 Task: Find connections with filter location Puerto Asís with filter topic #Businessownerwith filter profile language French with filter current company Teads with filter school South Point High School, Kolkata with filter industry Hospitality with filter service category Computer Networking with filter keywords title Physical Therapy Assistant
Action: Mouse moved to (291, 234)
Screenshot: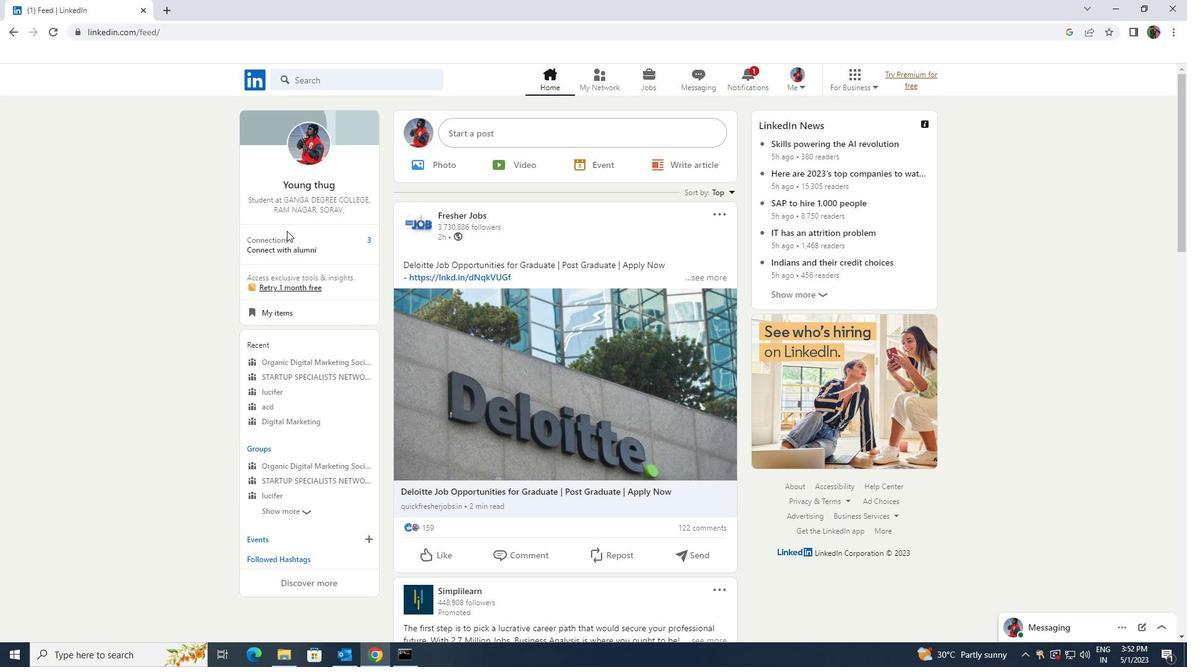 
Action: Mouse pressed left at (291, 234)
Screenshot: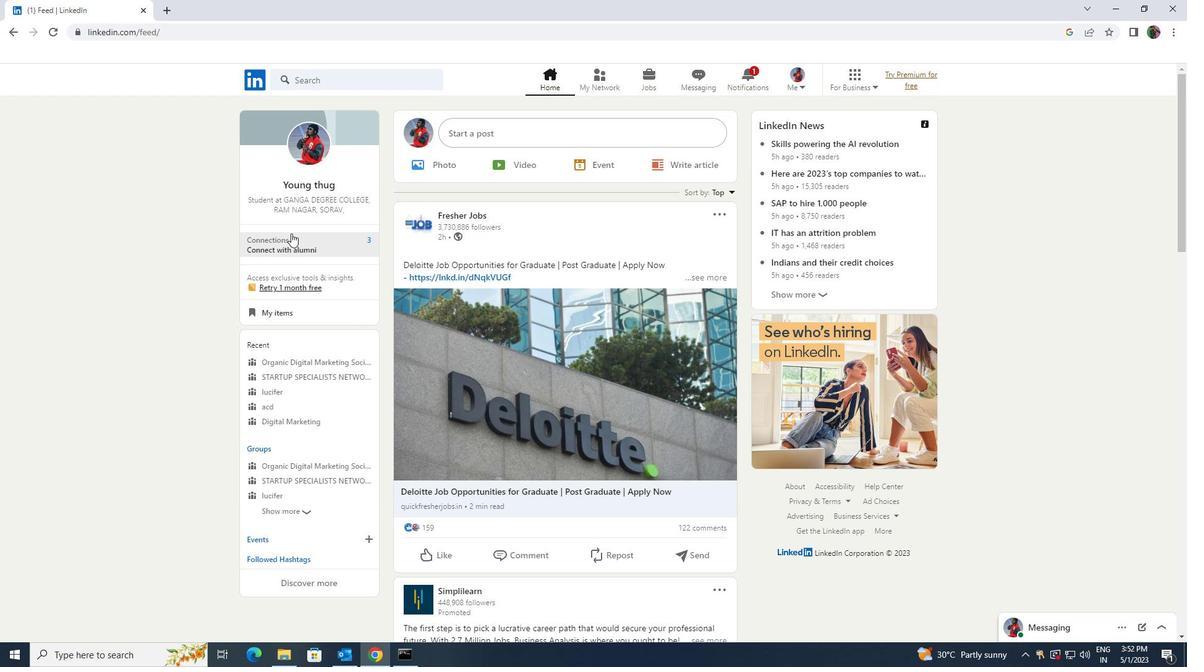 
Action: Mouse moved to (322, 145)
Screenshot: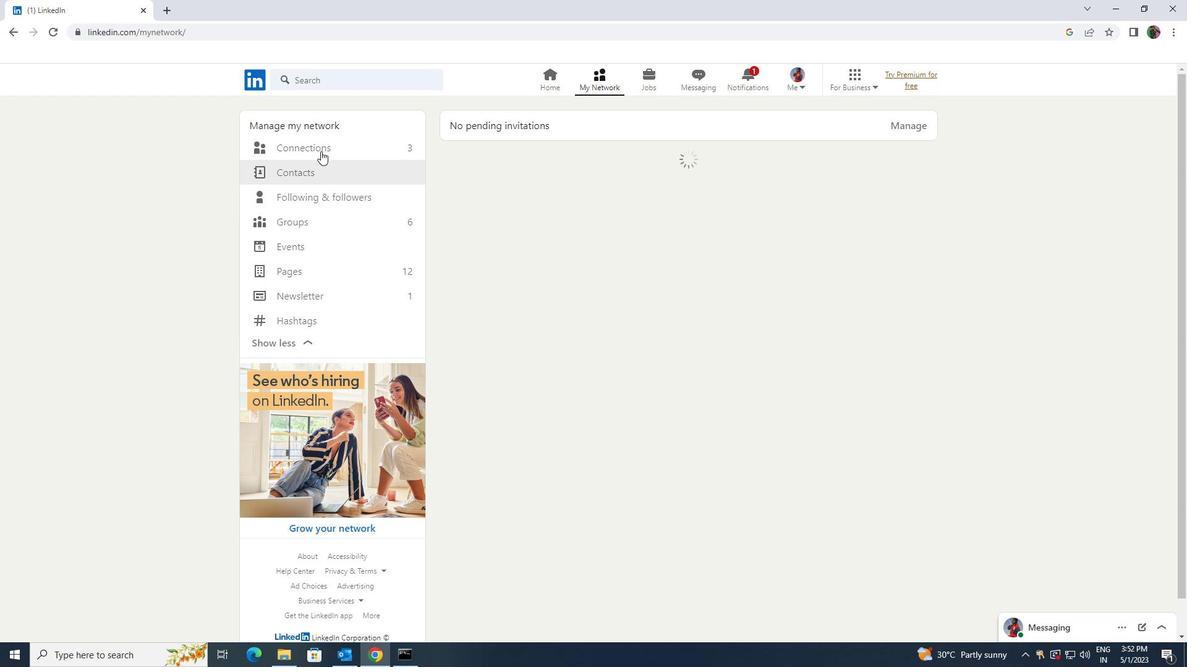 
Action: Mouse pressed left at (322, 145)
Screenshot: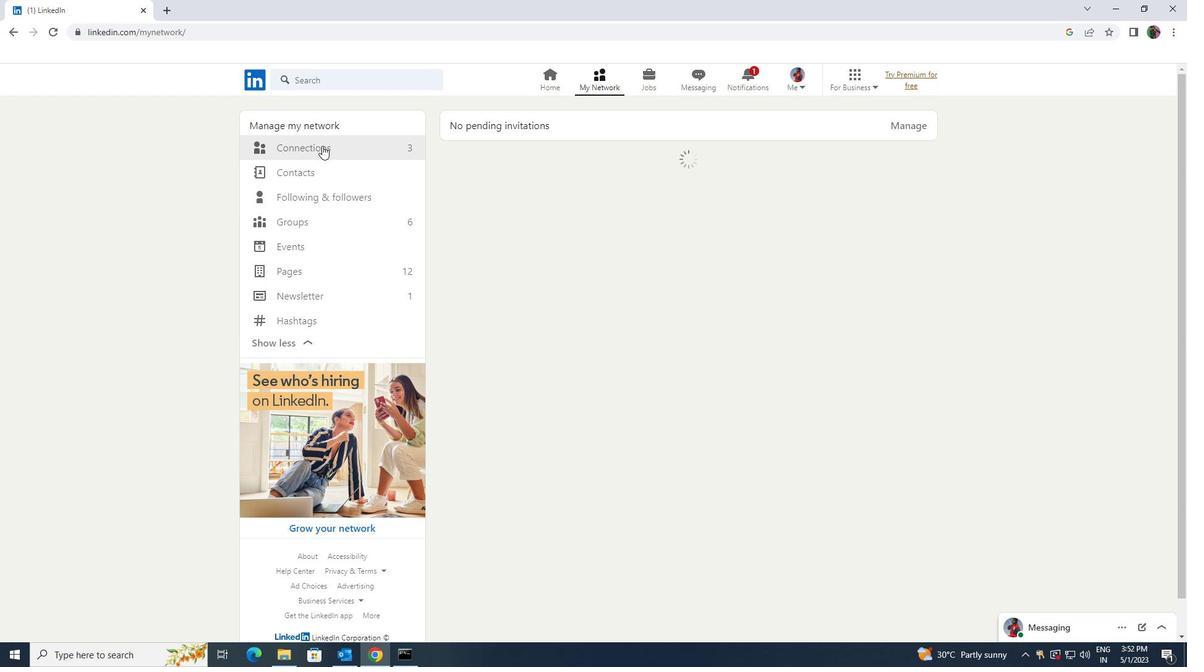 
Action: Mouse moved to (649, 149)
Screenshot: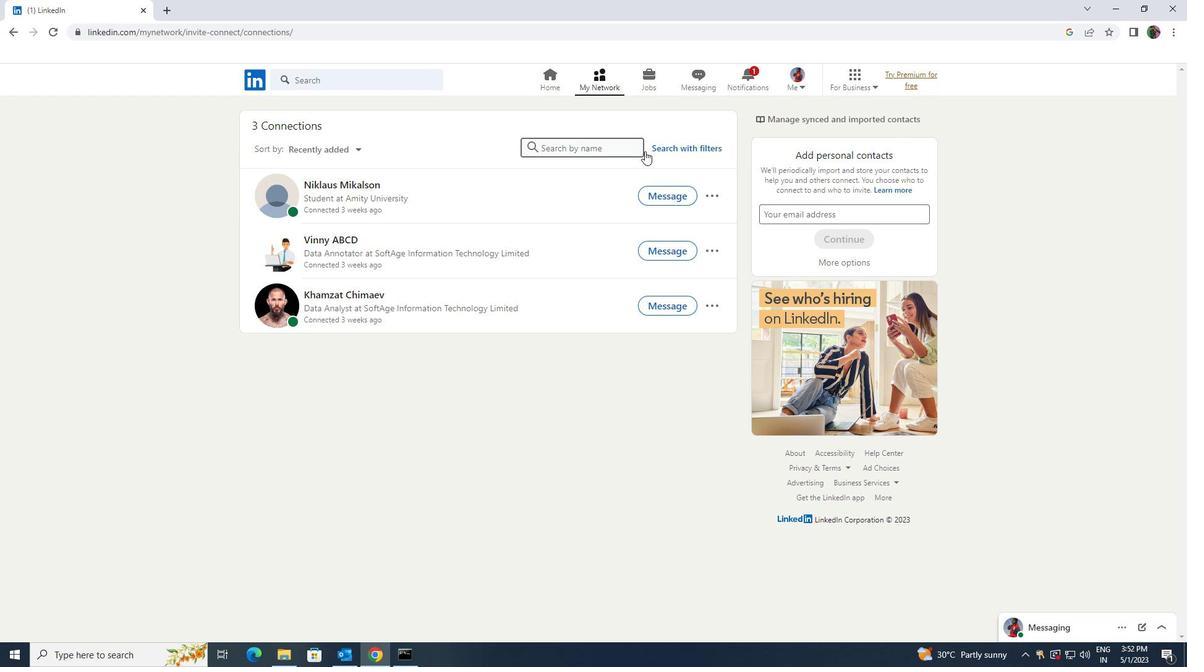 
Action: Mouse pressed left at (649, 149)
Screenshot: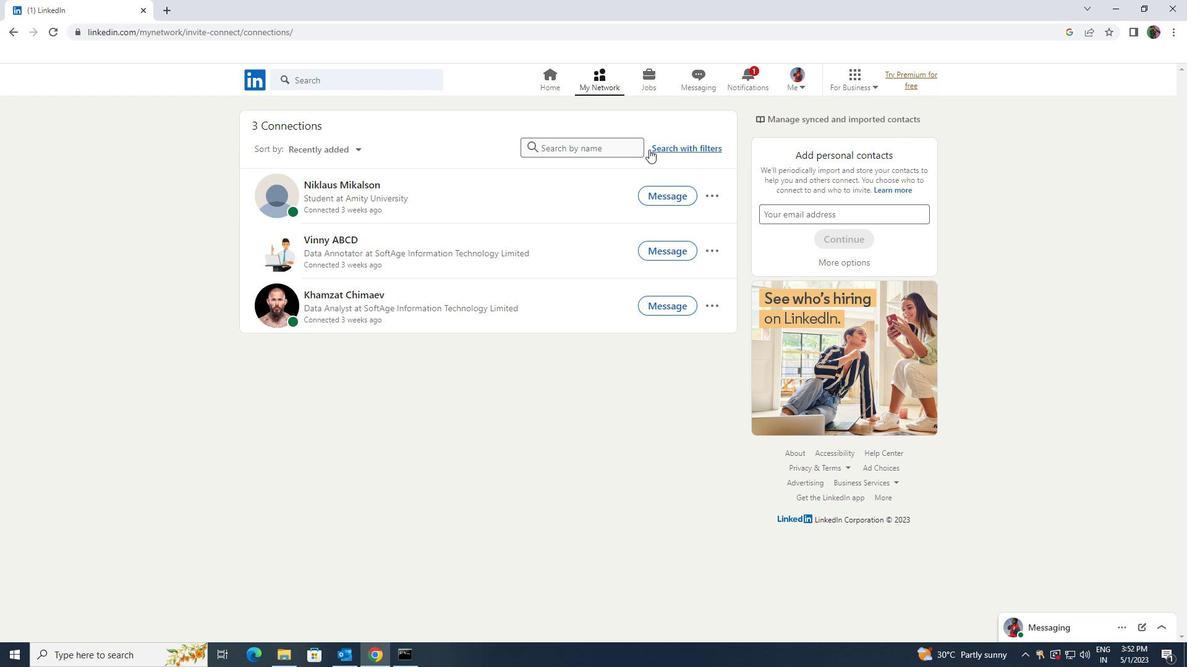 
Action: Mouse moved to (635, 116)
Screenshot: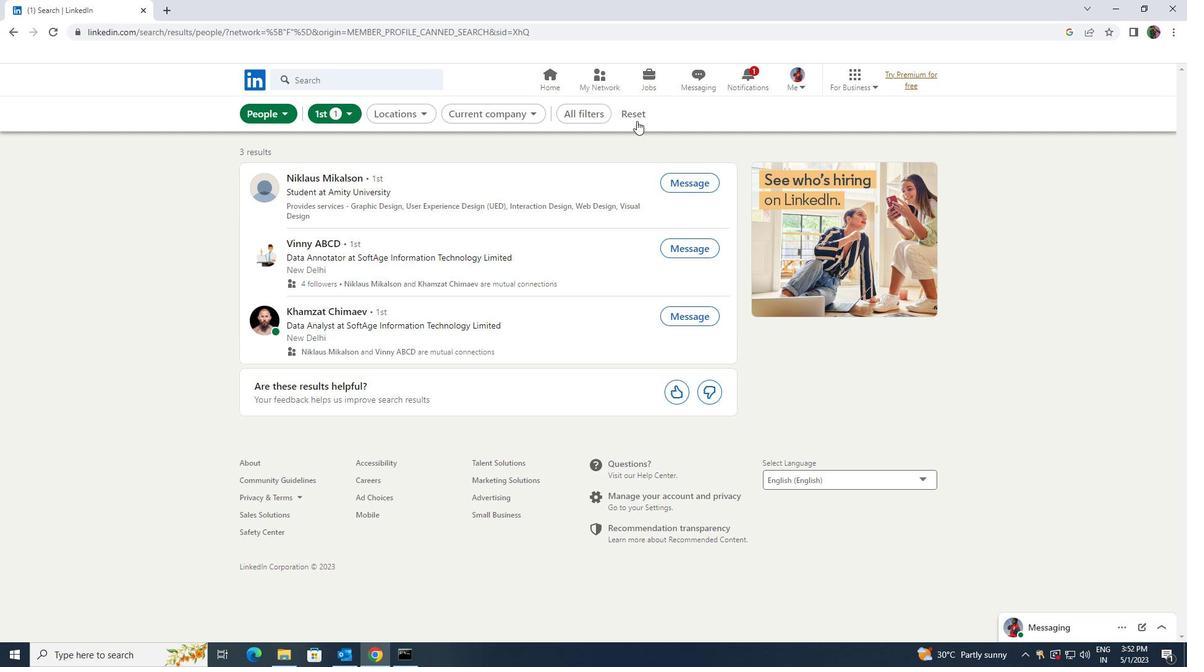 
Action: Mouse pressed left at (635, 116)
Screenshot: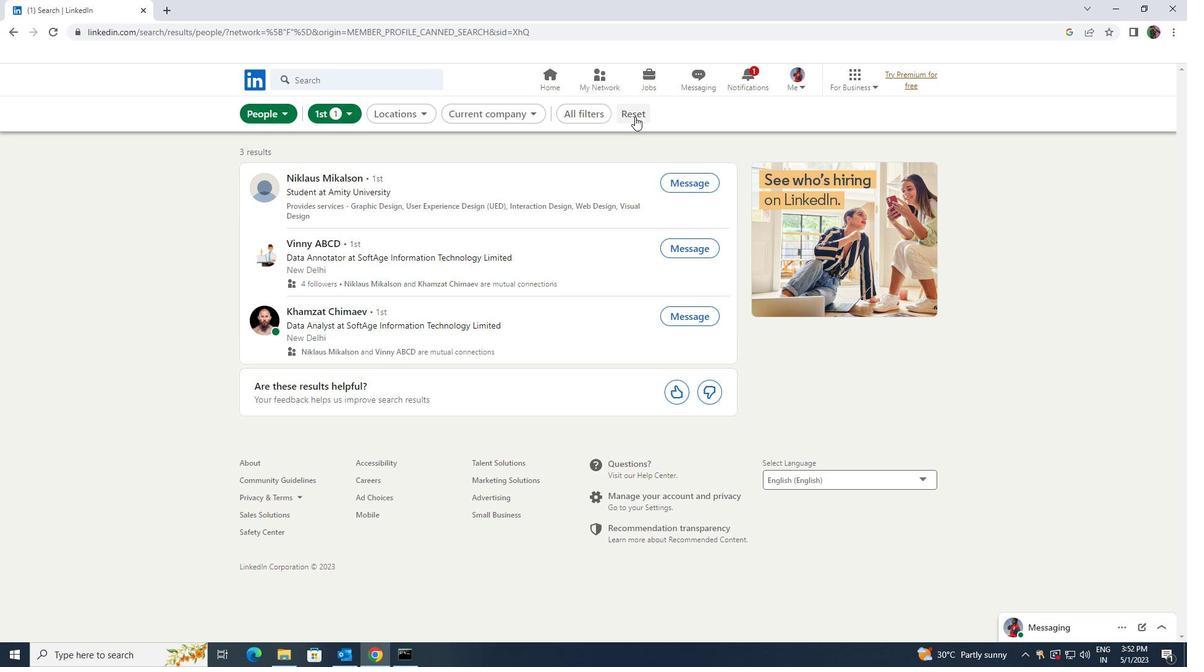 
Action: Mouse moved to (621, 111)
Screenshot: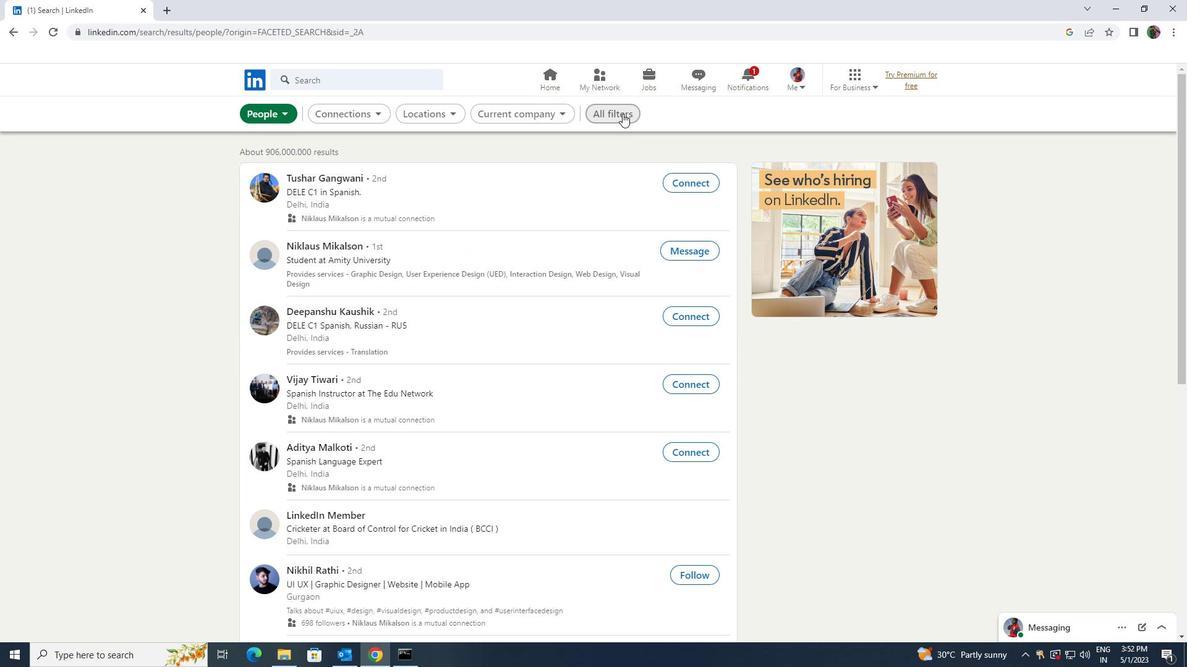
Action: Mouse pressed left at (621, 111)
Screenshot: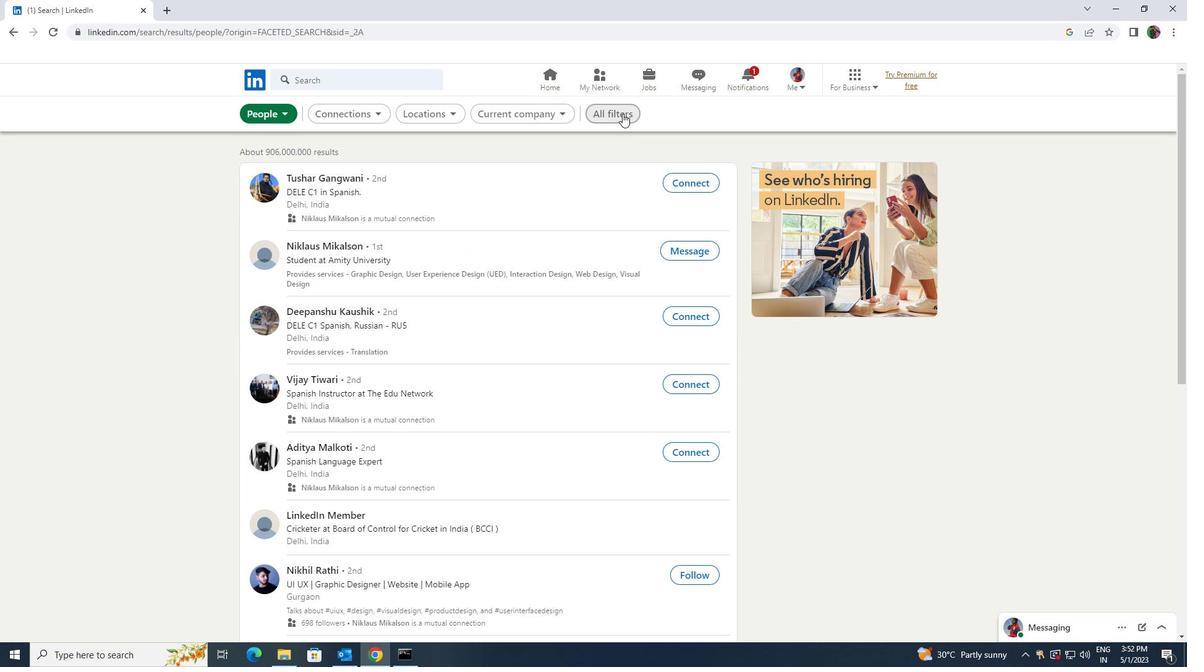 
Action: Mouse moved to (930, 353)
Screenshot: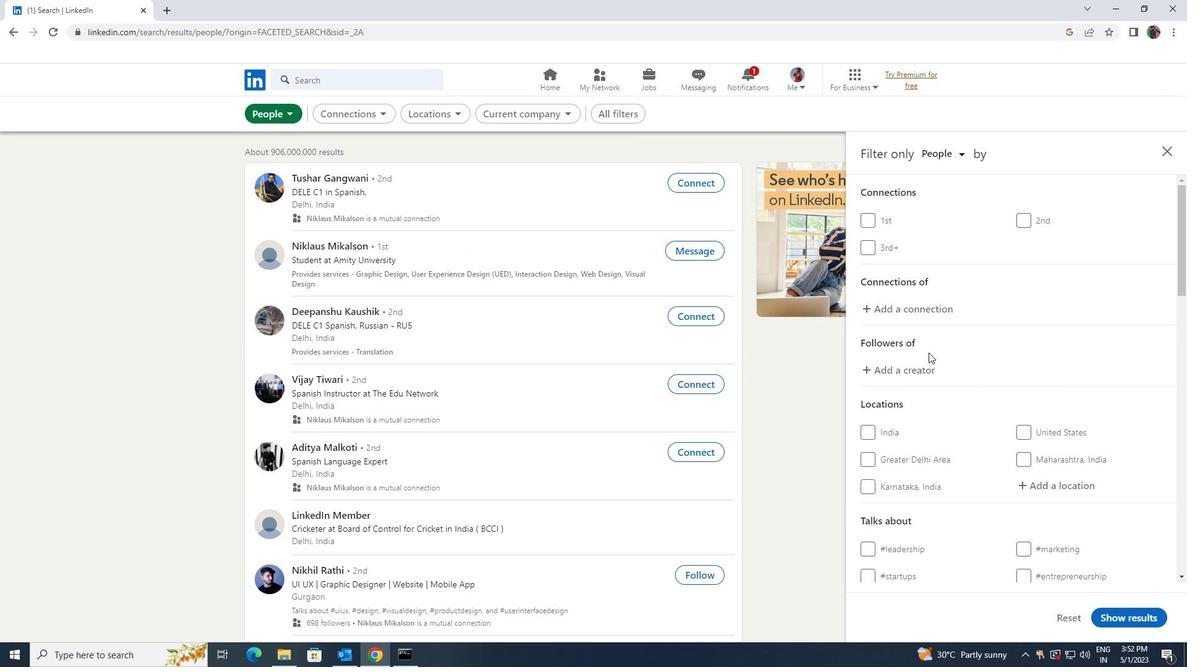 
Action: Mouse scrolled (930, 353) with delta (0, 0)
Screenshot: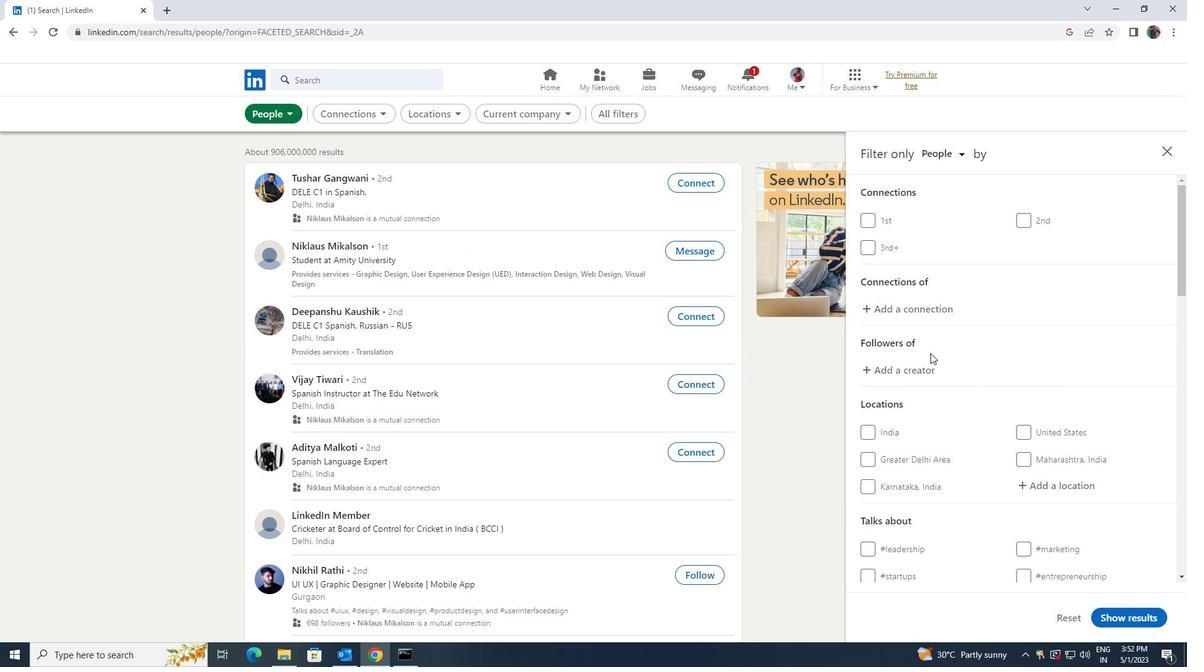 
Action: Mouse scrolled (930, 353) with delta (0, 0)
Screenshot: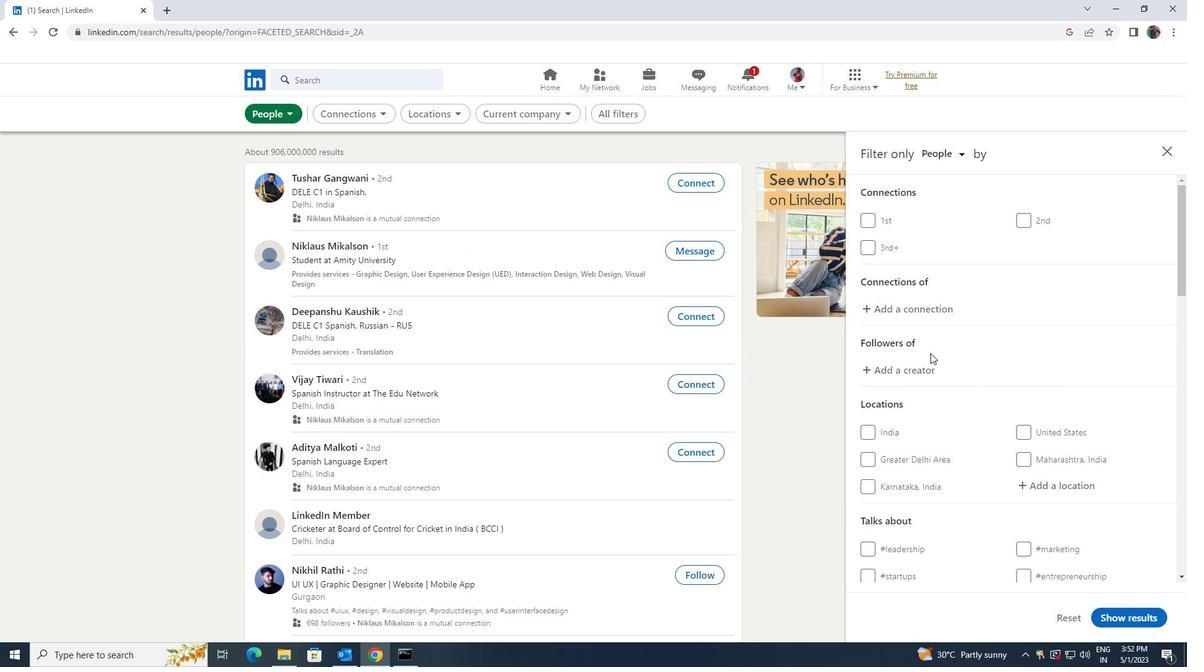 
Action: Mouse moved to (931, 353)
Screenshot: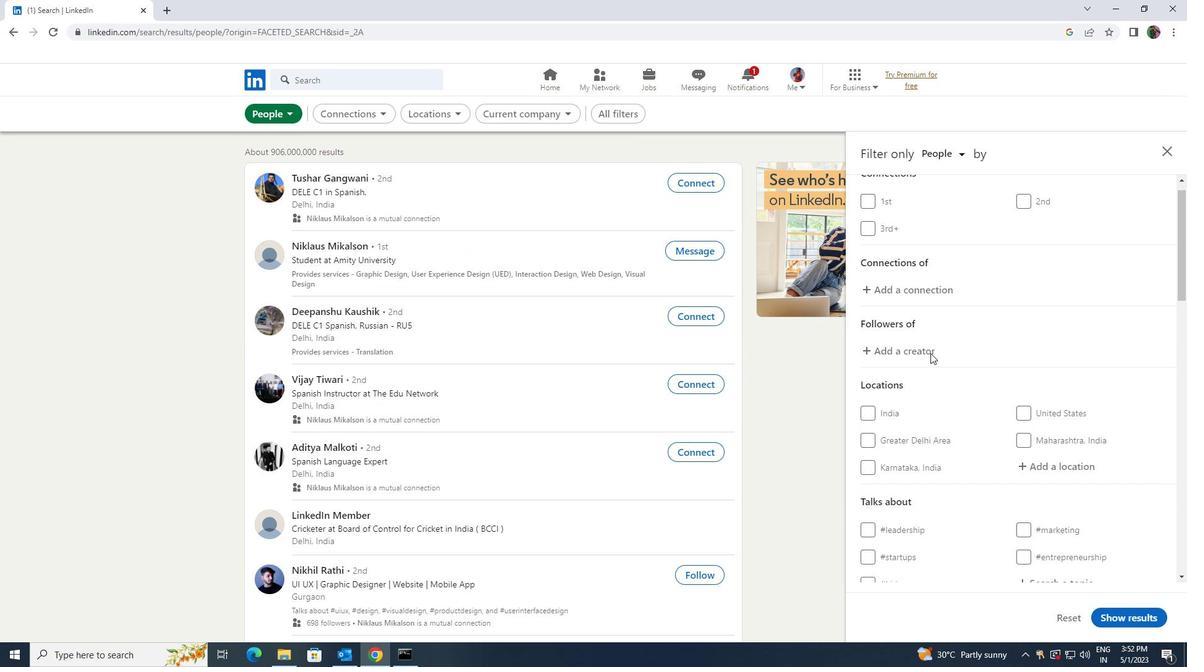 
Action: Mouse scrolled (931, 352) with delta (0, 0)
Screenshot: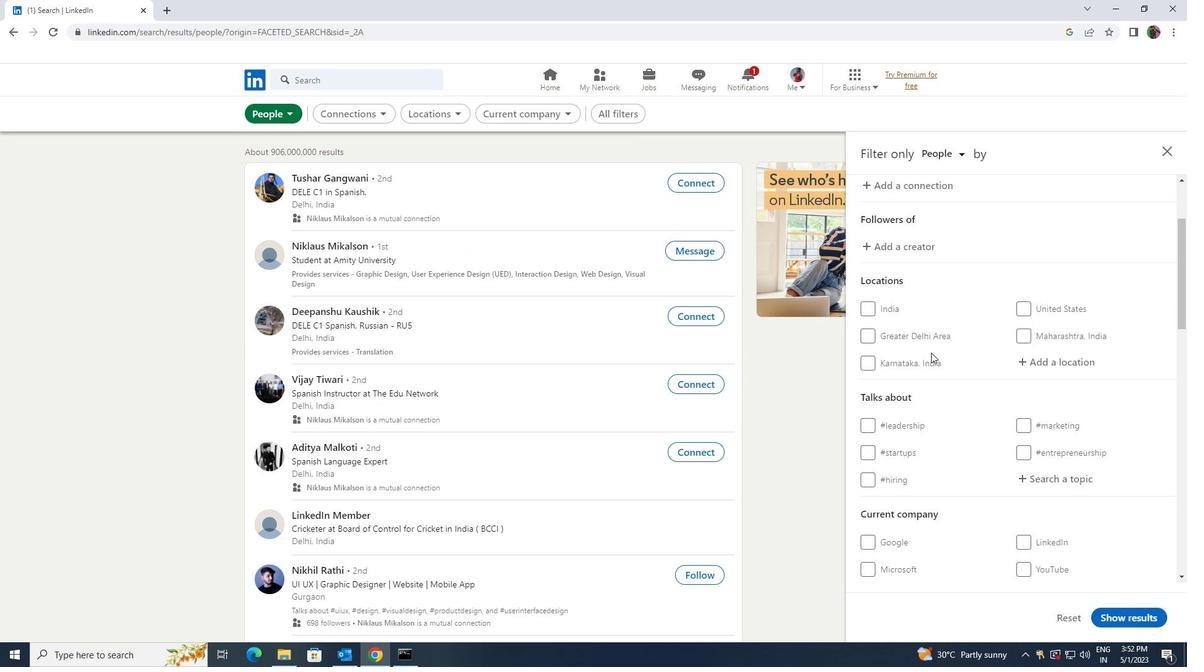 
Action: Mouse moved to (1023, 297)
Screenshot: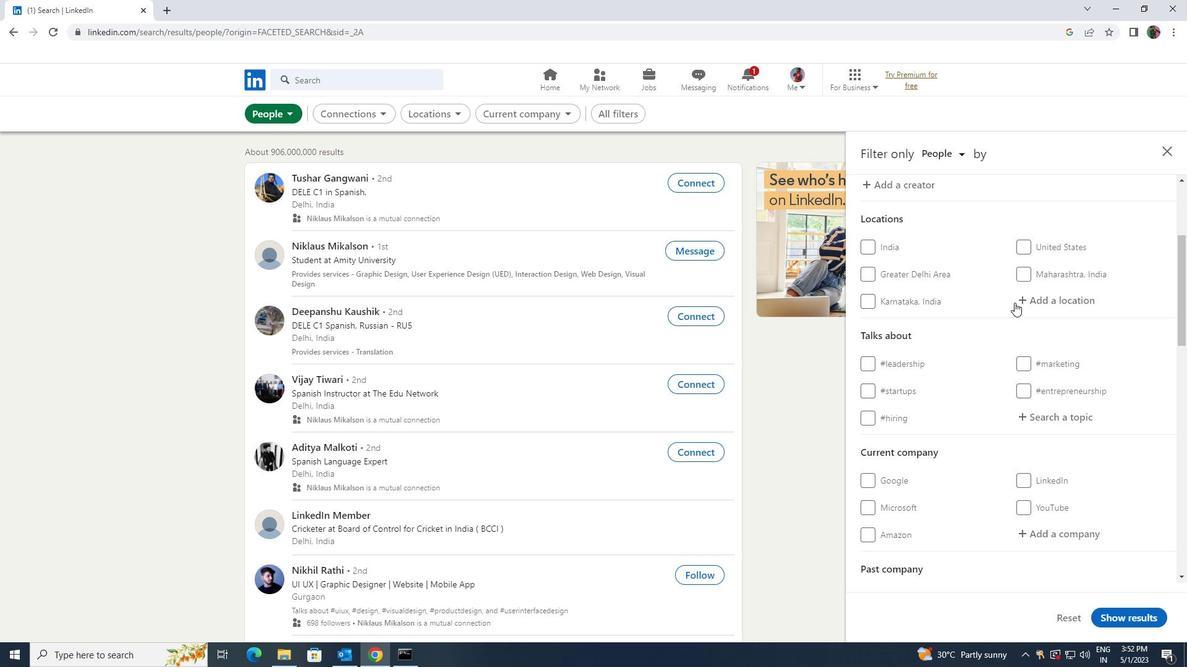 
Action: Mouse pressed left at (1023, 297)
Screenshot: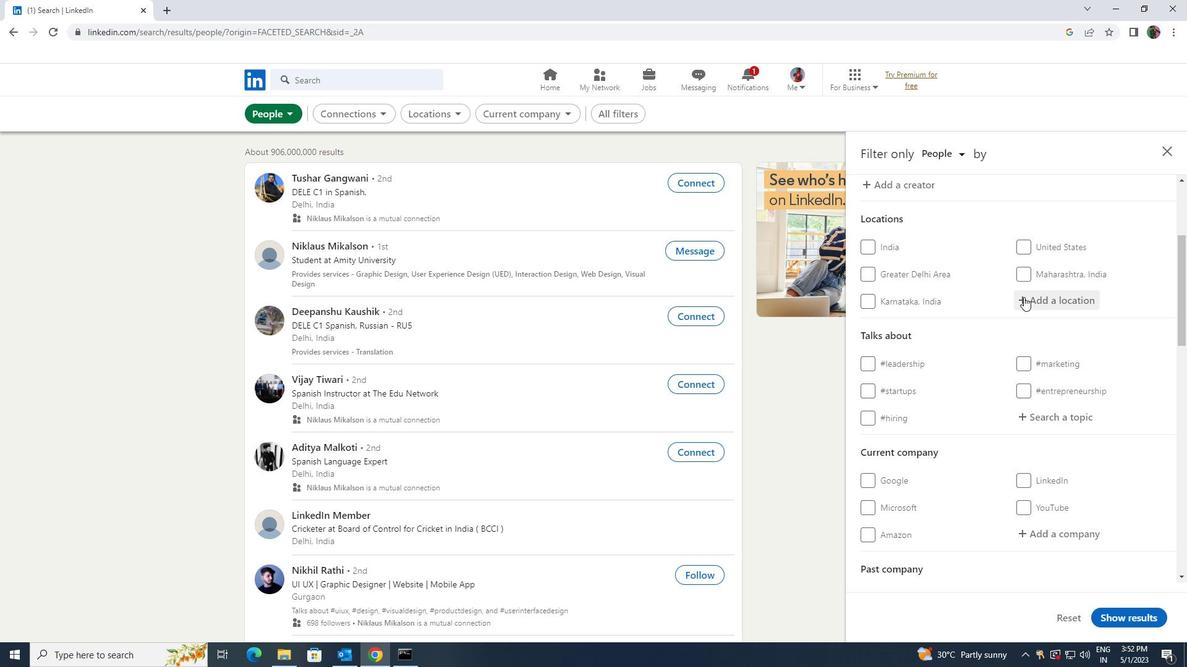 
Action: Key pressed <Key.shift>PUERTO<Key.space>ASS<Key.backspace>
Screenshot: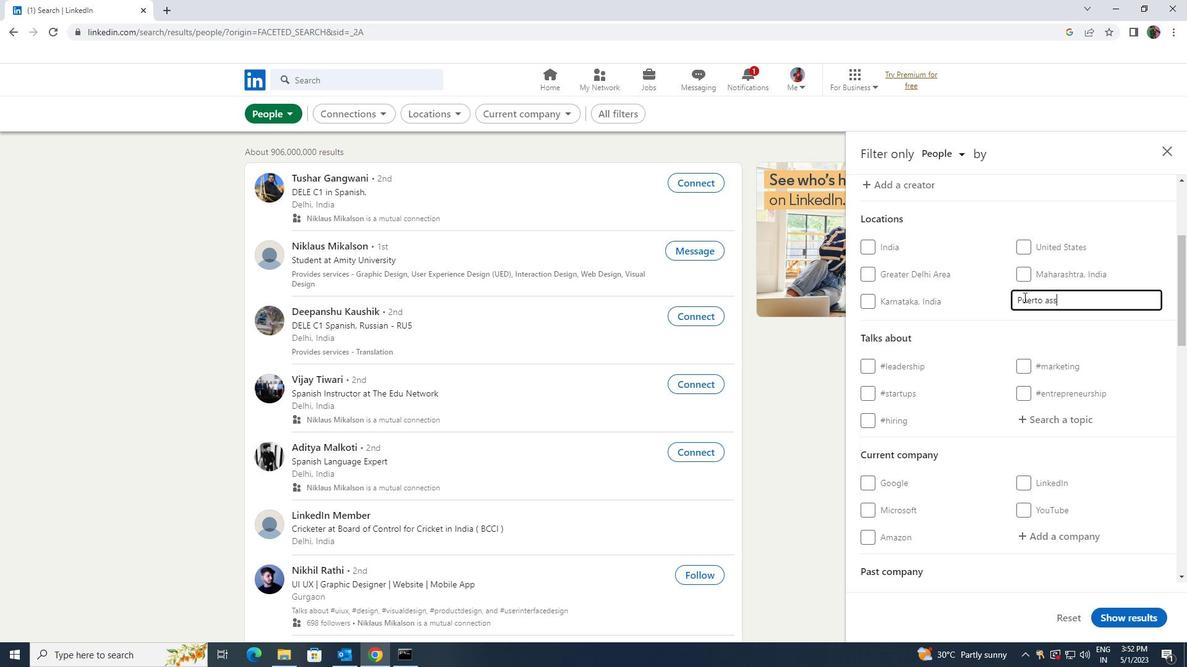 
Action: Mouse moved to (1001, 315)
Screenshot: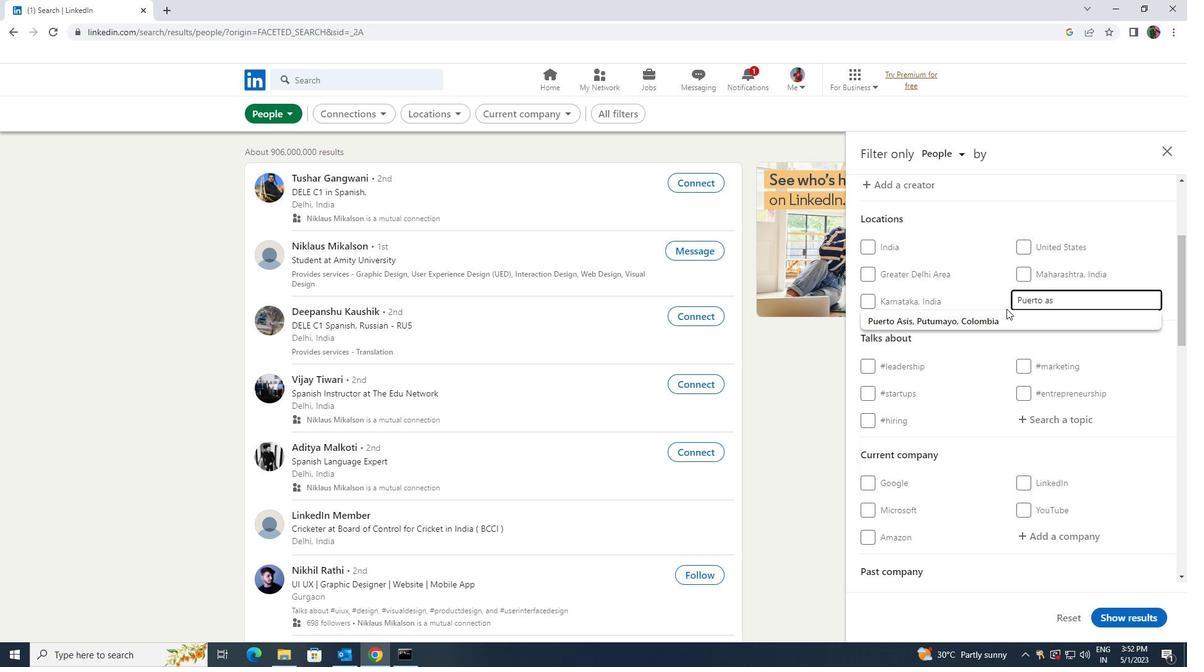 
Action: Mouse pressed left at (1001, 315)
Screenshot: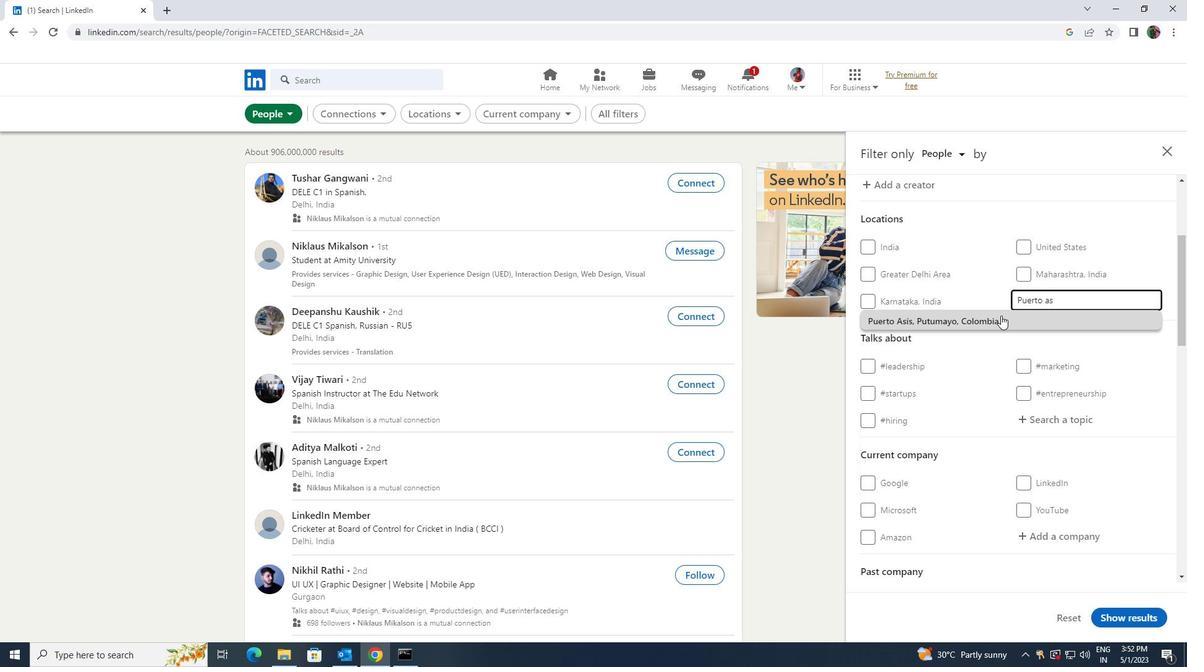 
Action: Mouse scrolled (1001, 315) with delta (0, 0)
Screenshot: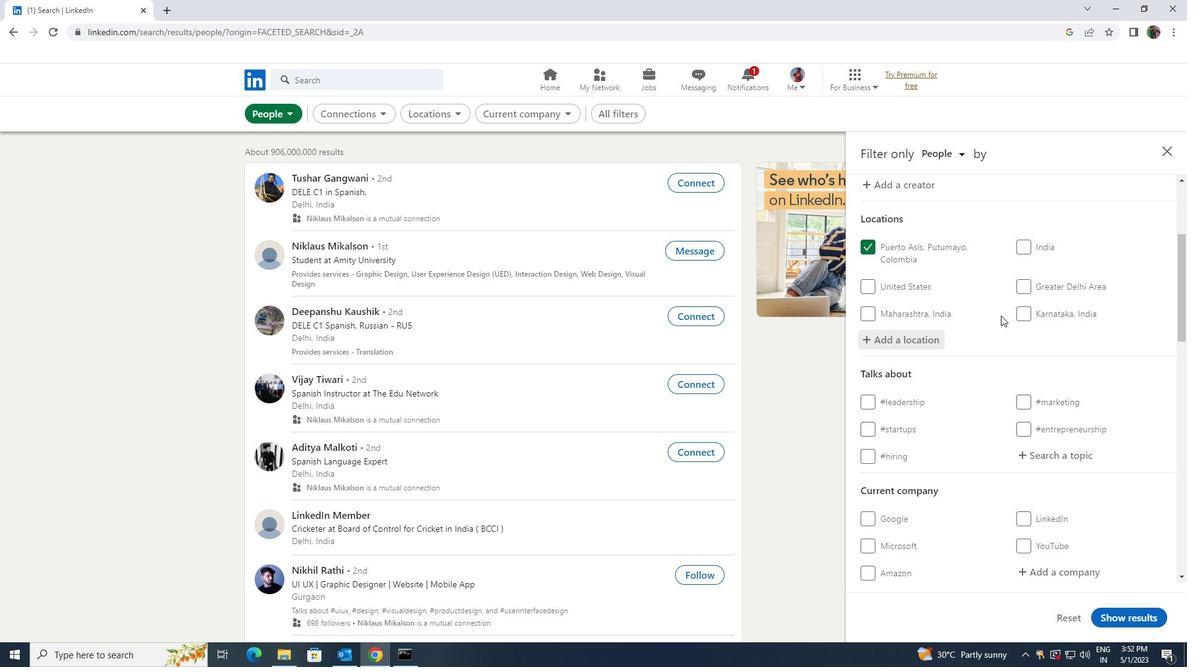 
Action: Mouse moved to (1035, 395)
Screenshot: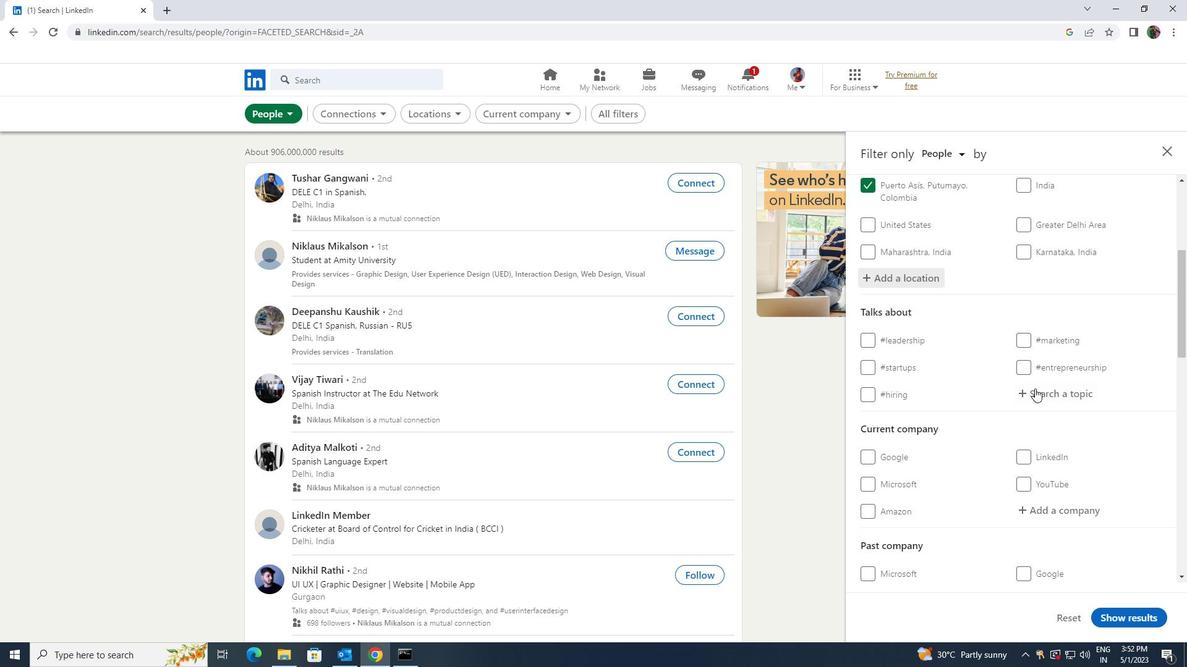 
Action: Mouse pressed left at (1035, 395)
Screenshot: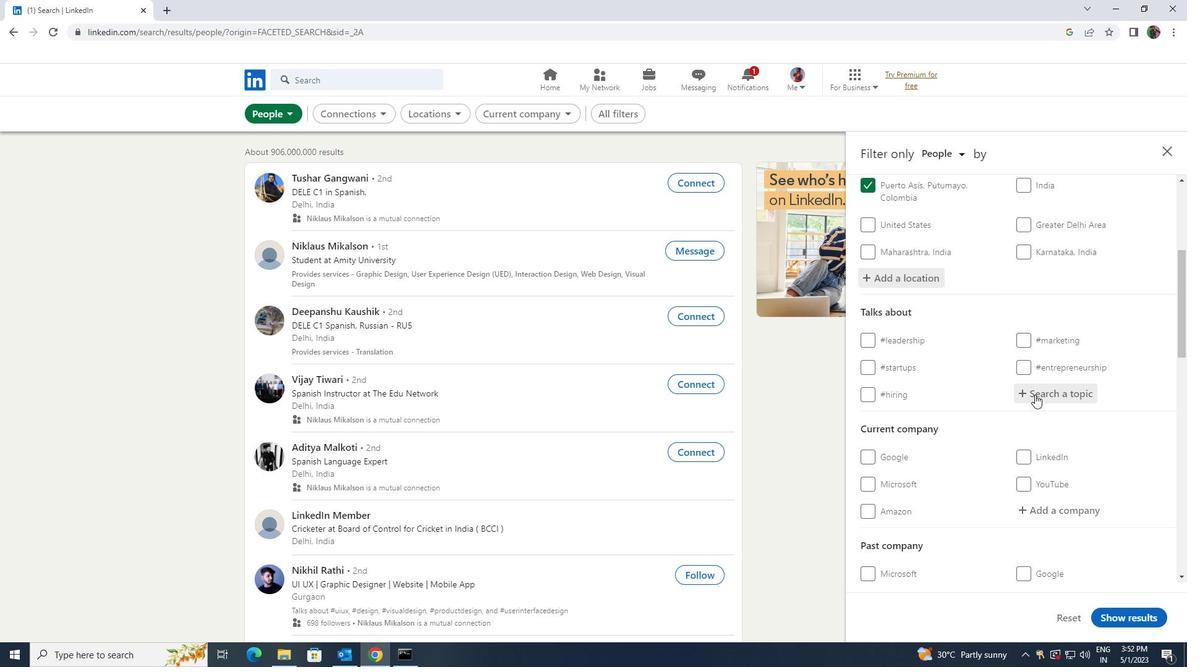 
Action: Key pressed <Key.shift>BUSINESSOWNER
Screenshot: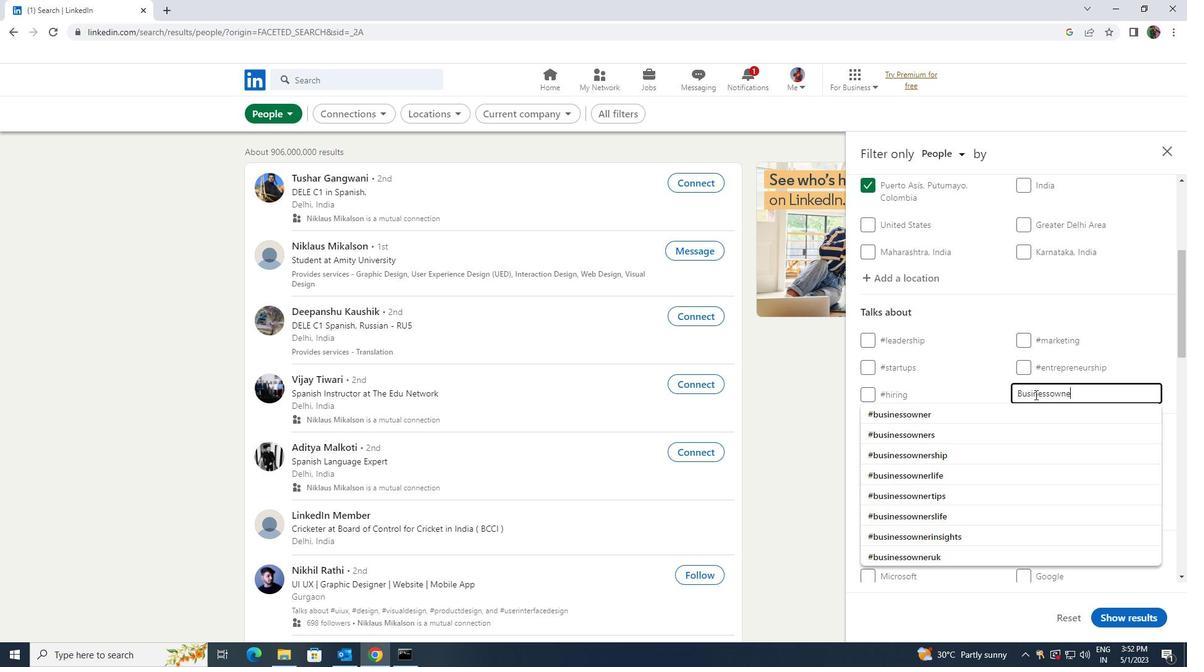 
Action: Mouse moved to (1029, 405)
Screenshot: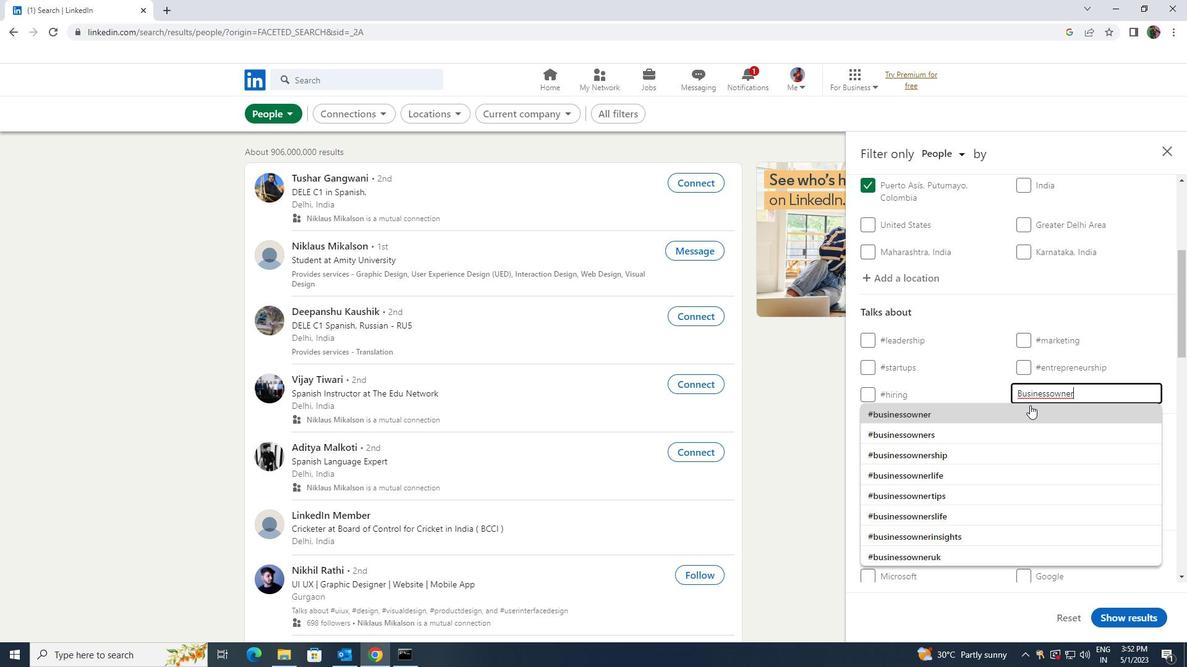 
Action: Mouse pressed left at (1029, 405)
Screenshot: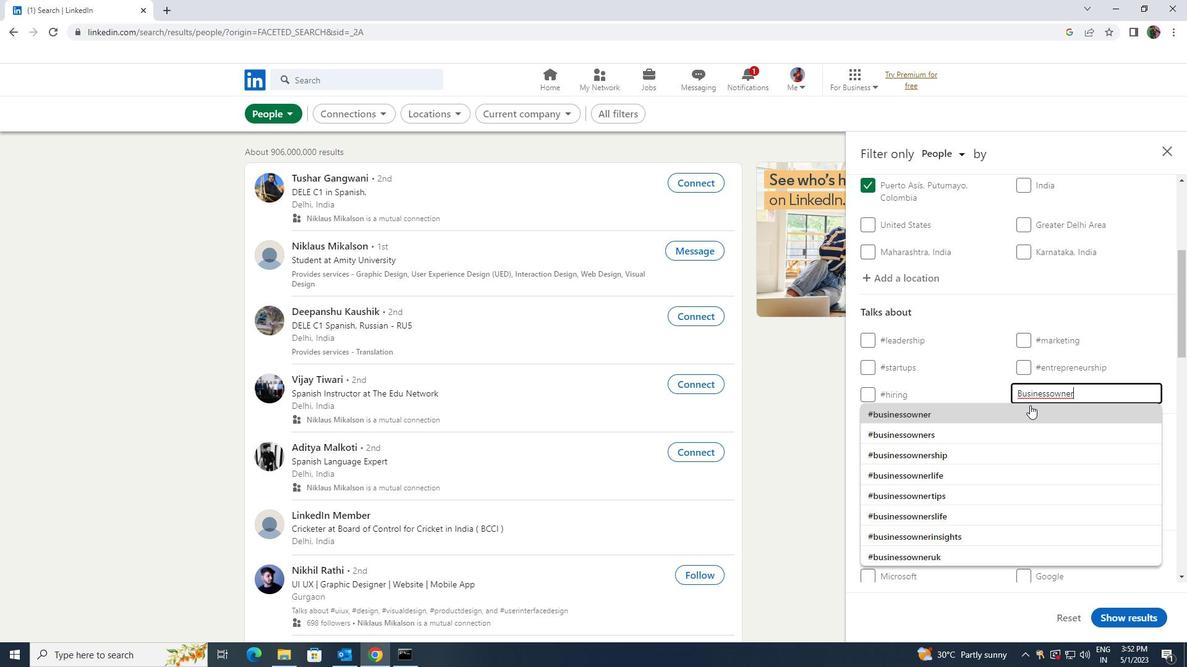 
Action: Mouse scrolled (1029, 405) with delta (0, 0)
Screenshot: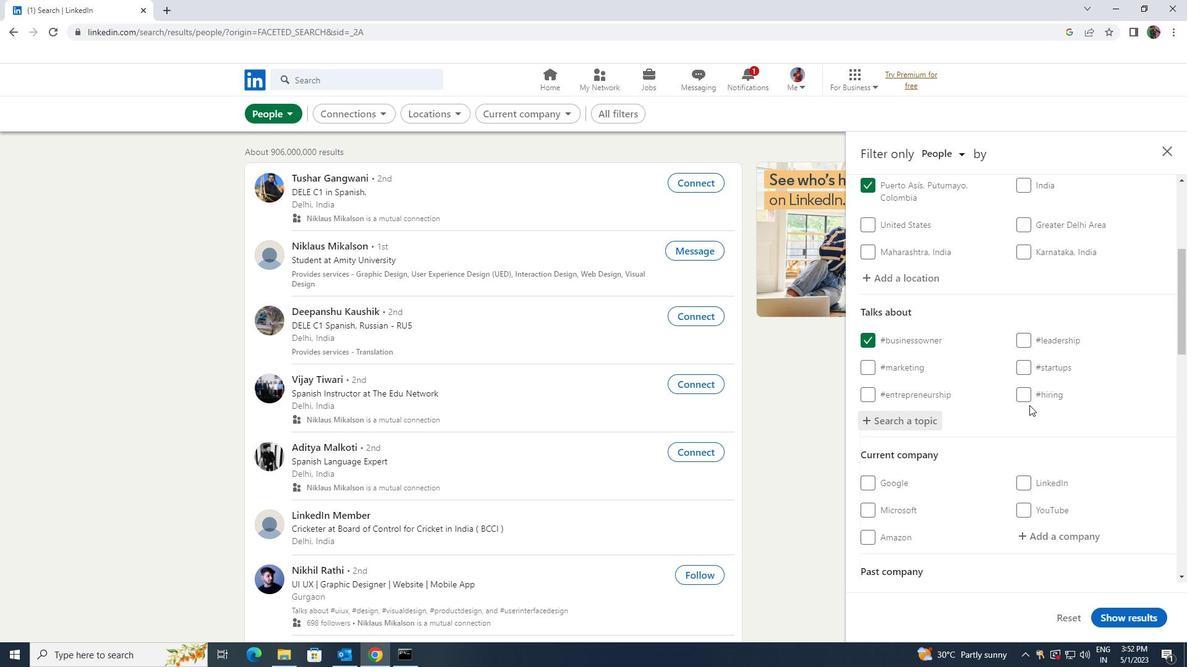 
Action: Mouse scrolled (1029, 405) with delta (0, 0)
Screenshot: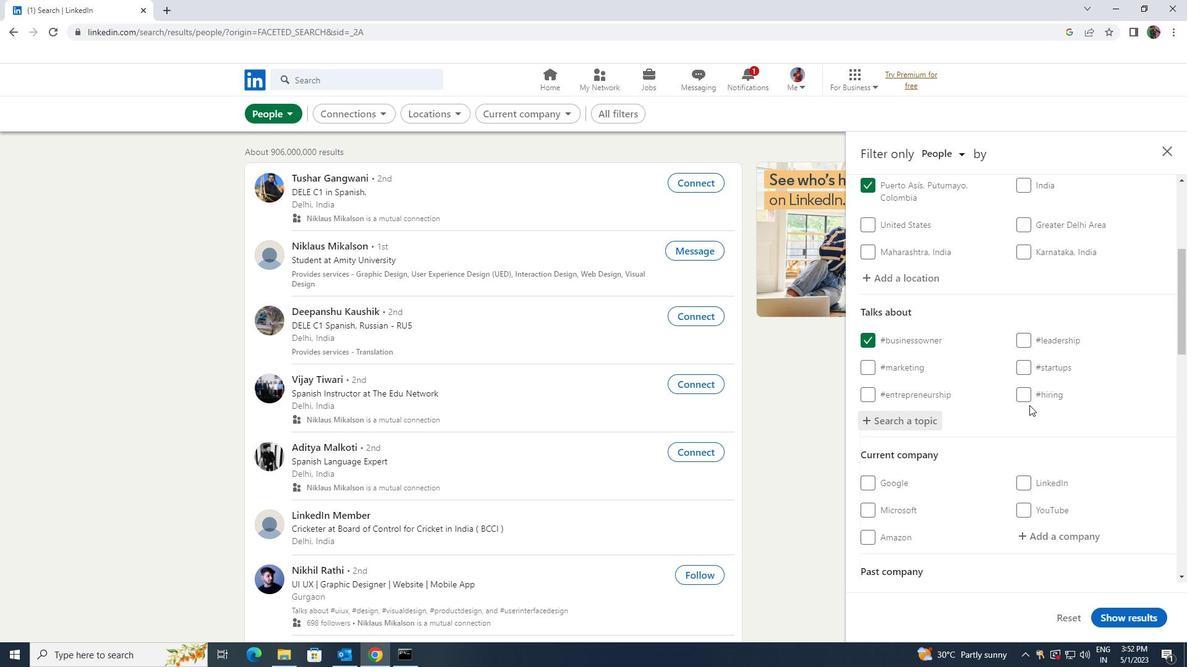 
Action: Mouse scrolled (1029, 405) with delta (0, 0)
Screenshot: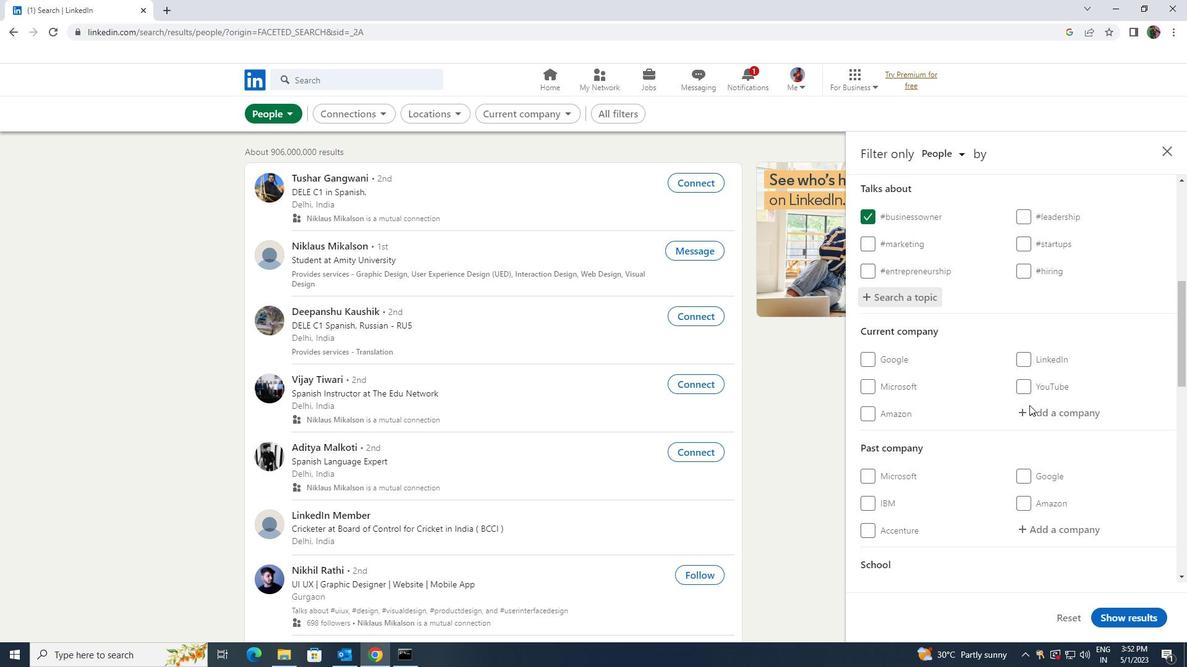 
Action: Mouse scrolled (1029, 405) with delta (0, 0)
Screenshot: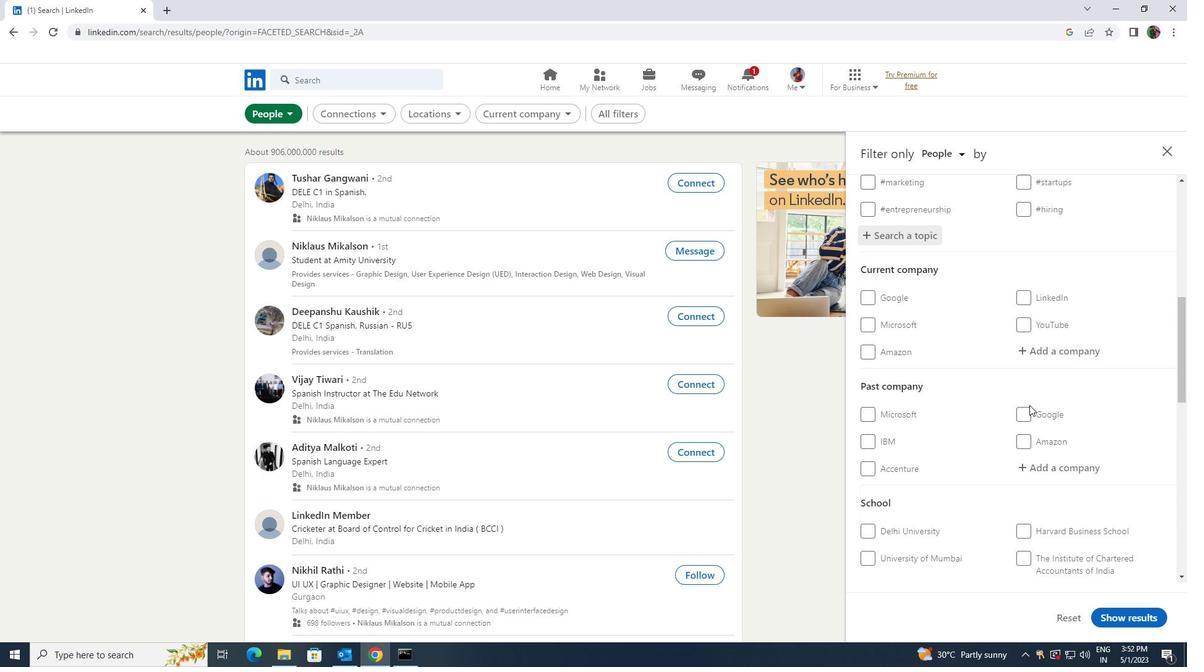 
Action: Mouse scrolled (1029, 405) with delta (0, 0)
Screenshot: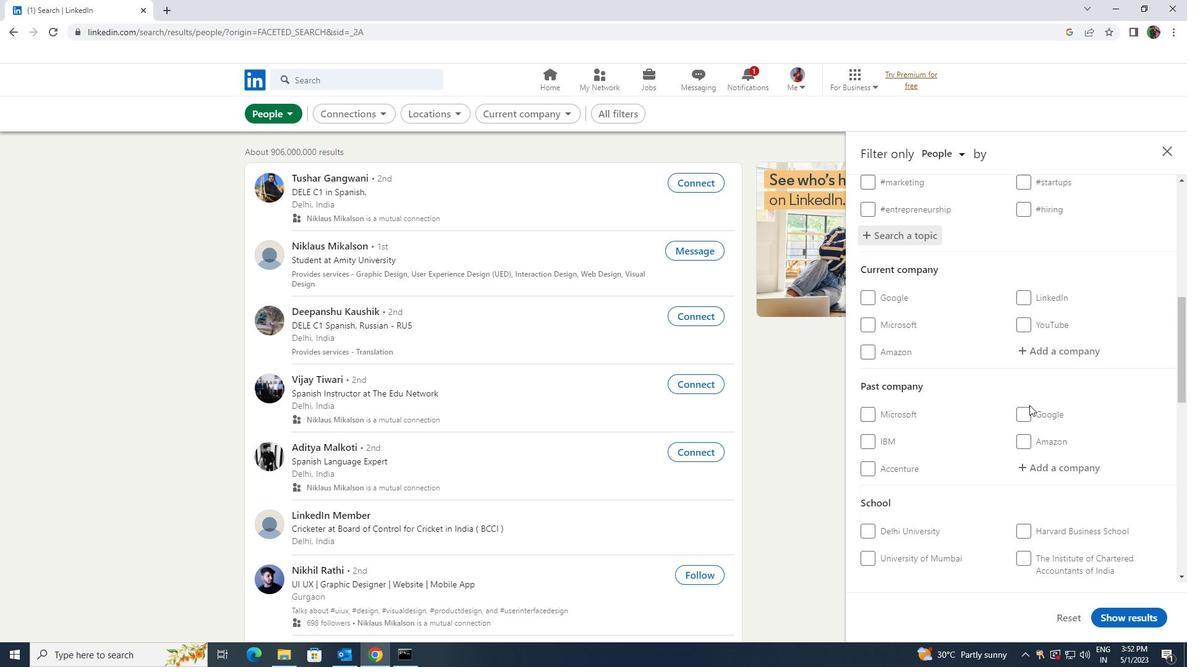 
Action: Mouse scrolled (1029, 405) with delta (0, 0)
Screenshot: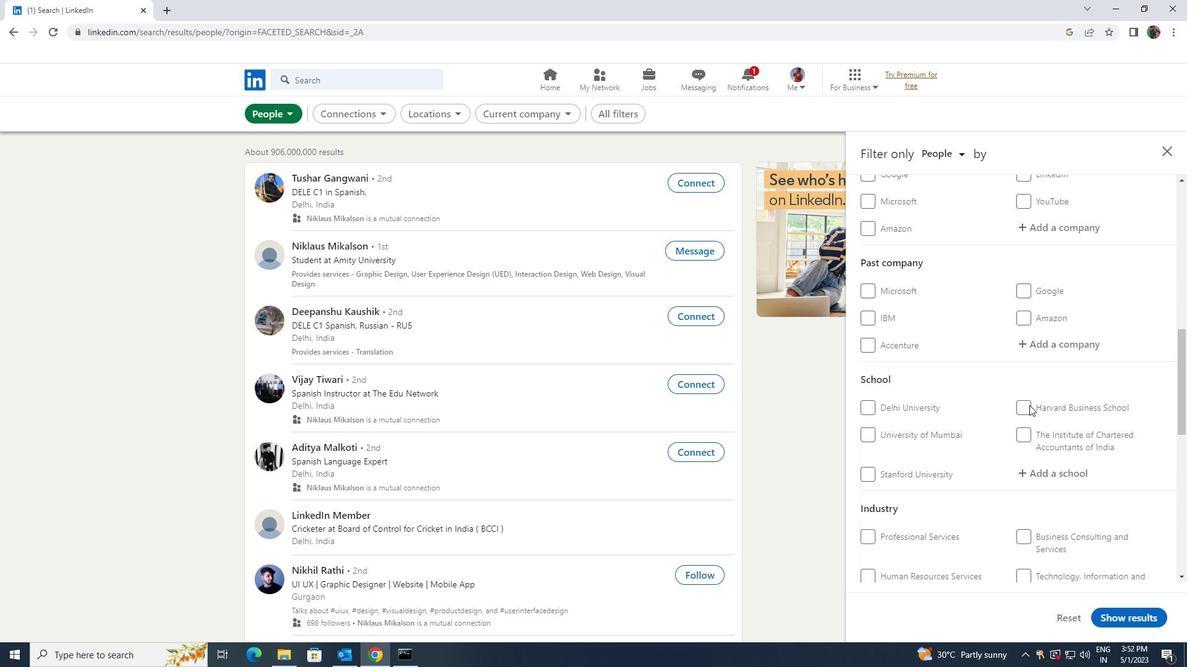 
Action: Mouse moved to (1028, 406)
Screenshot: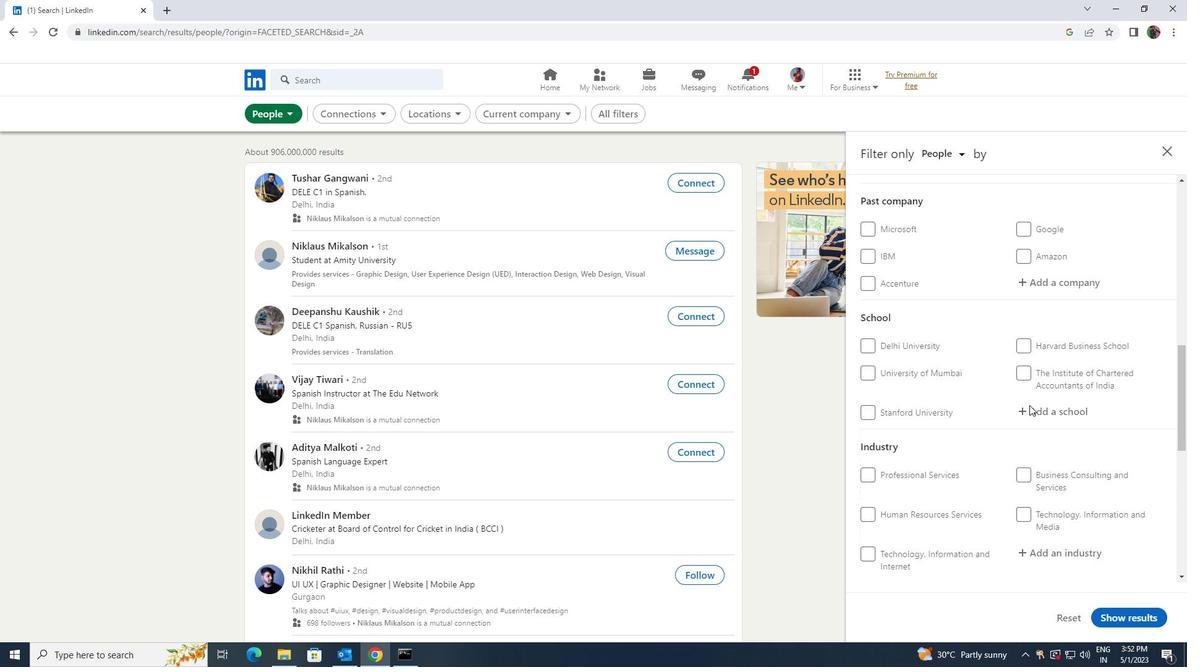 
Action: Mouse scrolled (1028, 405) with delta (0, 0)
Screenshot: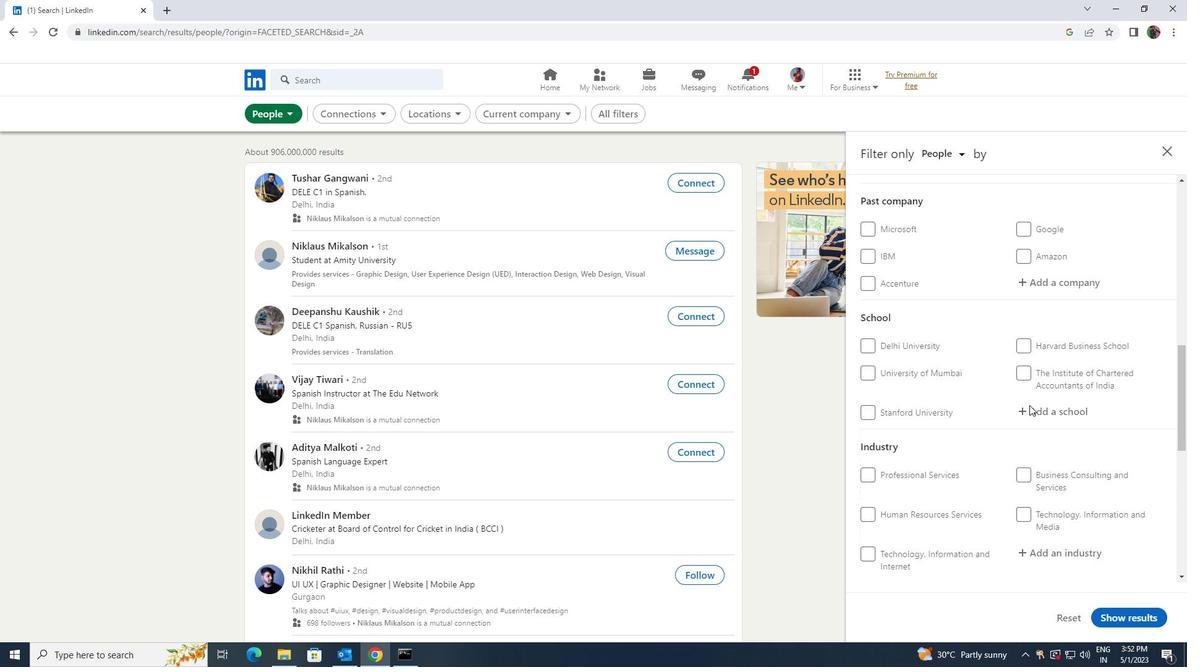 
Action: Mouse scrolled (1028, 405) with delta (0, 0)
Screenshot: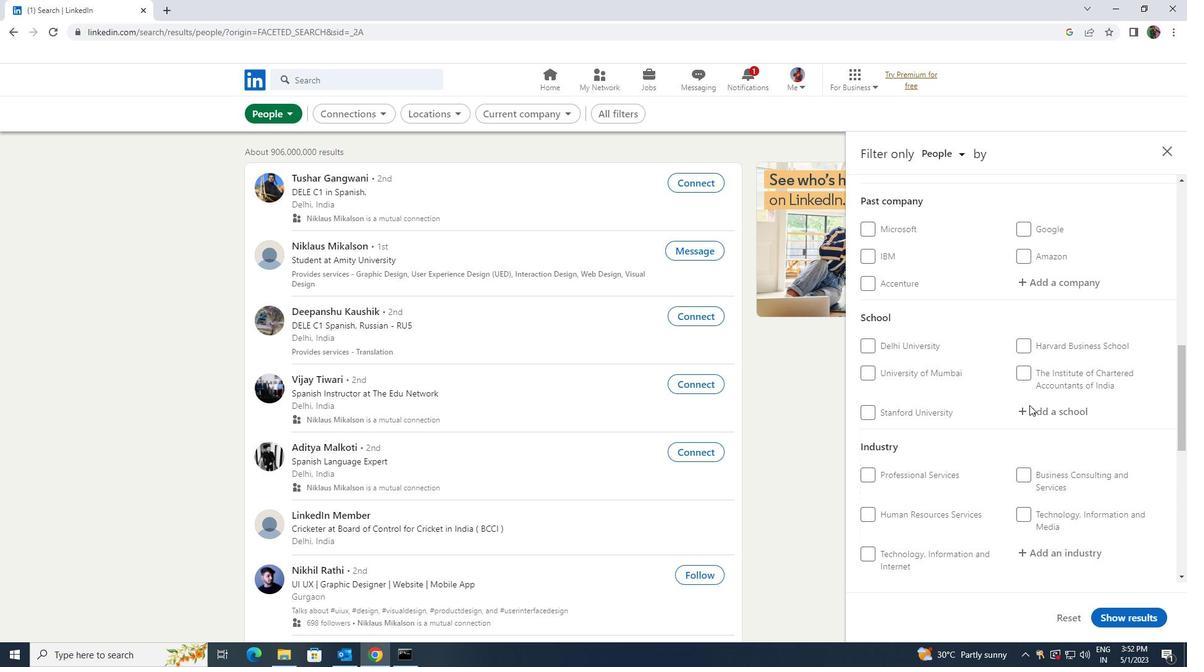 
Action: Mouse scrolled (1028, 405) with delta (0, 0)
Screenshot: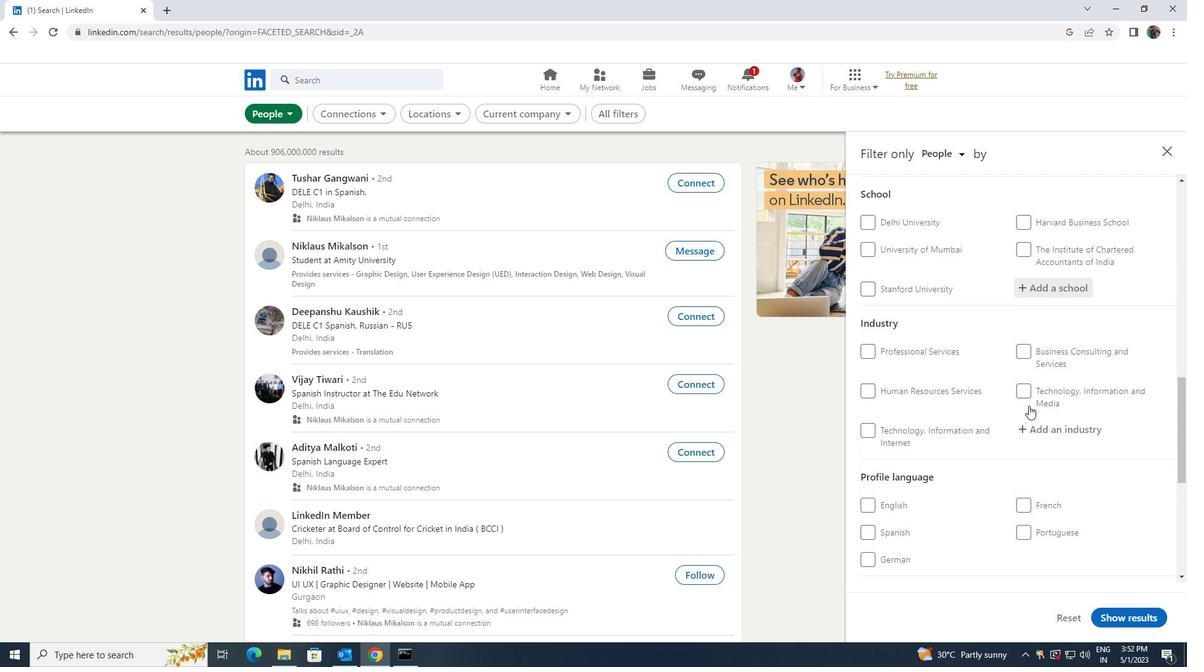 
Action: Mouse scrolled (1028, 405) with delta (0, 0)
Screenshot: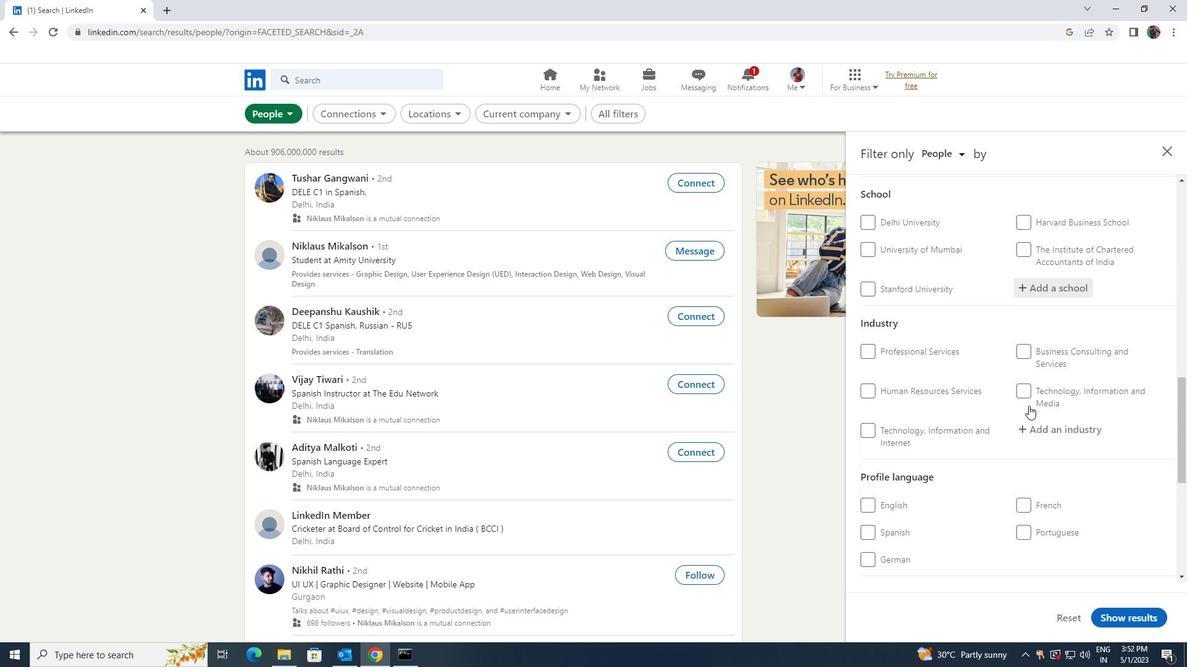 
Action: Mouse moved to (1028, 384)
Screenshot: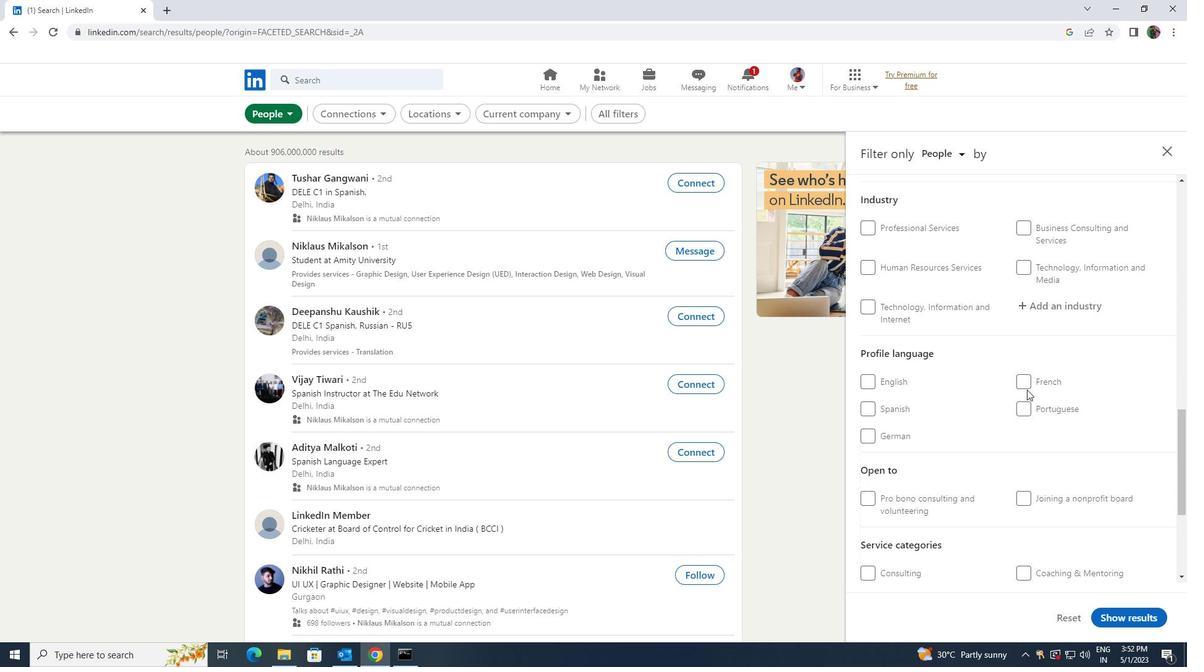 
Action: Mouse pressed left at (1028, 384)
Screenshot: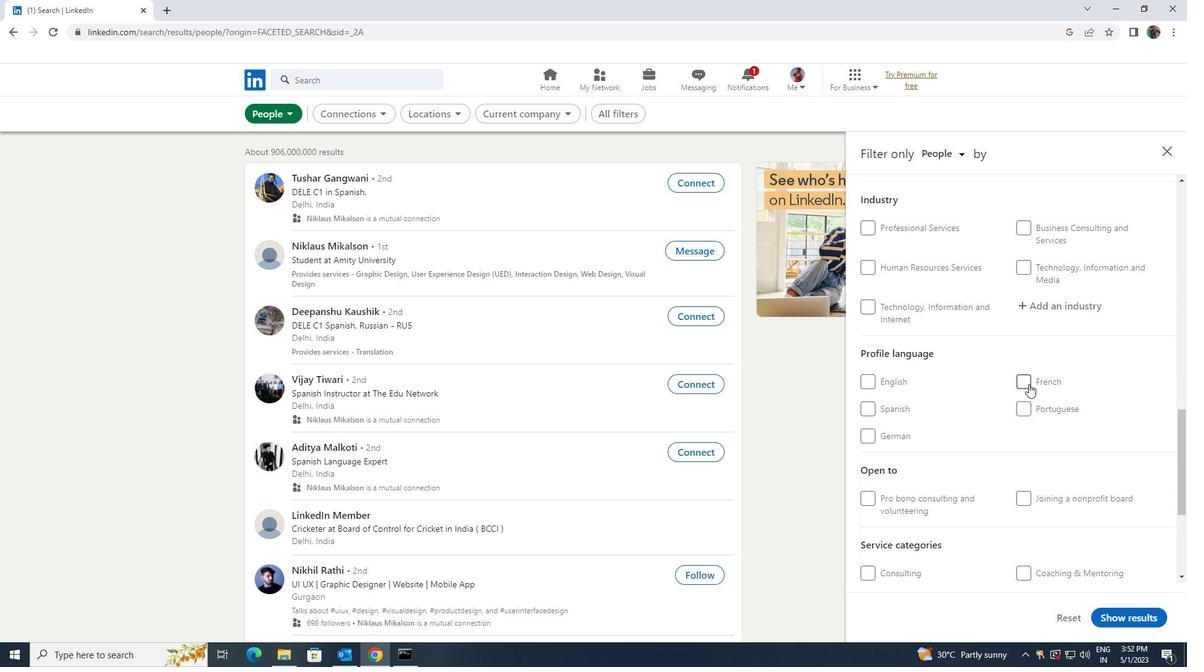 
Action: Mouse scrolled (1028, 385) with delta (0, 0)
Screenshot: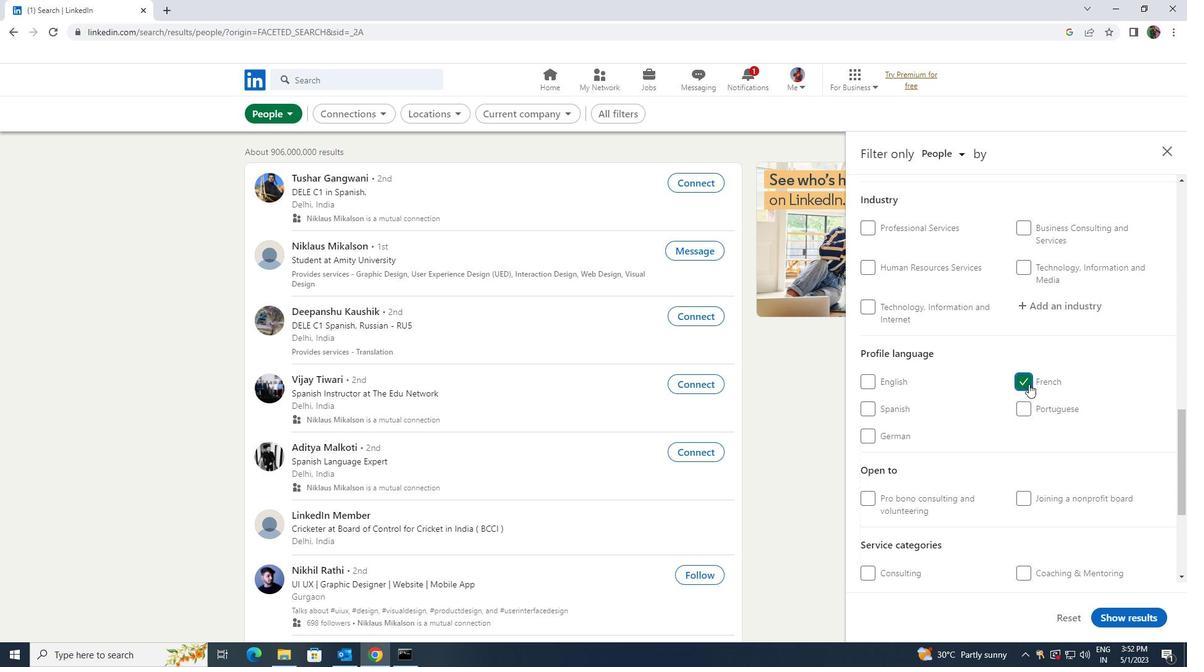 
Action: Mouse scrolled (1028, 385) with delta (0, 0)
Screenshot: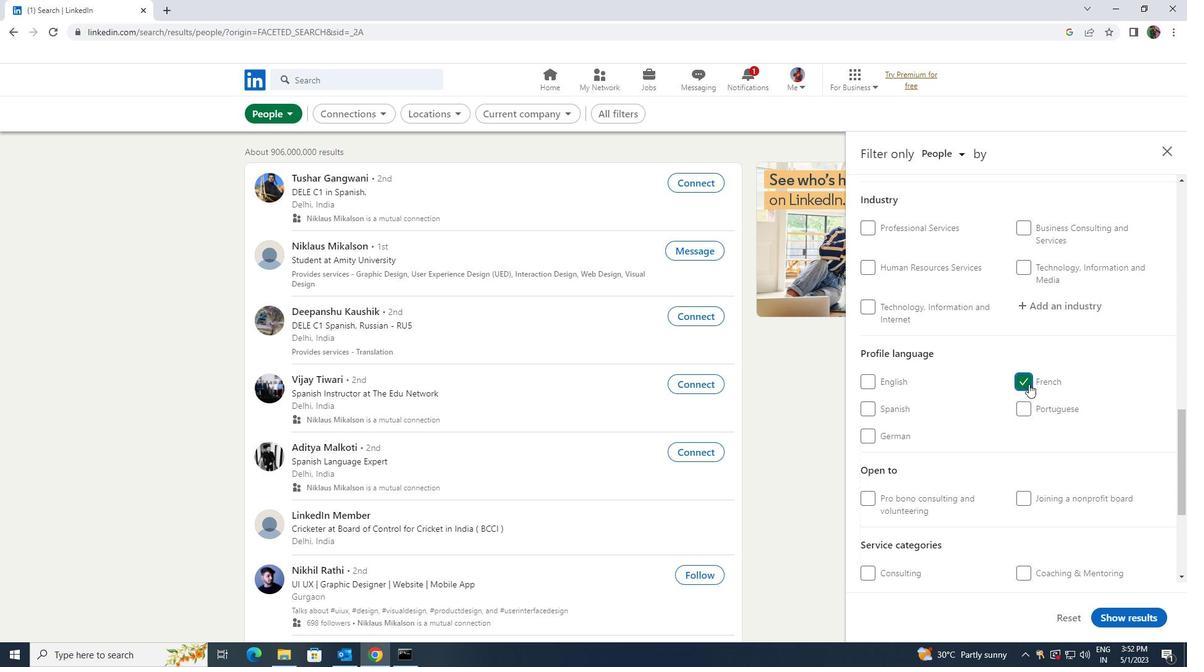 
Action: Mouse scrolled (1028, 385) with delta (0, 0)
Screenshot: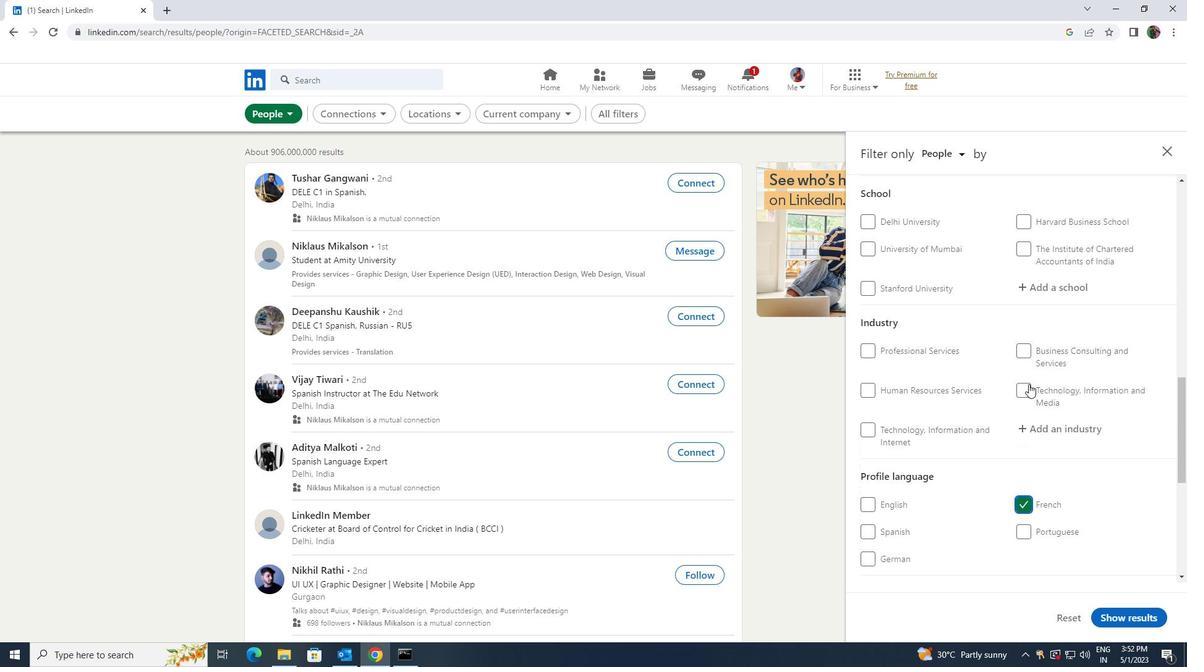 
Action: Mouse scrolled (1028, 385) with delta (0, 0)
Screenshot: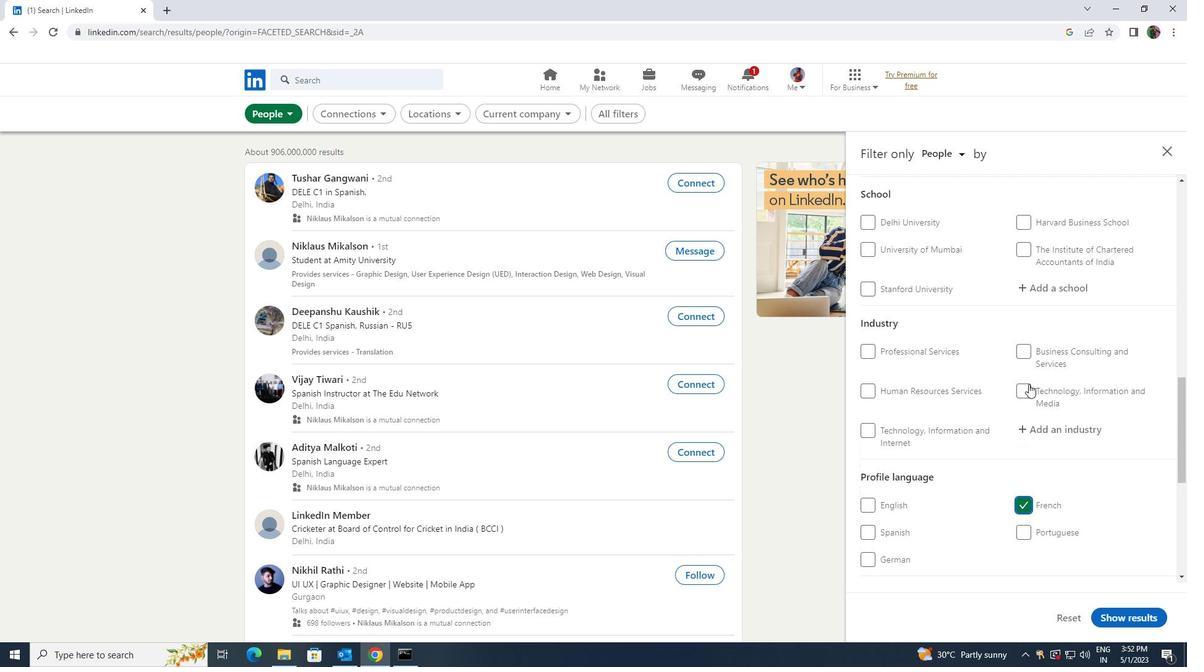 
Action: Mouse moved to (1030, 383)
Screenshot: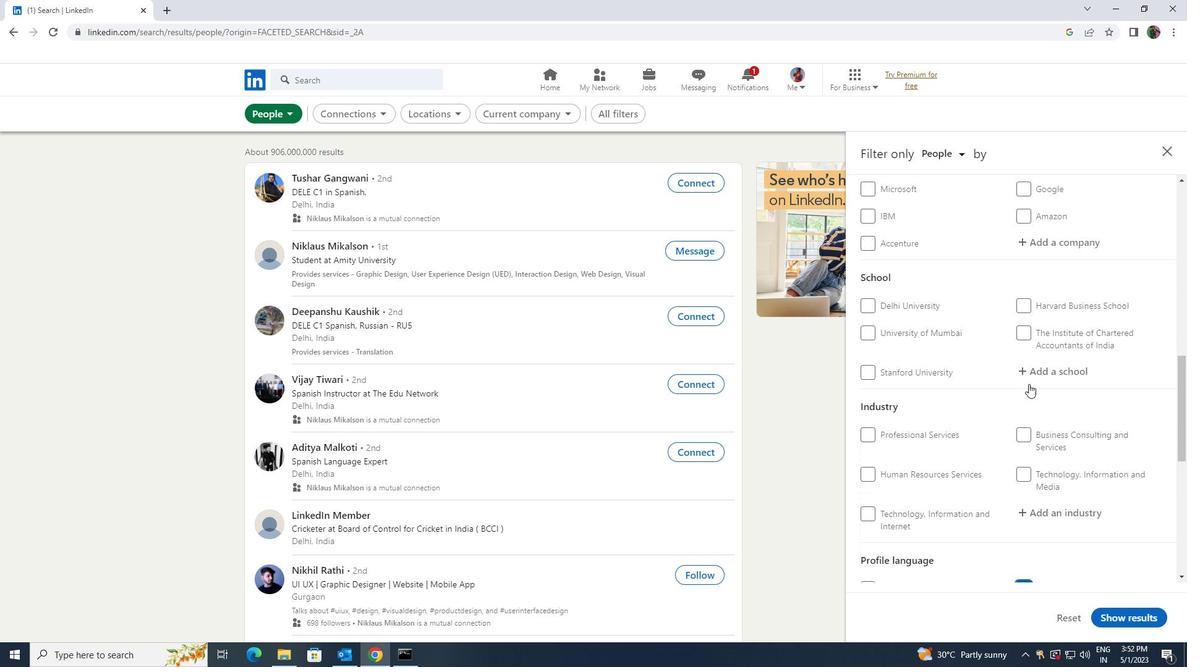 
Action: Mouse scrolled (1030, 384) with delta (0, 0)
Screenshot: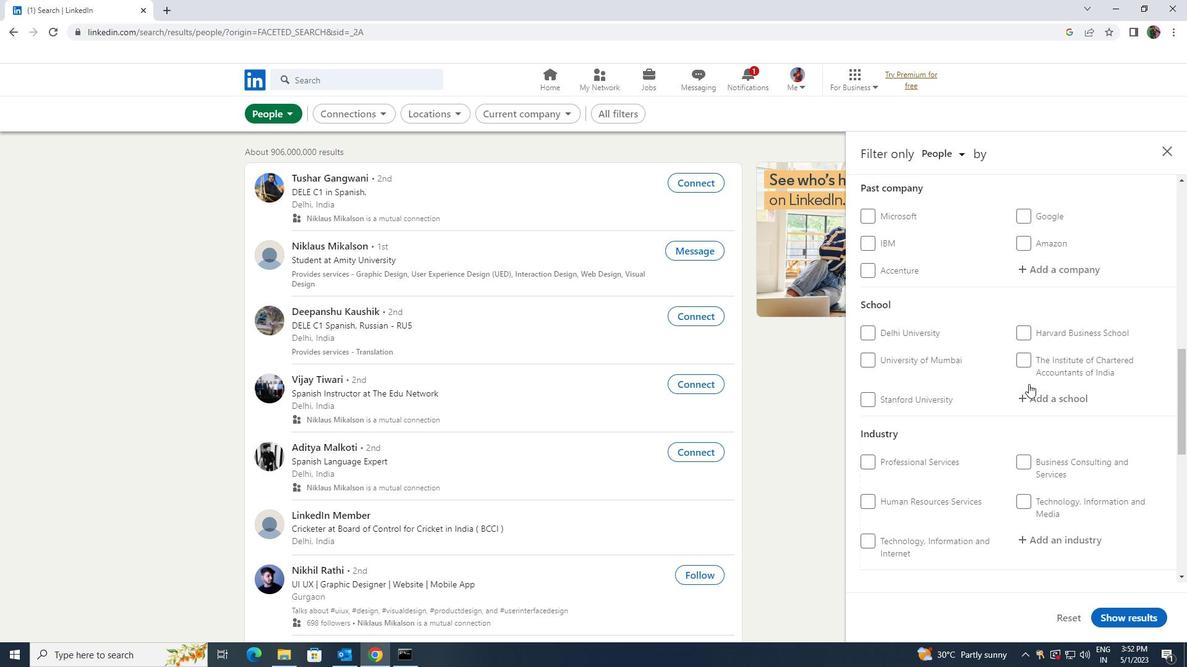 
Action: Mouse scrolled (1030, 384) with delta (0, 0)
Screenshot: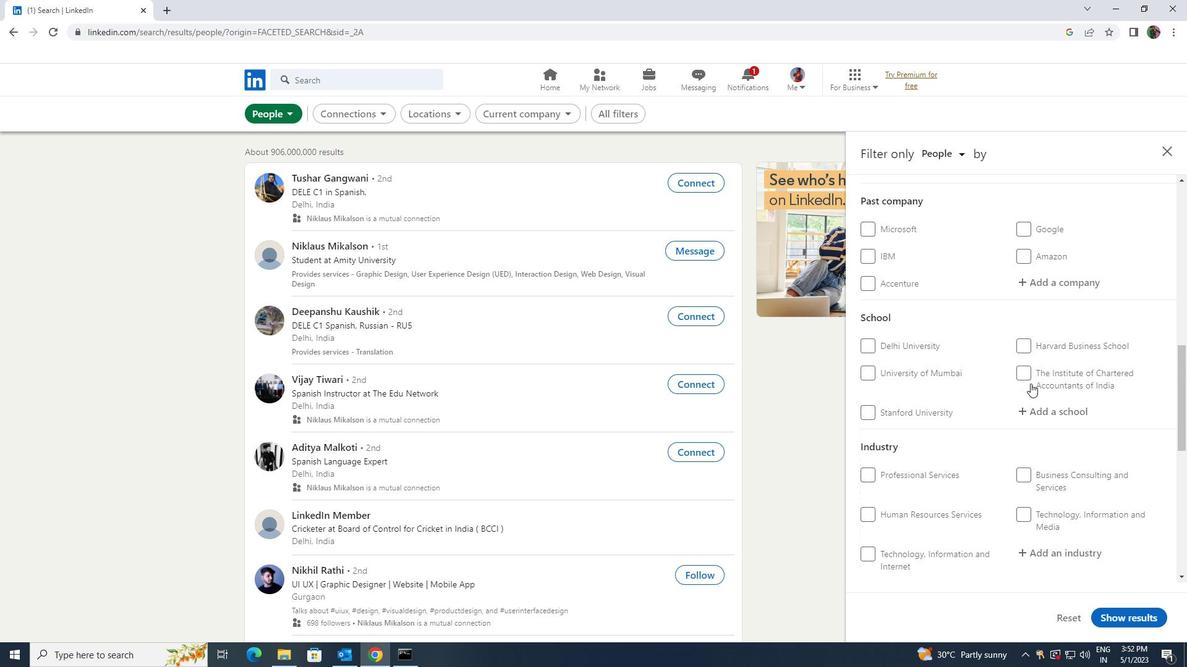 
Action: Mouse scrolled (1030, 384) with delta (0, 0)
Screenshot: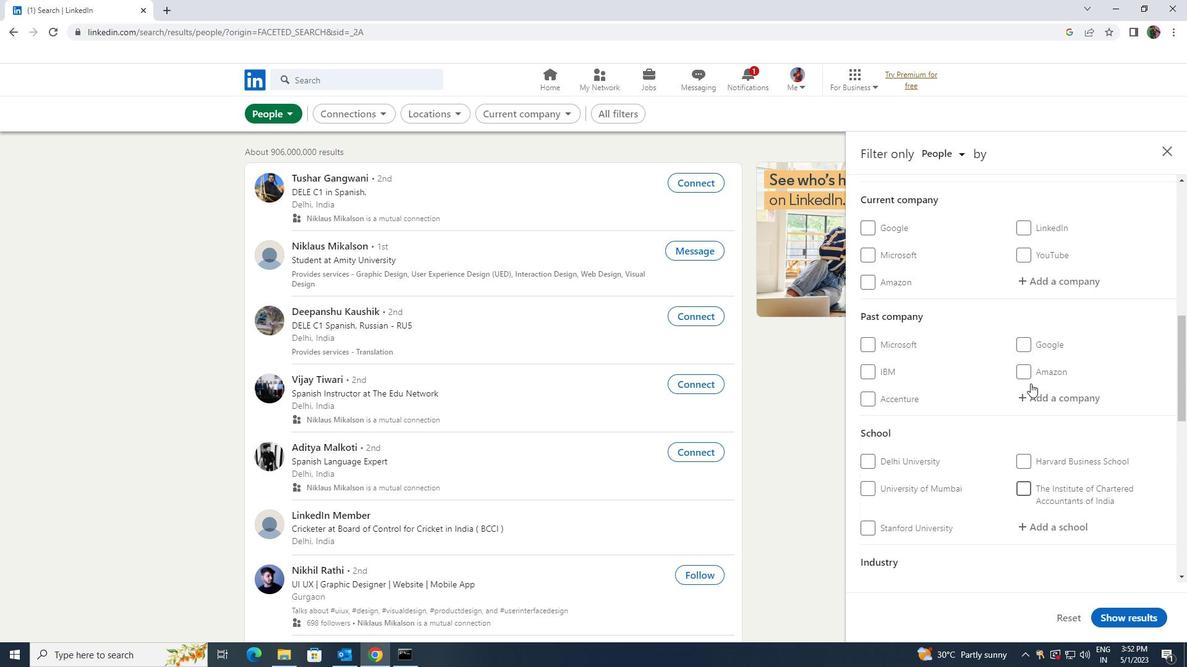 
Action: Mouse scrolled (1030, 384) with delta (0, 0)
Screenshot: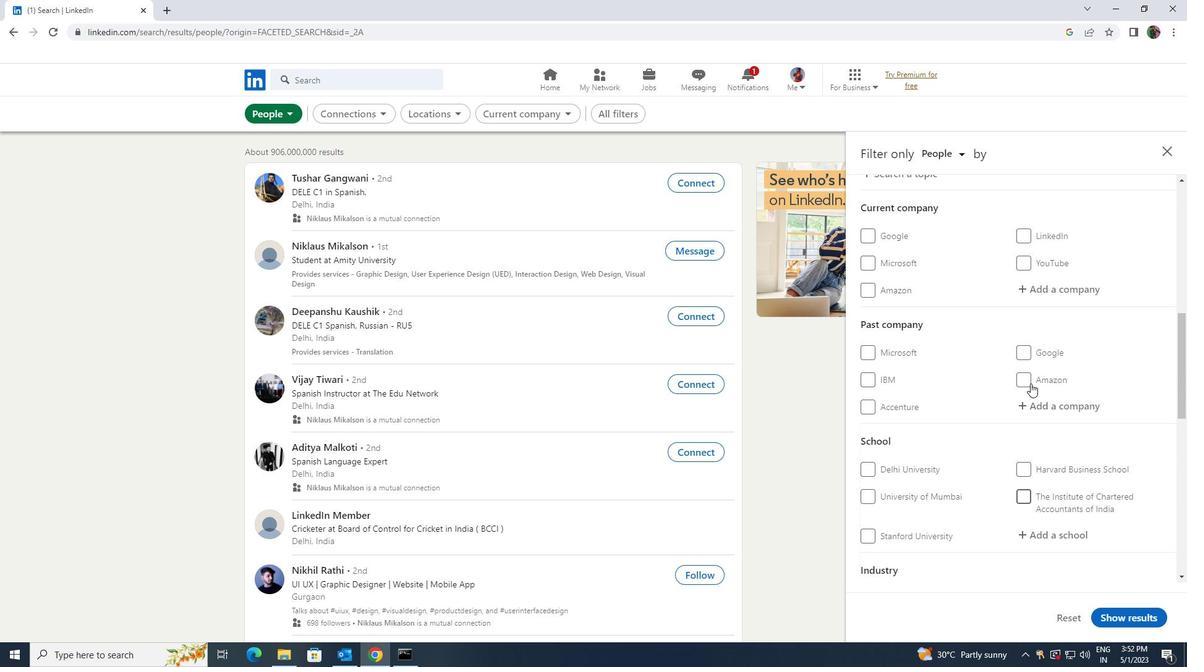 
Action: Mouse moved to (1033, 411)
Screenshot: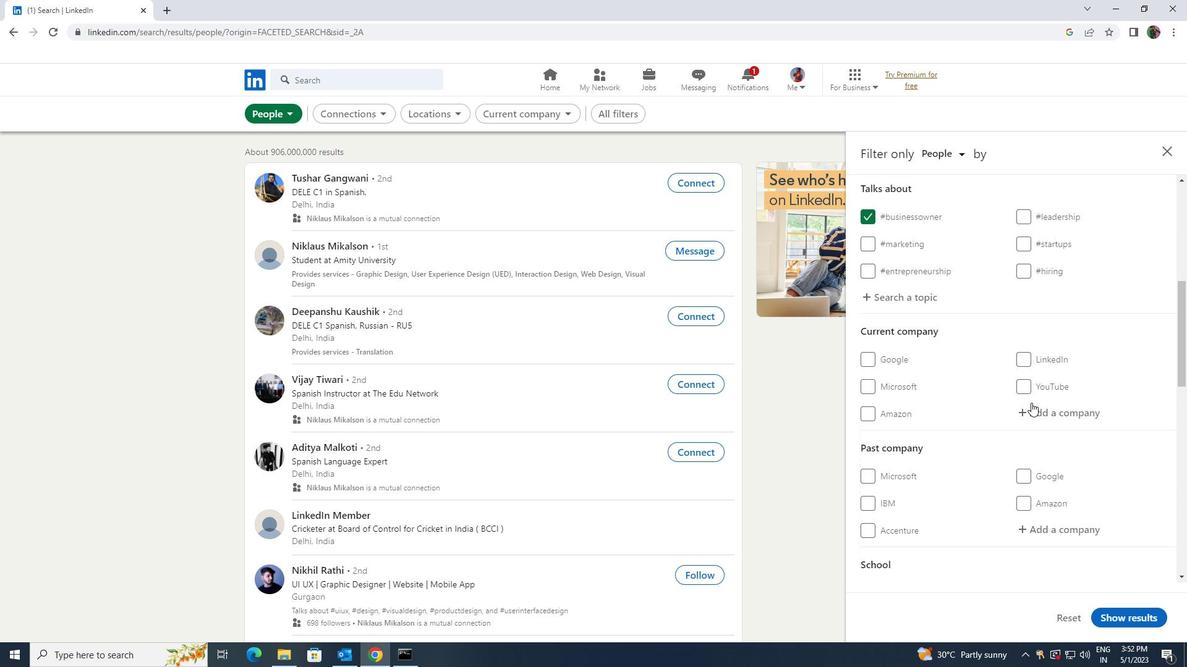 
Action: Mouse pressed left at (1033, 411)
Screenshot: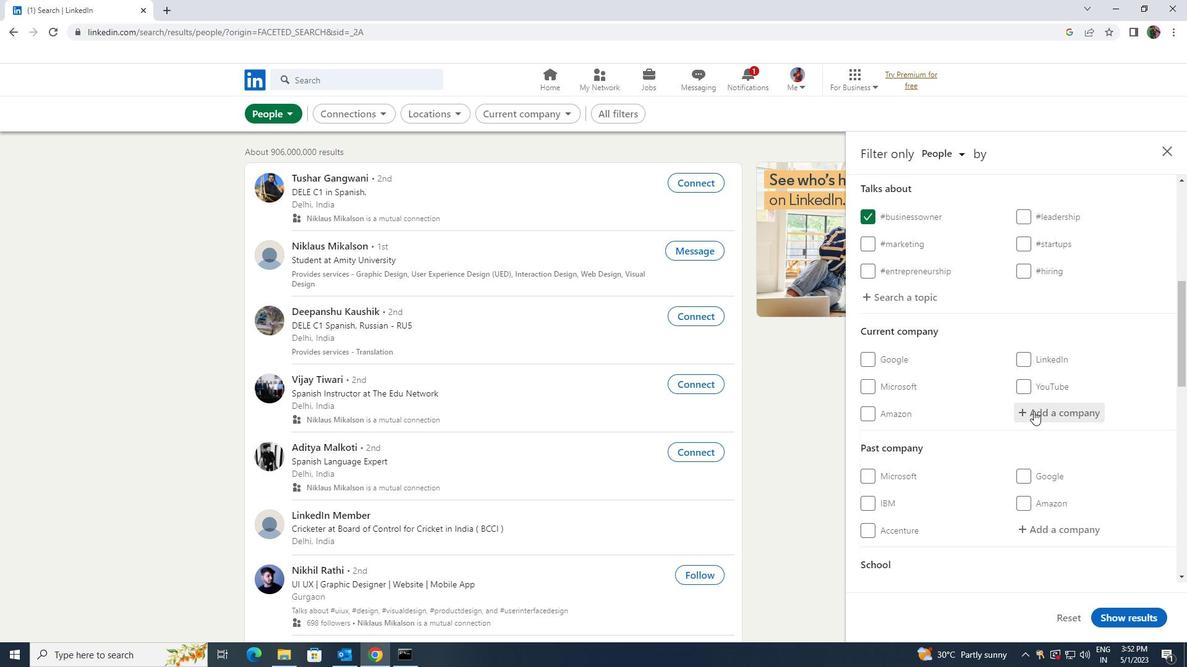 
Action: Key pressed <Key.shift>TEADS
Screenshot: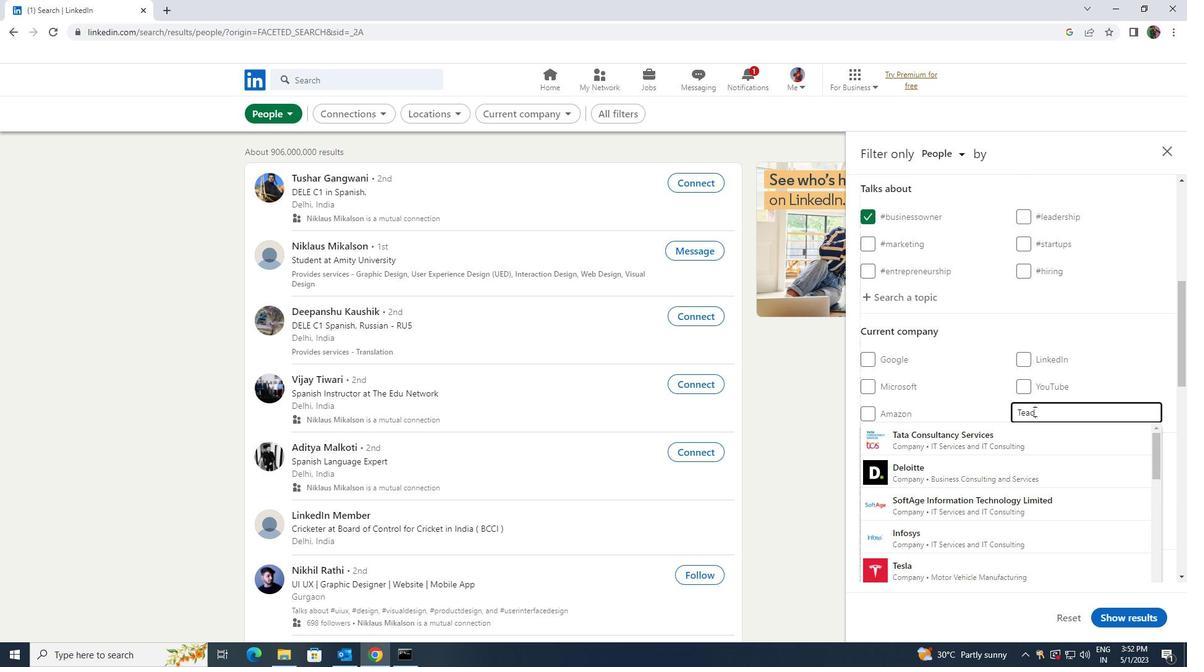 
Action: Mouse moved to (1027, 435)
Screenshot: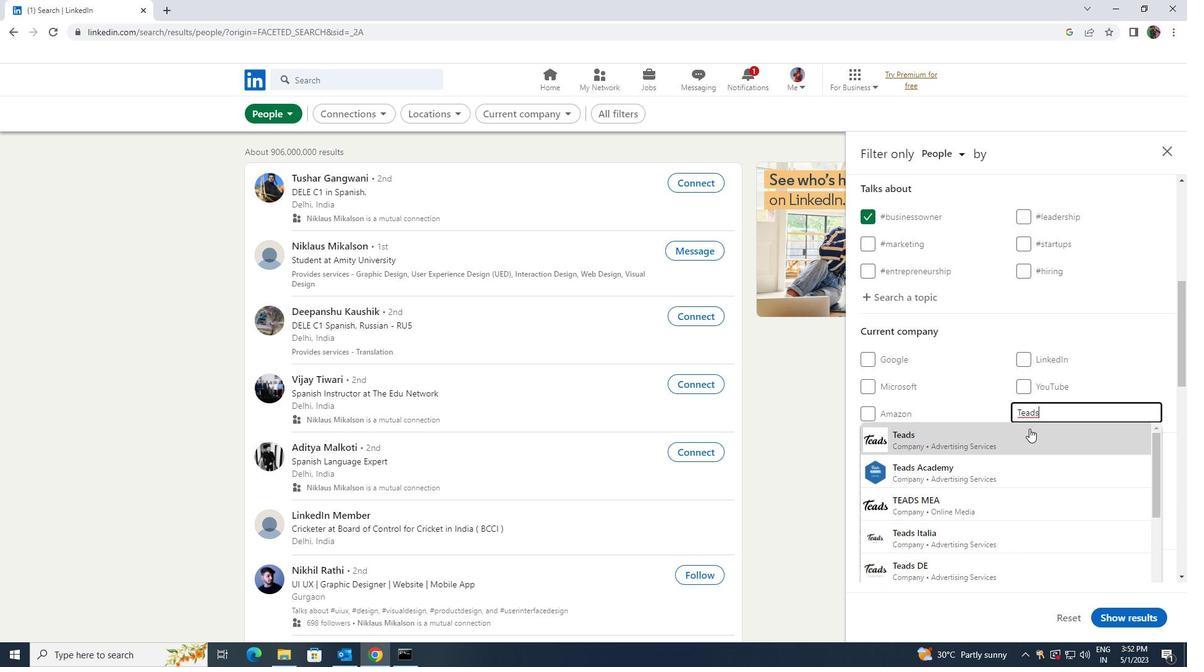 
Action: Mouse pressed left at (1027, 435)
Screenshot: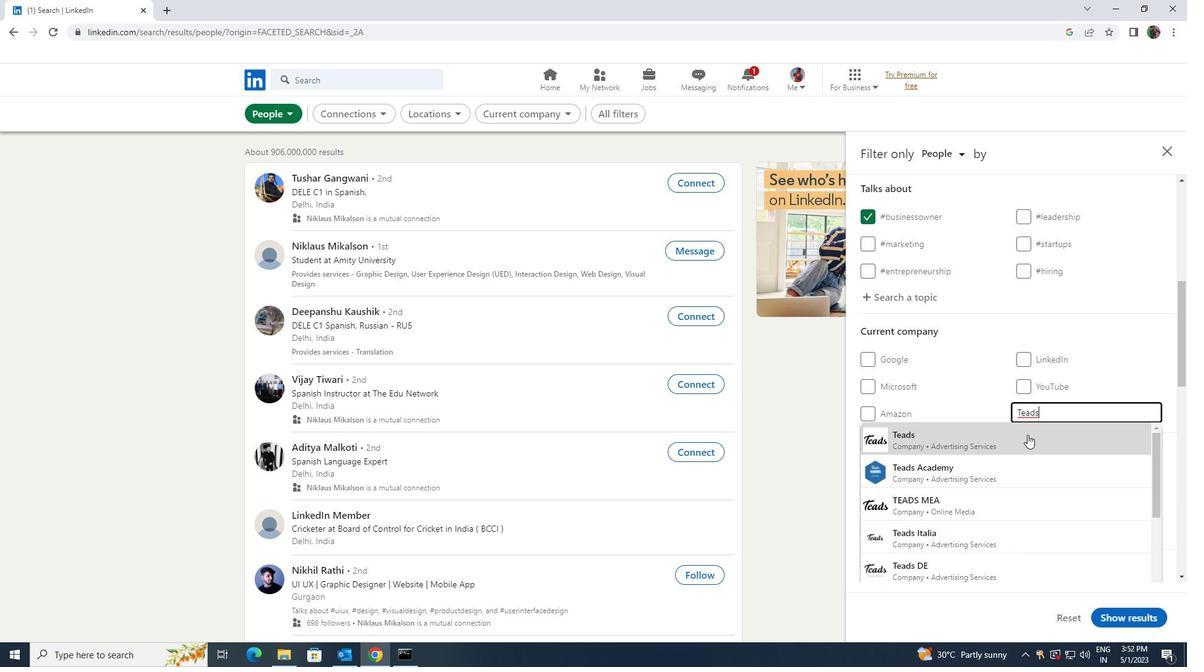 
Action: Mouse scrolled (1027, 434) with delta (0, 0)
Screenshot: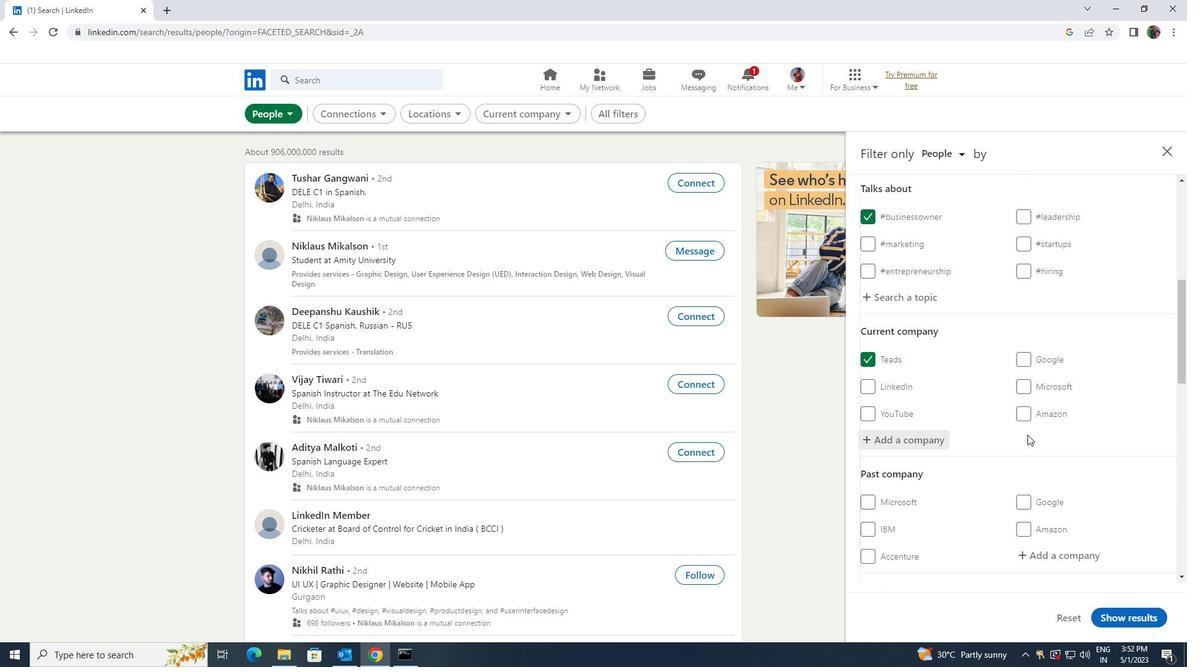 
Action: Mouse scrolled (1027, 434) with delta (0, 0)
Screenshot: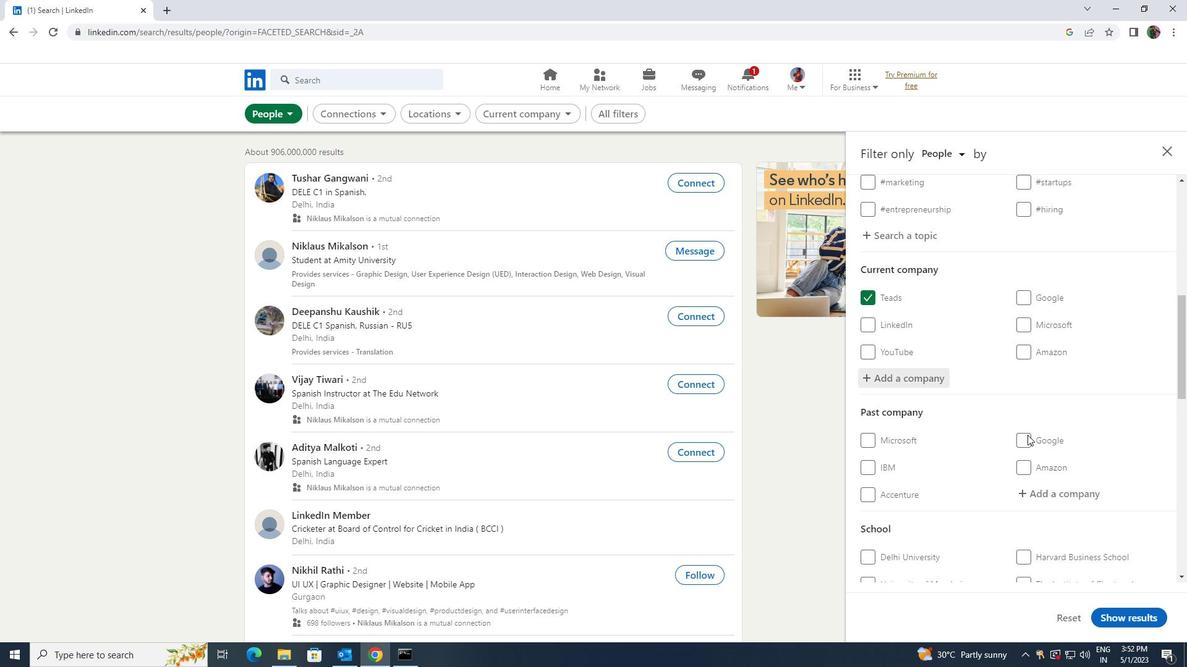 
Action: Mouse scrolled (1027, 434) with delta (0, 0)
Screenshot: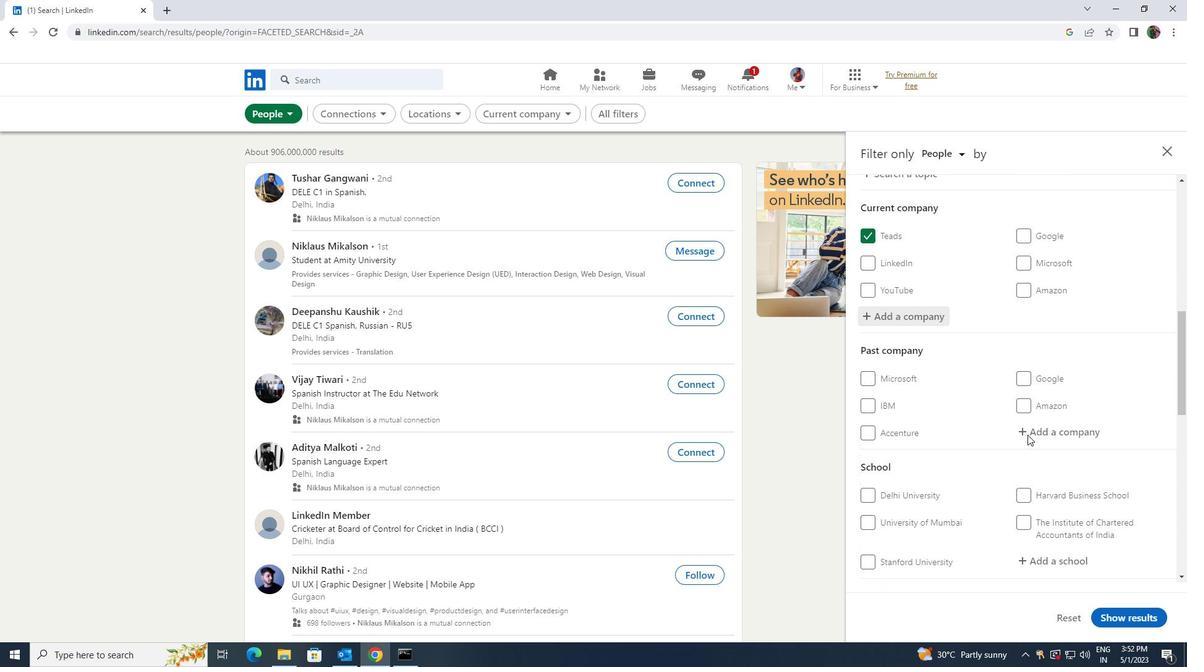 
Action: Mouse scrolled (1027, 434) with delta (0, 0)
Screenshot: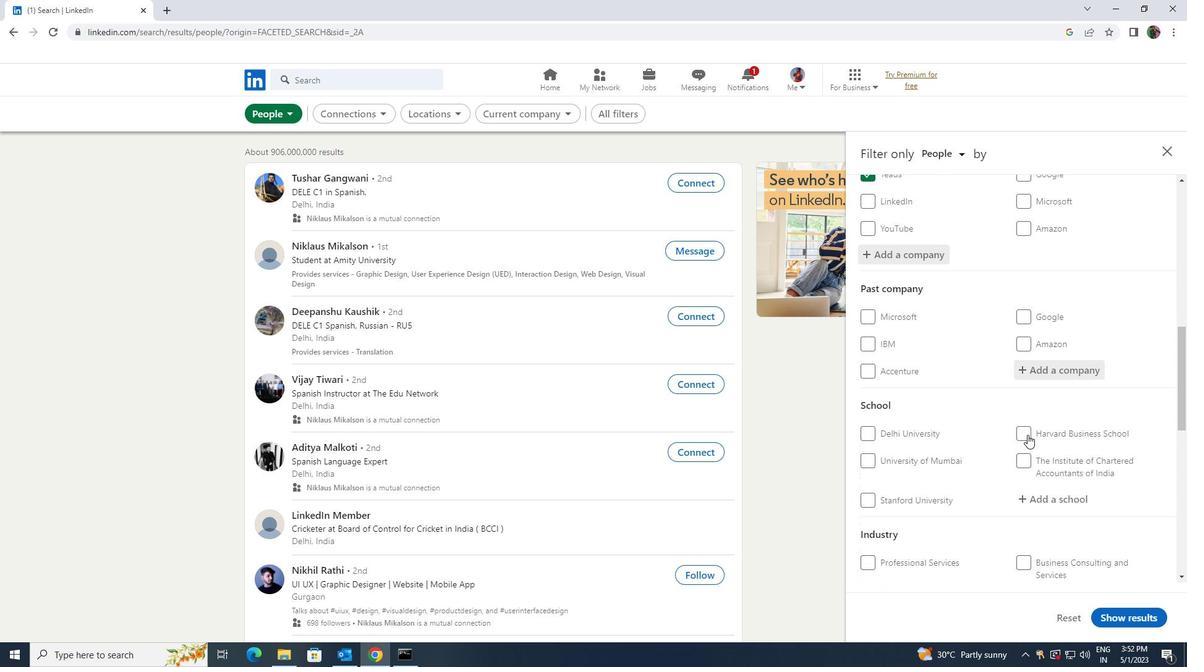 
Action: Mouse scrolled (1027, 434) with delta (0, 0)
Screenshot: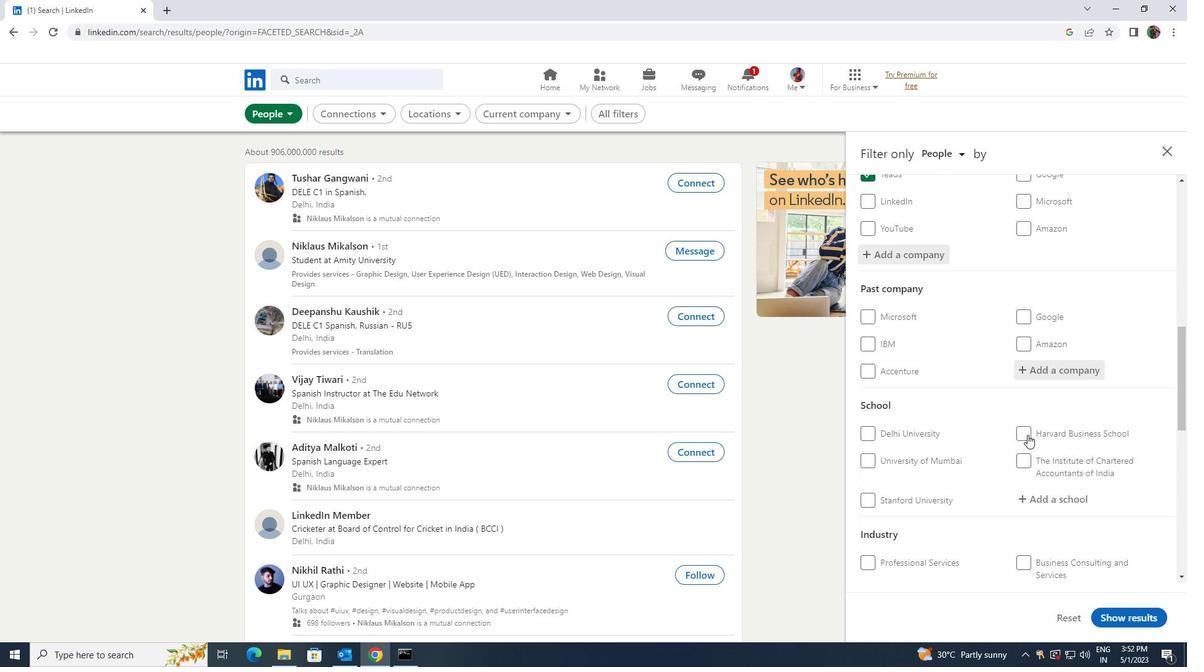 
Action: Mouse moved to (1042, 374)
Screenshot: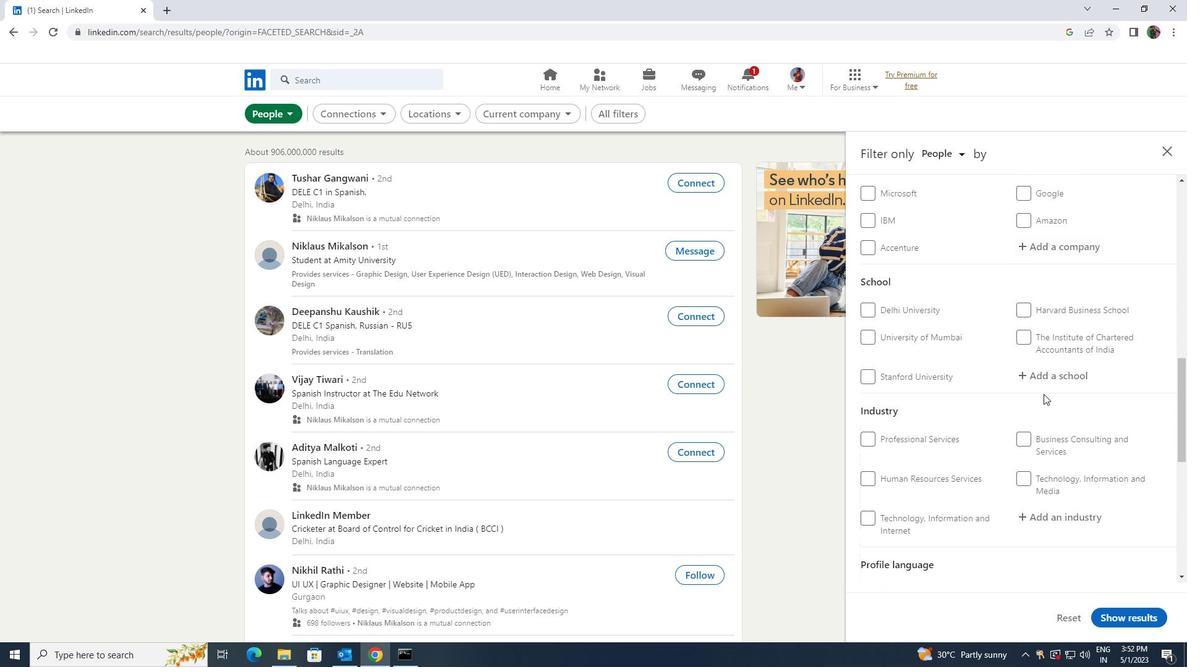 
Action: Mouse pressed left at (1042, 374)
Screenshot: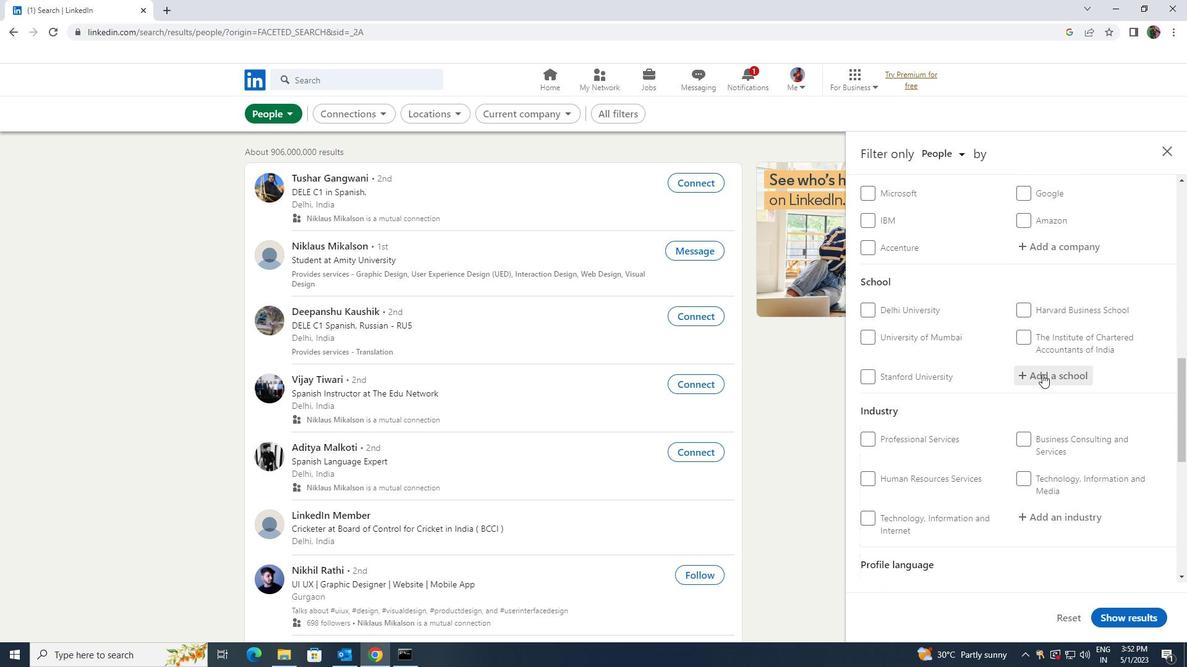 
Action: Mouse moved to (1041, 374)
Screenshot: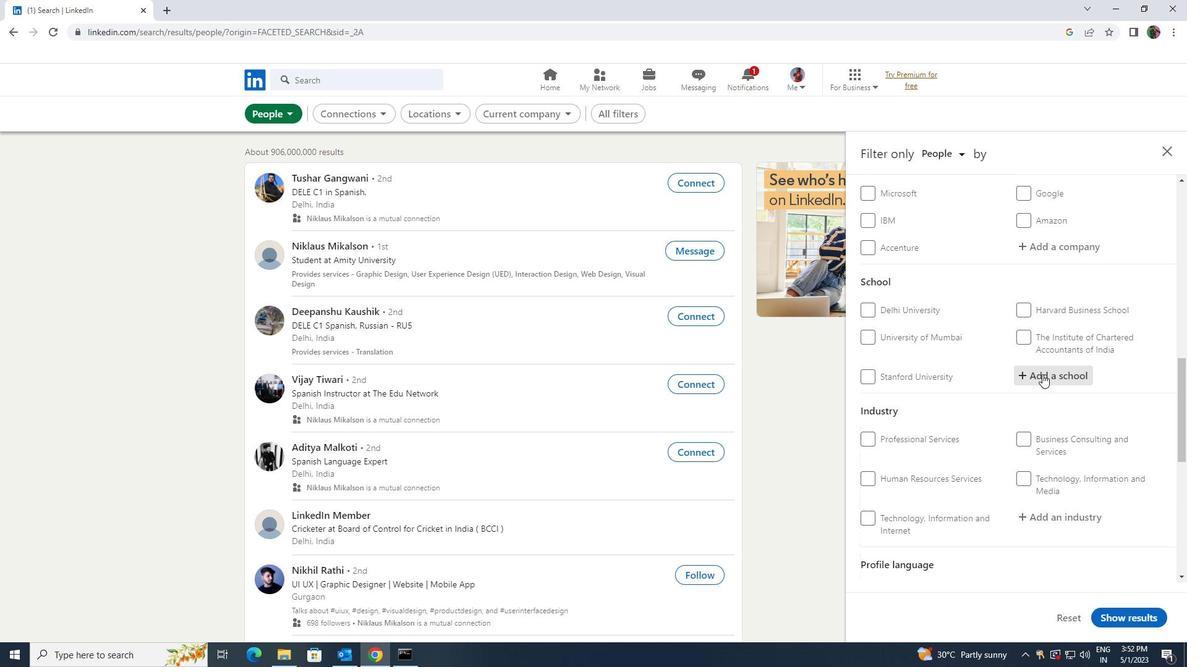 
Action: Key pressed <Key.shift>SOUTH<Key.space>POINT
Screenshot: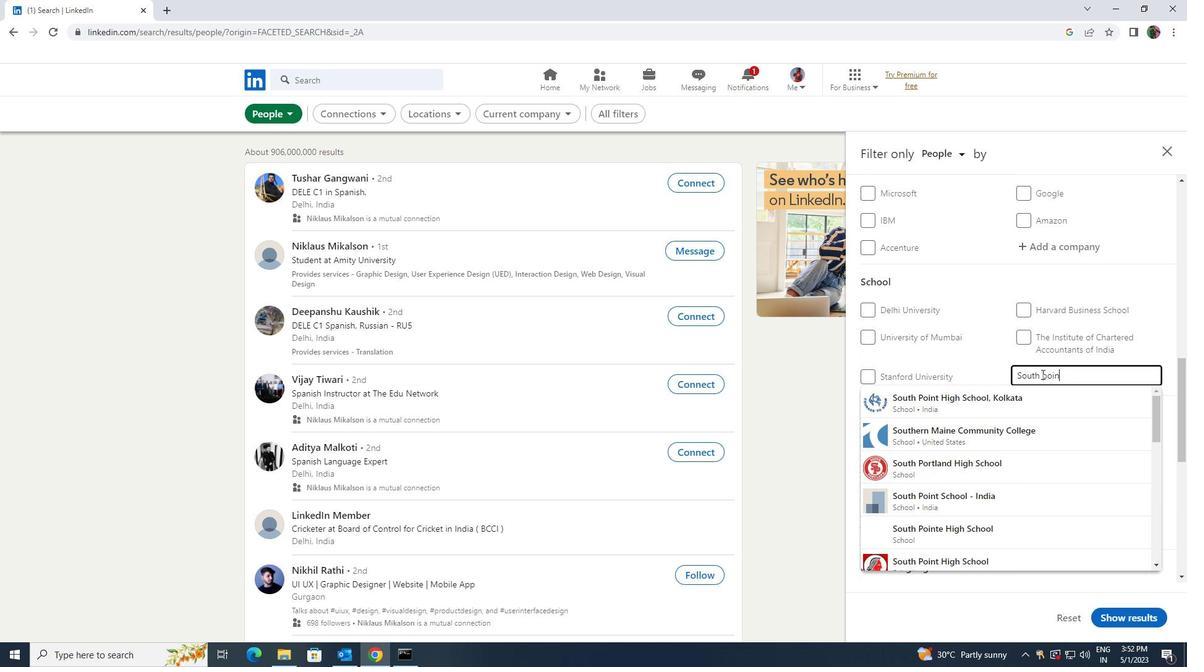 
Action: Mouse moved to (1037, 402)
Screenshot: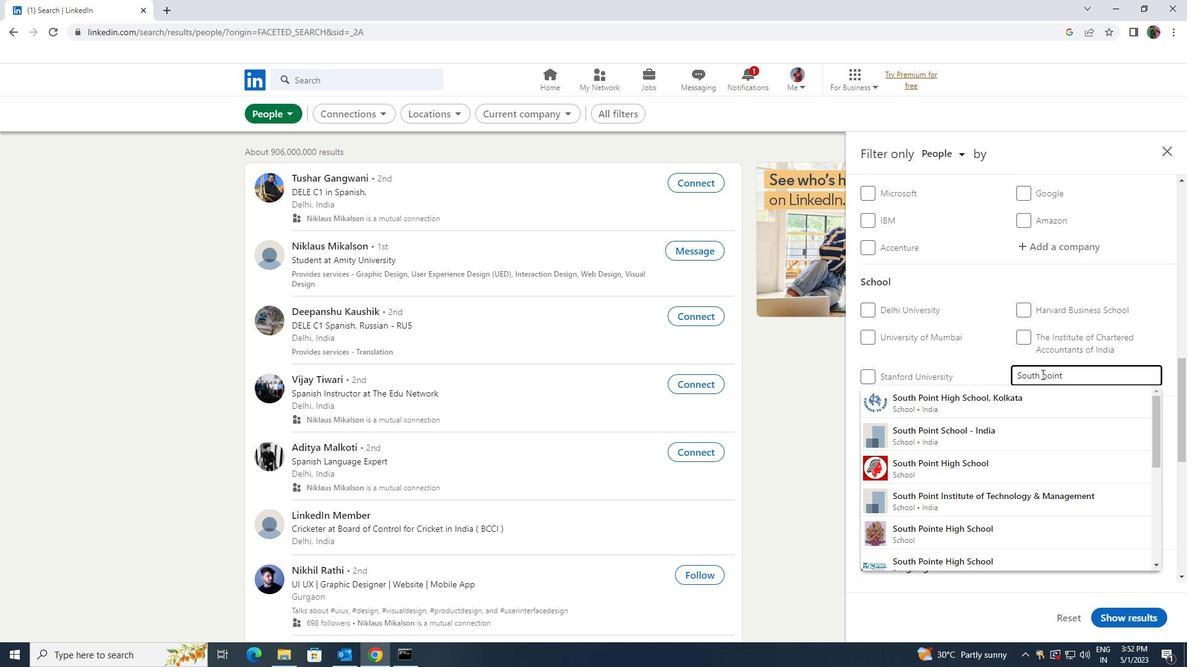 
Action: Mouse pressed left at (1037, 402)
Screenshot: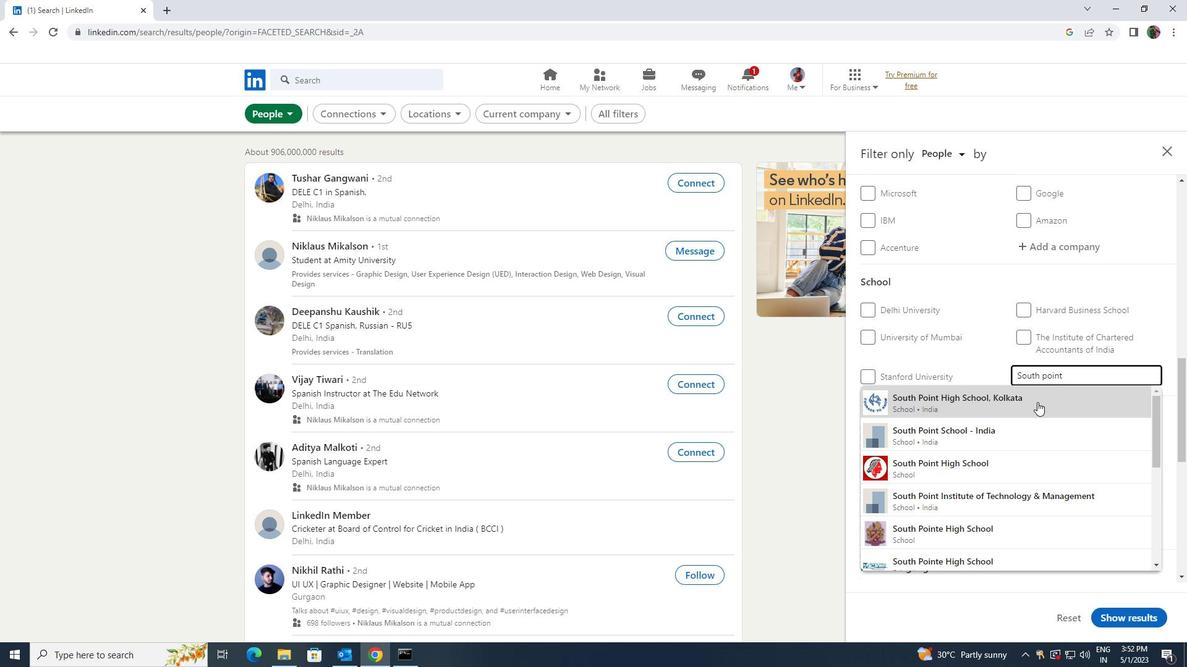 
Action: Mouse scrolled (1037, 401) with delta (0, 0)
Screenshot: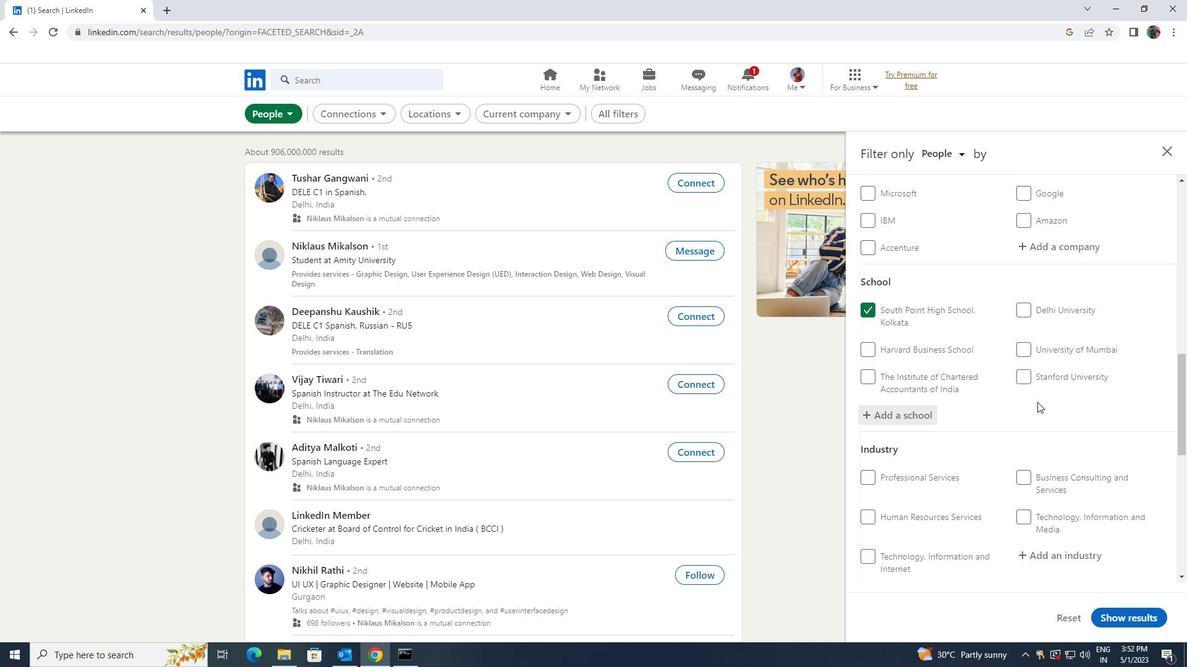 
Action: Mouse scrolled (1037, 401) with delta (0, 0)
Screenshot: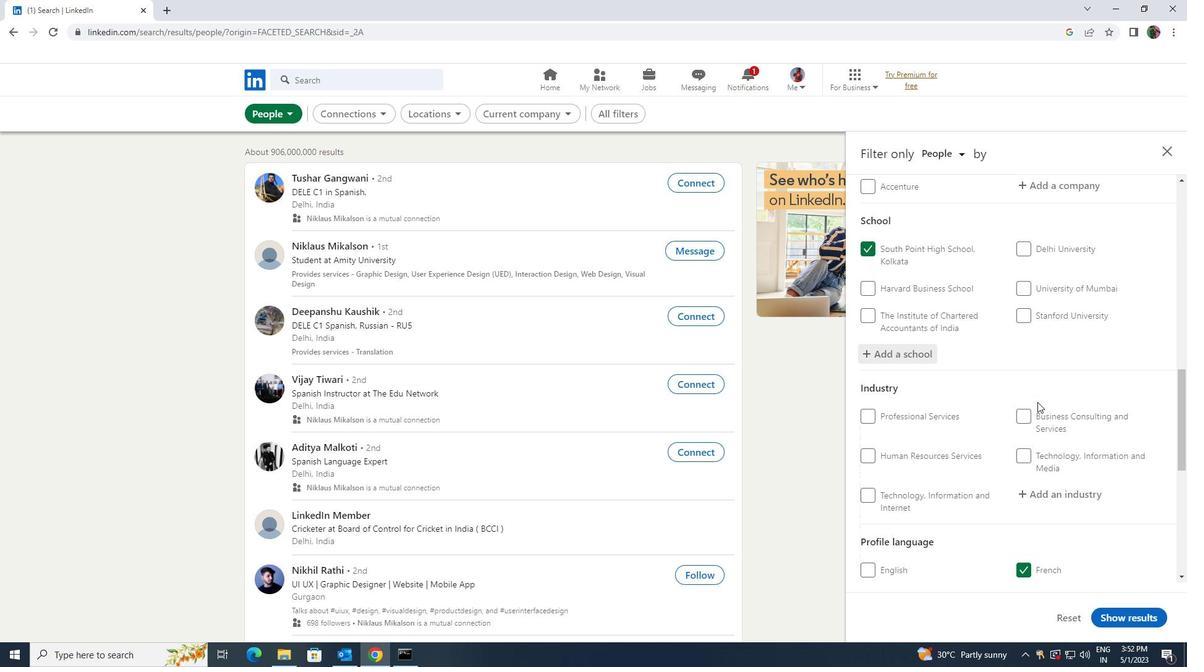 
Action: Mouse scrolled (1037, 401) with delta (0, 0)
Screenshot: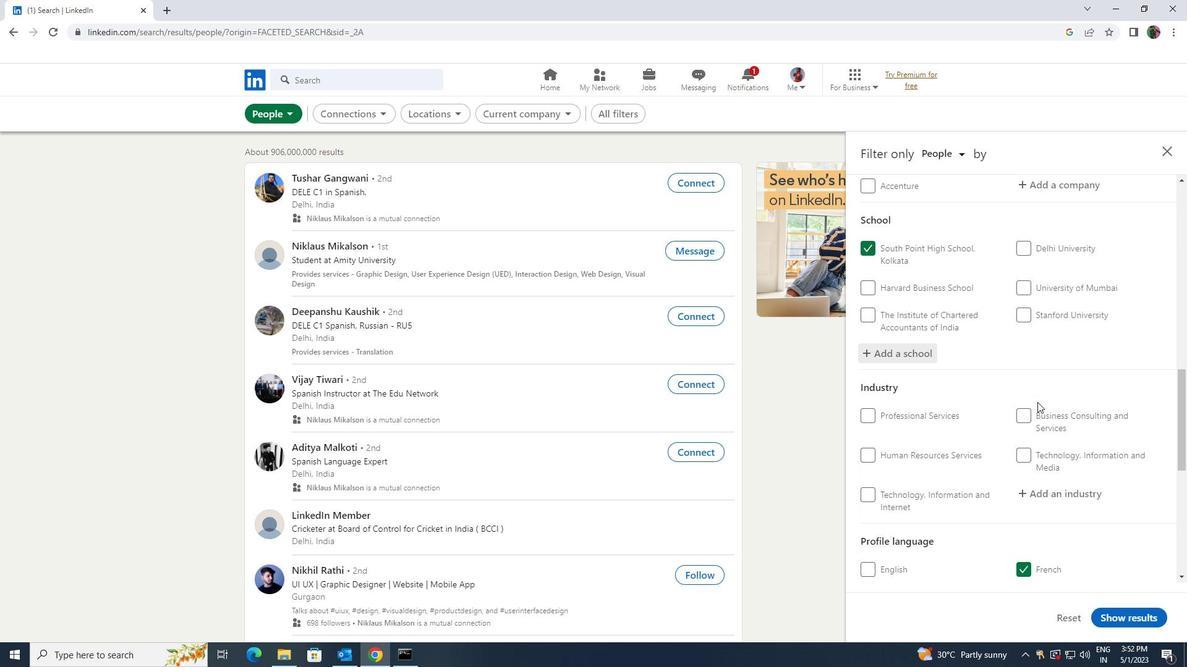 
Action: Mouse moved to (1053, 375)
Screenshot: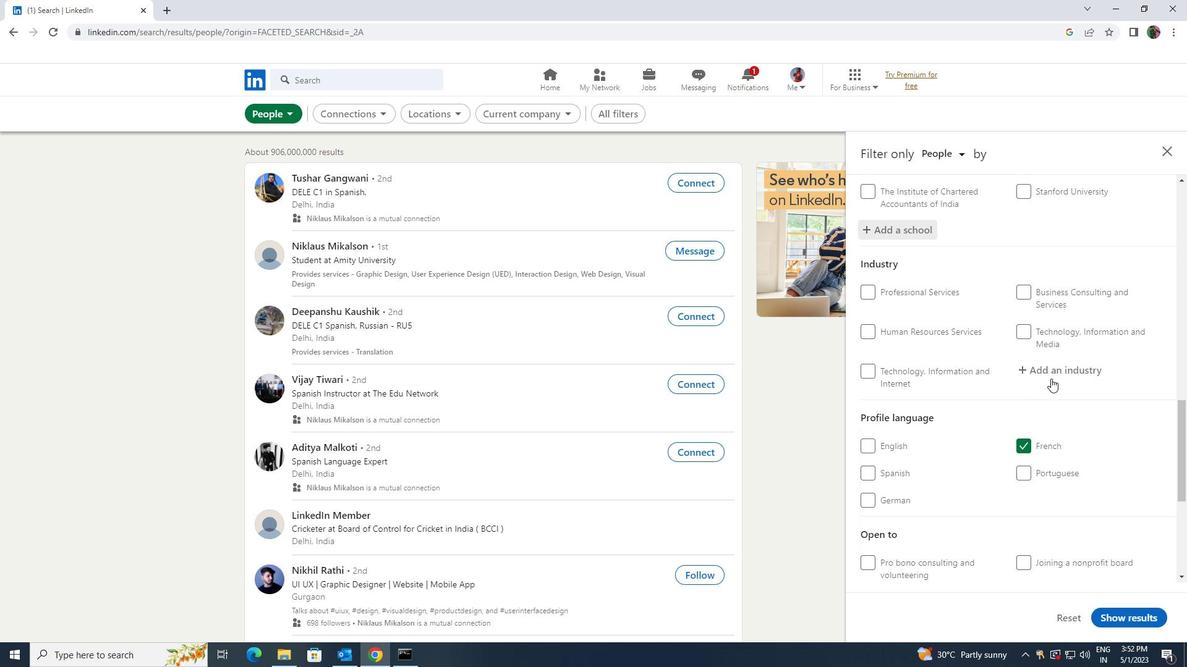 
Action: Mouse pressed left at (1053, 375)
Screenshot: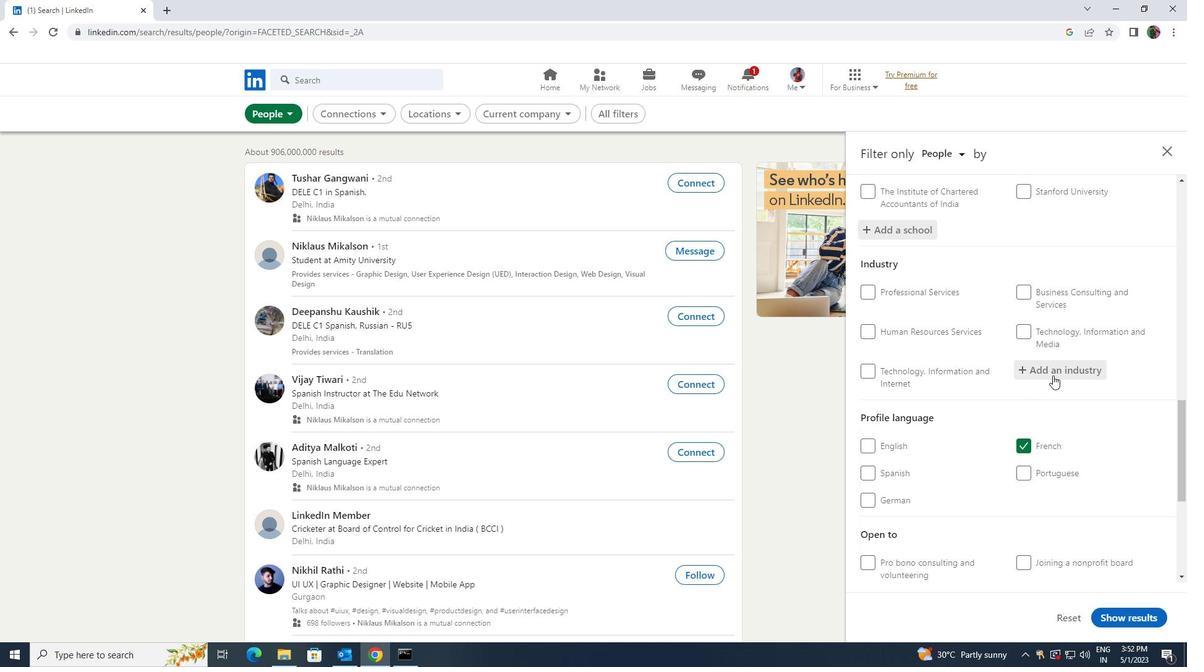 
Action: Key pressed <Key.shift>HOSPI
Screenshot: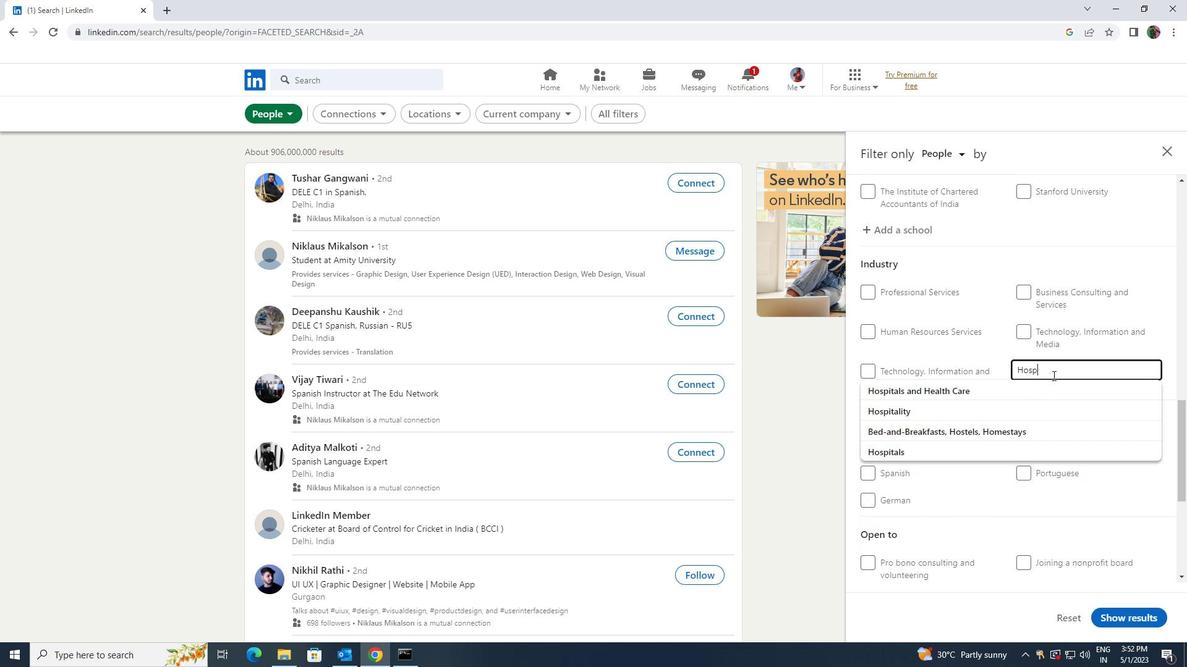 
Action: Mouse moved to (1046, 407)
Screenshot: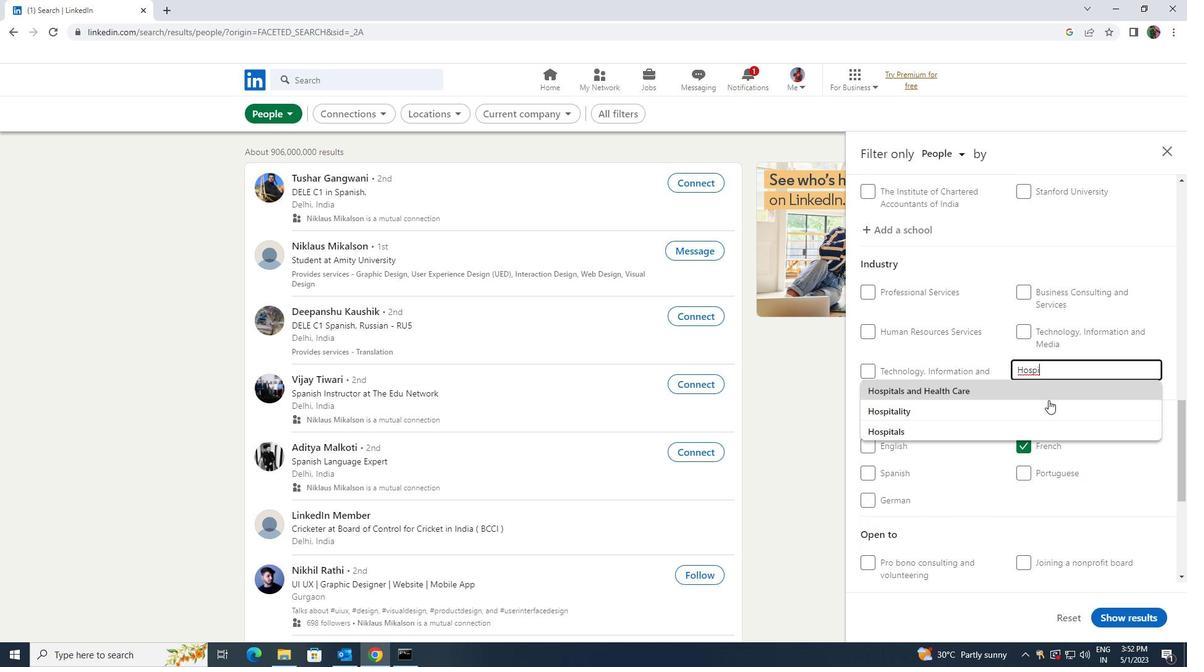 
Action: Mouse pressed left at (1046, 407)
Screenshot: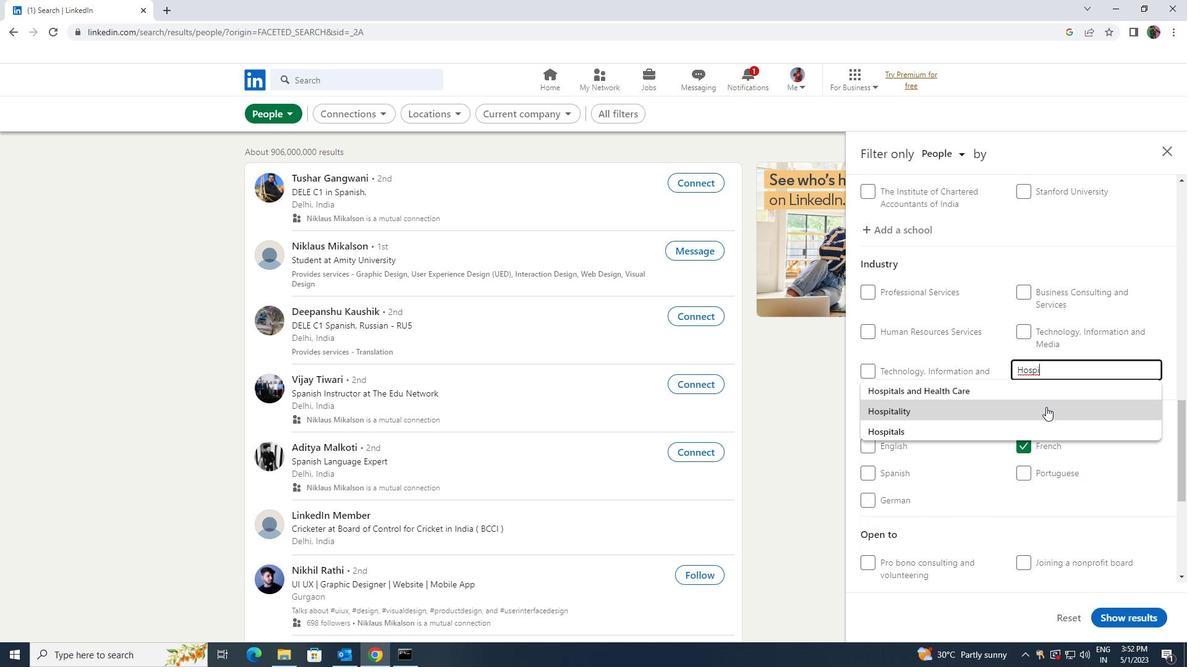 
Action: Mouse moved to (1045, 408)
Screenshot: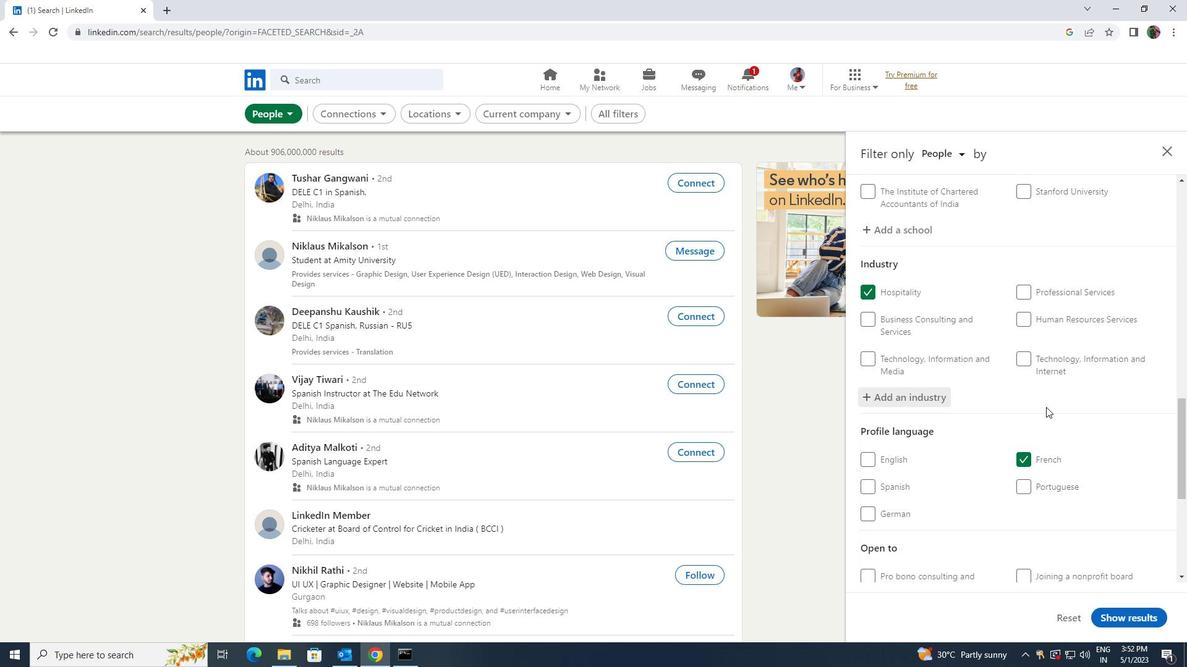 
Action: Mouse scrolled (1045, 407) with delta (0, 0)
Screenshot: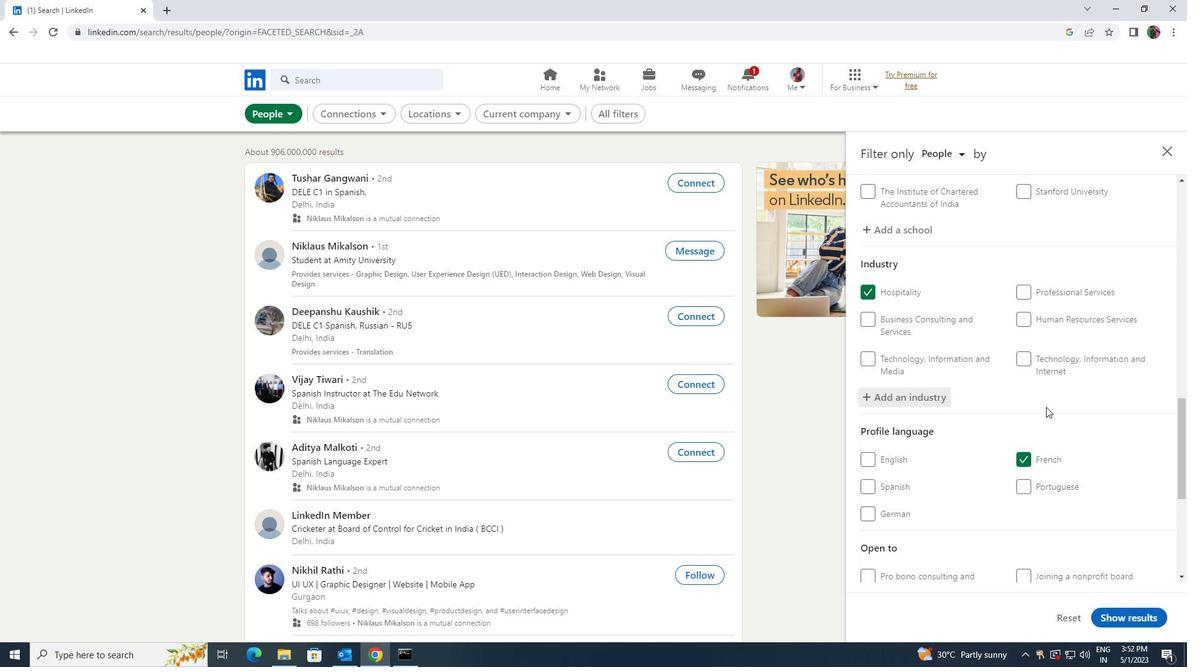 
Action: Mouse scrolled (1045, 407) with delta (0, 0)
Screenshot: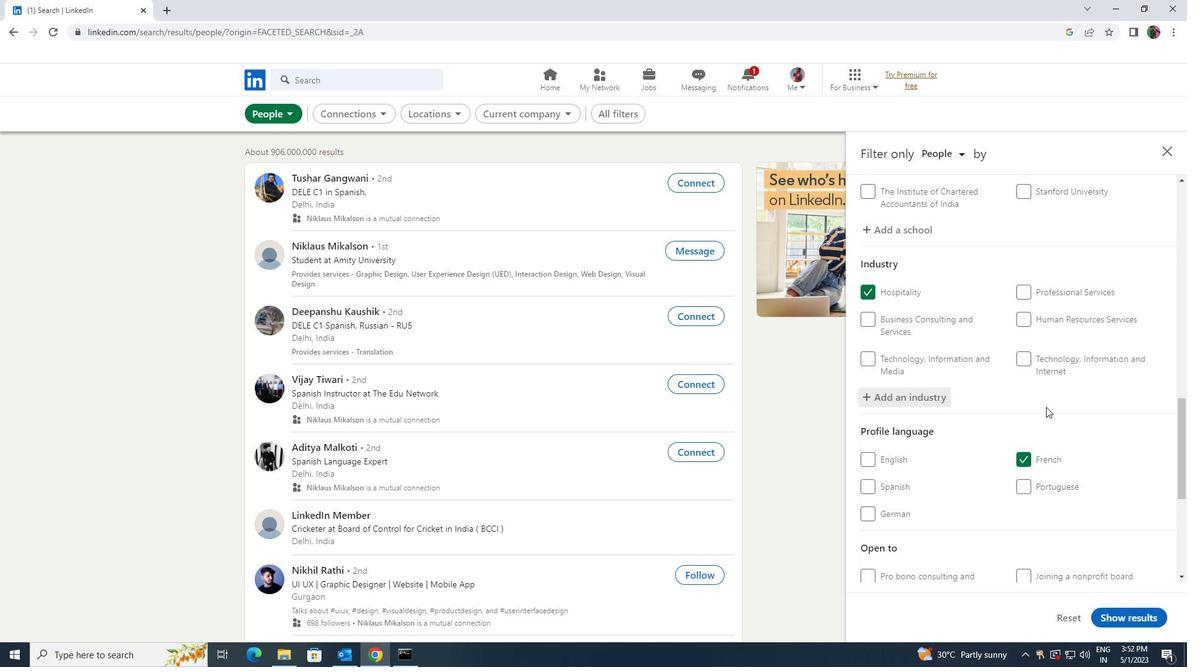 
Action: Mouse scrolled (1045, 407) with delta (0, 0)
Screenshot: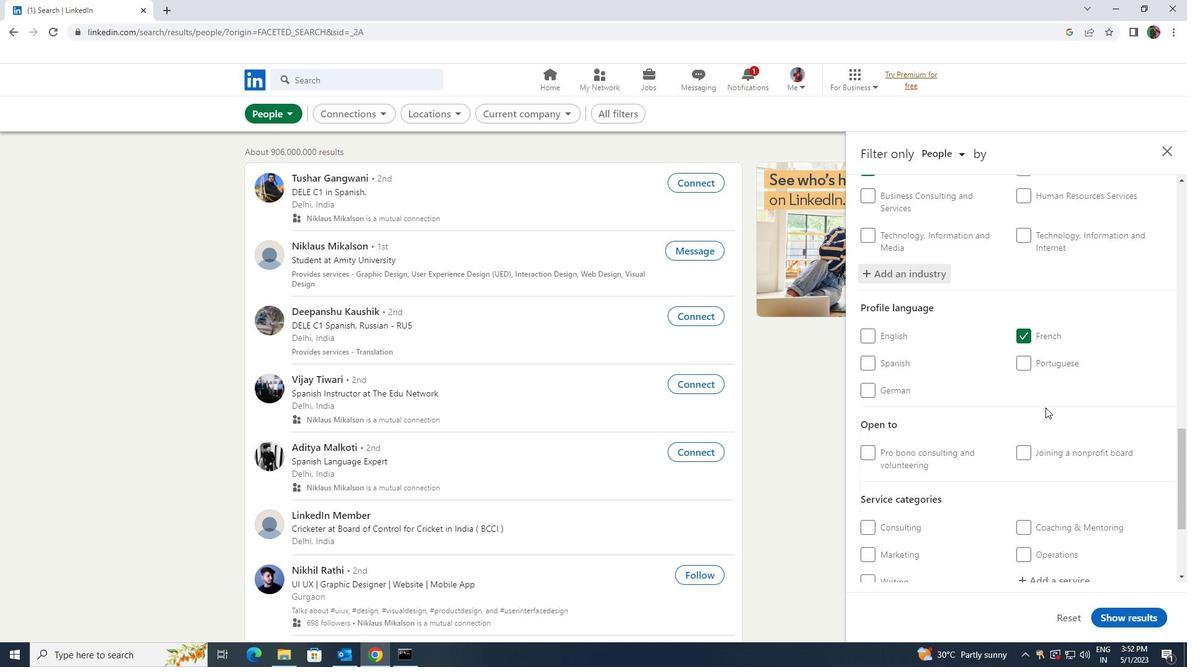 
Action: Mouse scrolled (1045, 407) with delta (0, 0)
Screenshot: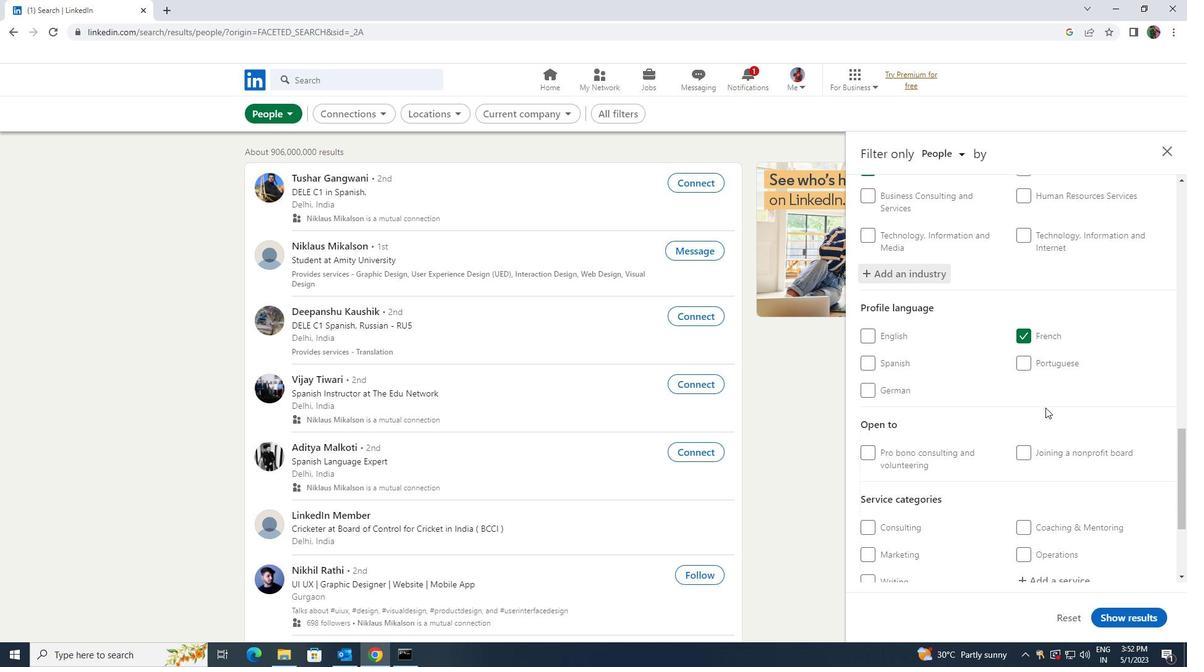 
Action: Mouse scrolled (1045, 407) with delta (0, 0)
Screenshot: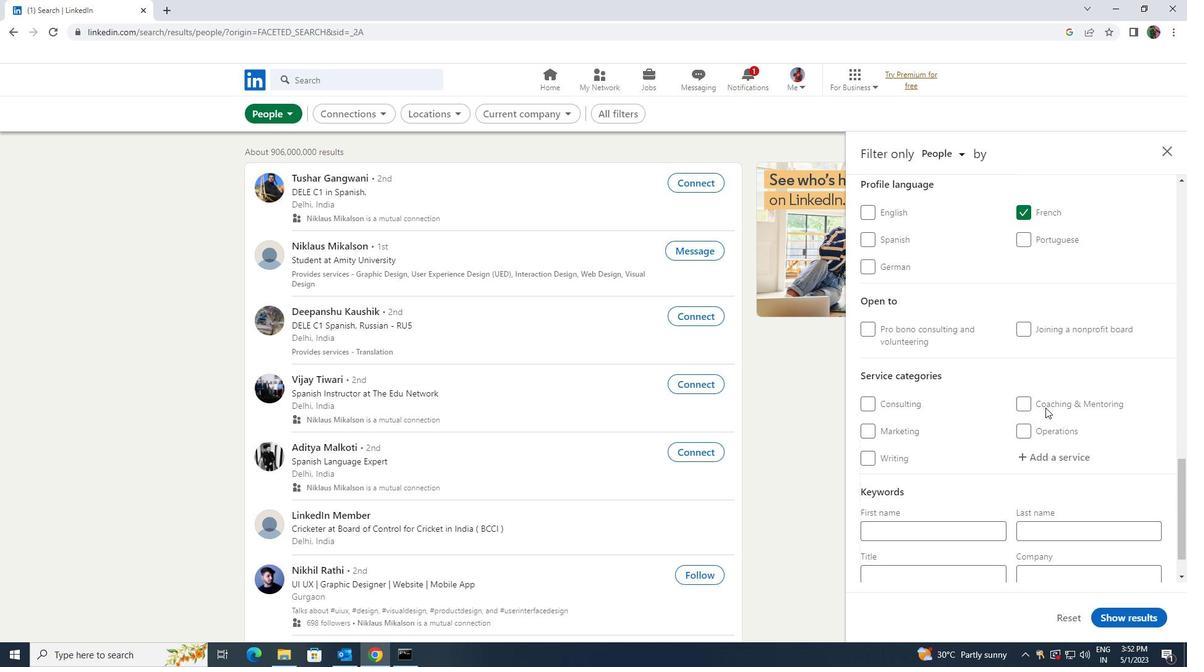 
Action: Mouse pressed left at (1045, 408)
Screenshot: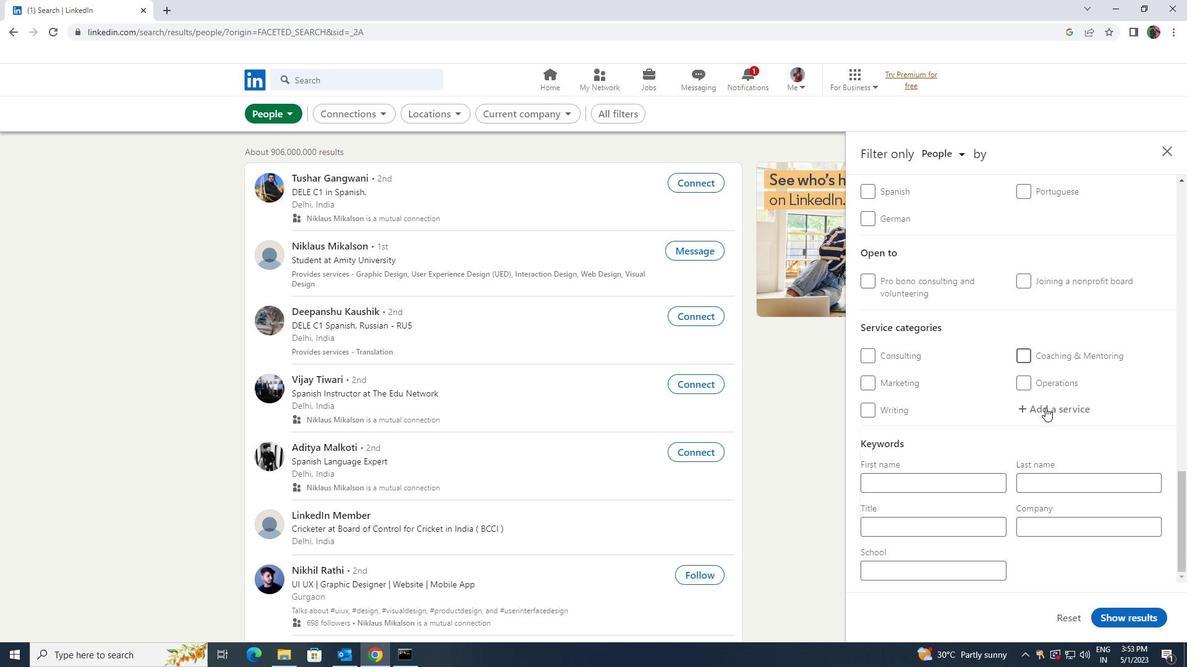 
Action: Key pressed <Key.shift><Key.shift><Key.shift><Key.shift><Key.shift><Key.shift>COMPUTER
Screenshot: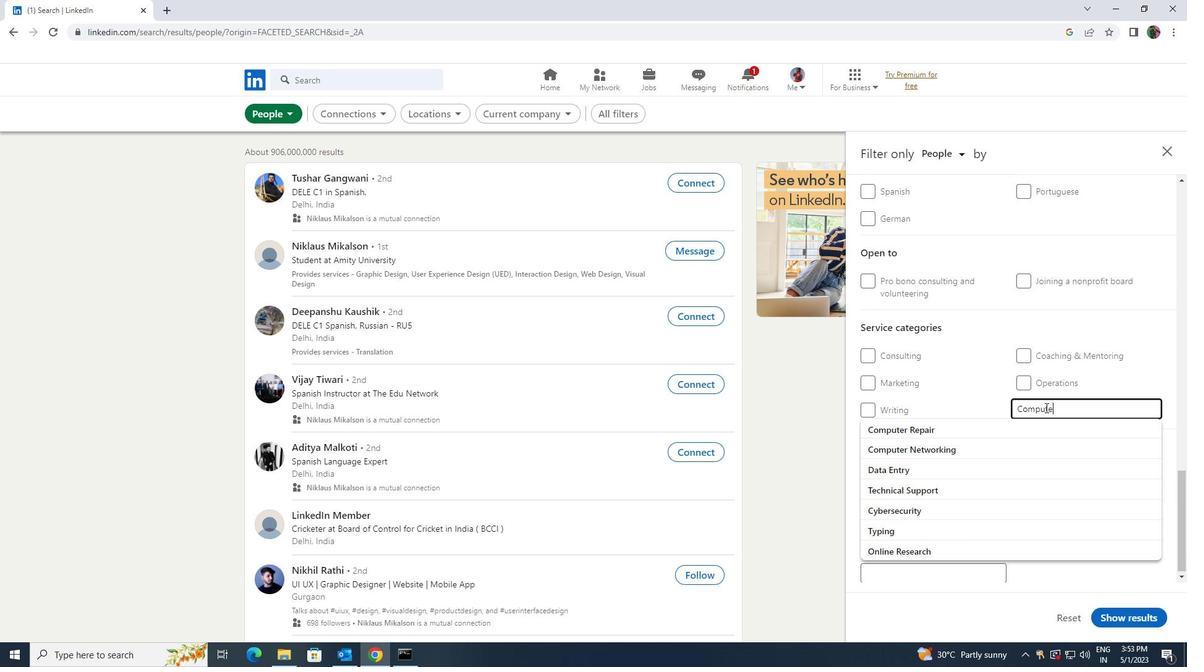 
Action: Mouse moved to (1040, 446)
Screenshot: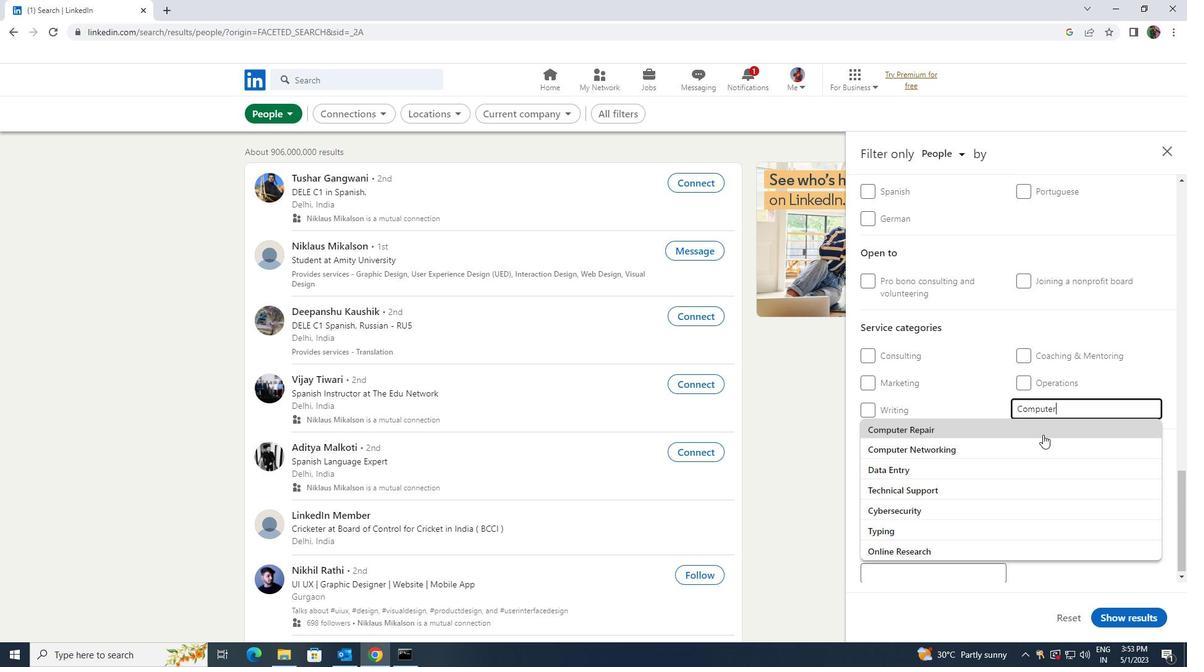 
Action: Mouse pressed left at (1040, 446)
Screenshot: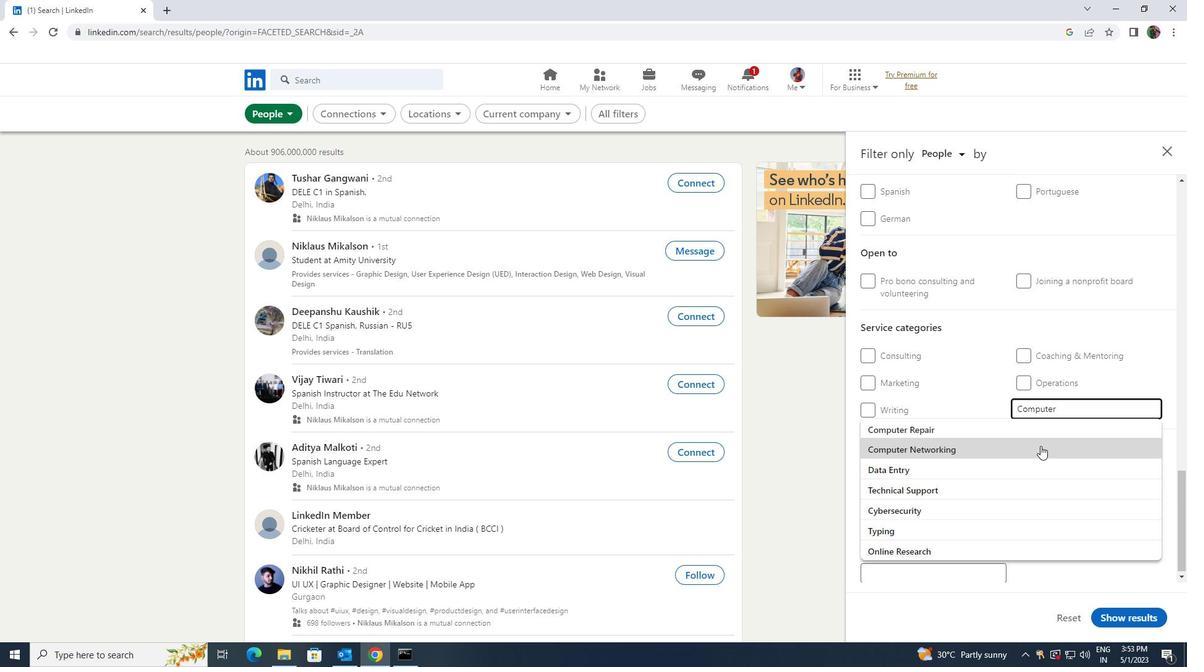 
Action: Mouse scrolled (1040, 445) with delta (0, 0)
Screenshot: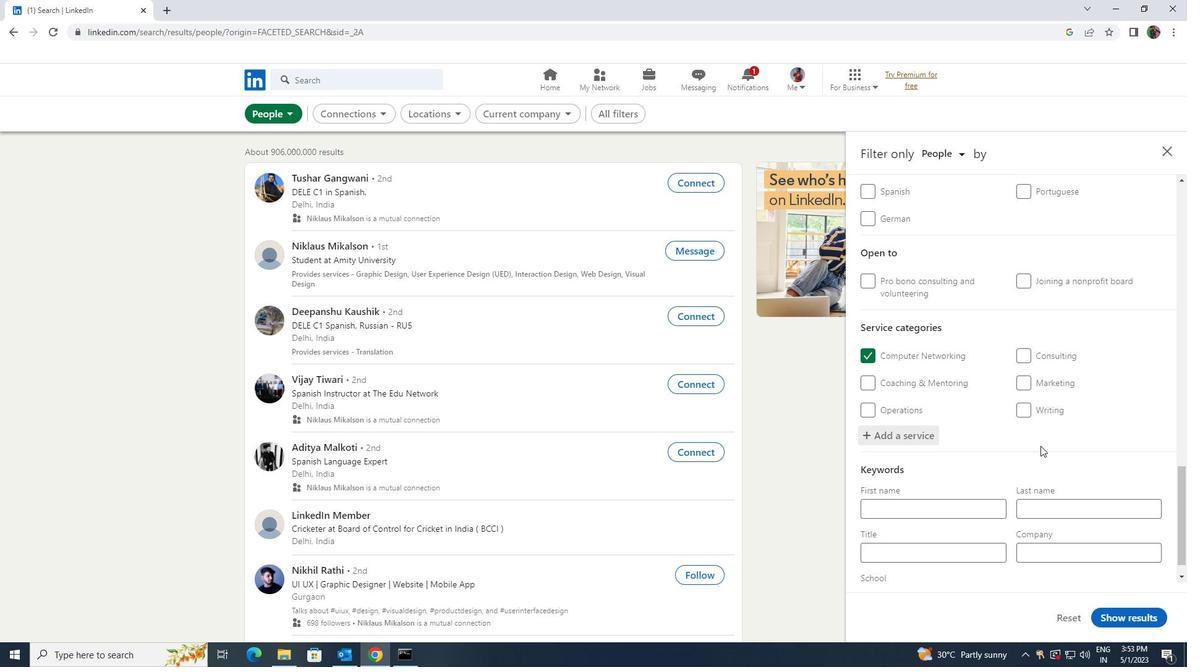 
Action: Mouse scrolled (1040, 445) with delta (0, 0)
Screenshot: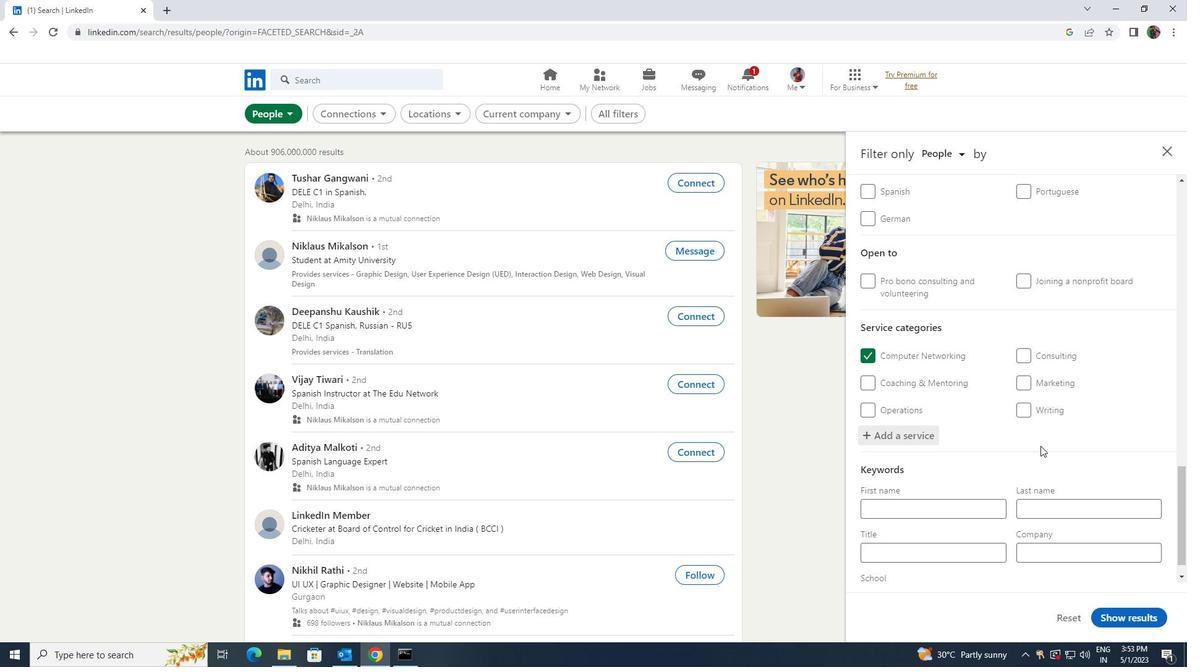 
Action: Mouse scrolled (1040, 445) with delta (0, 0)
Screenshot: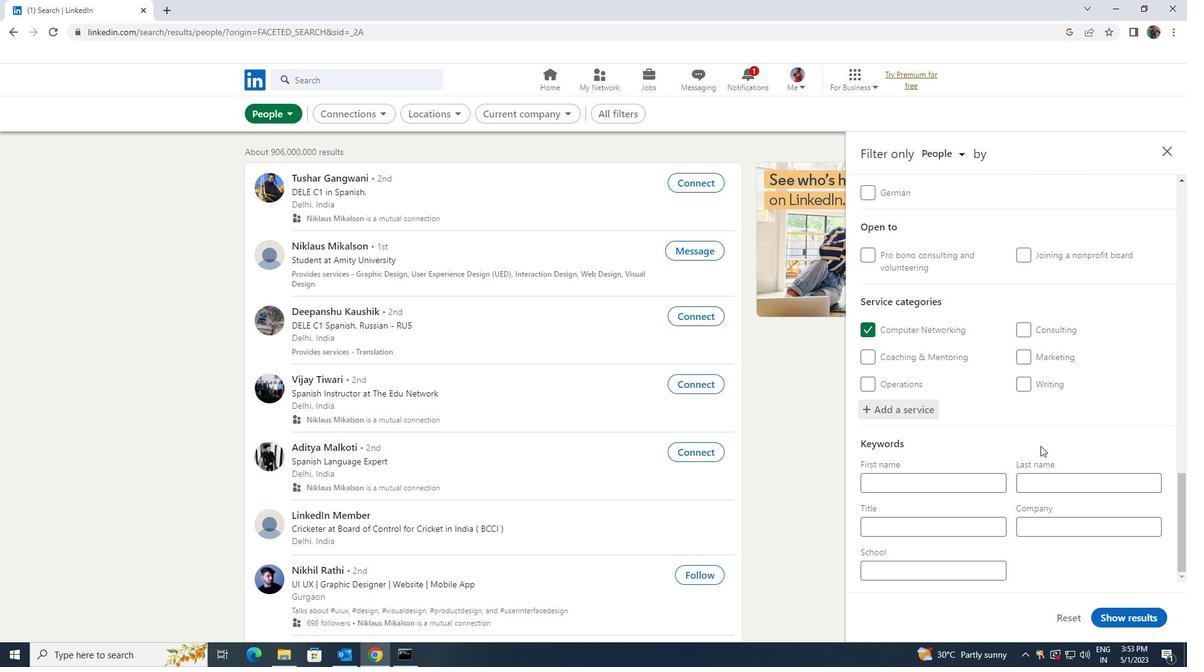 
Action: Mouse moved to (970, 524)
Screenshot: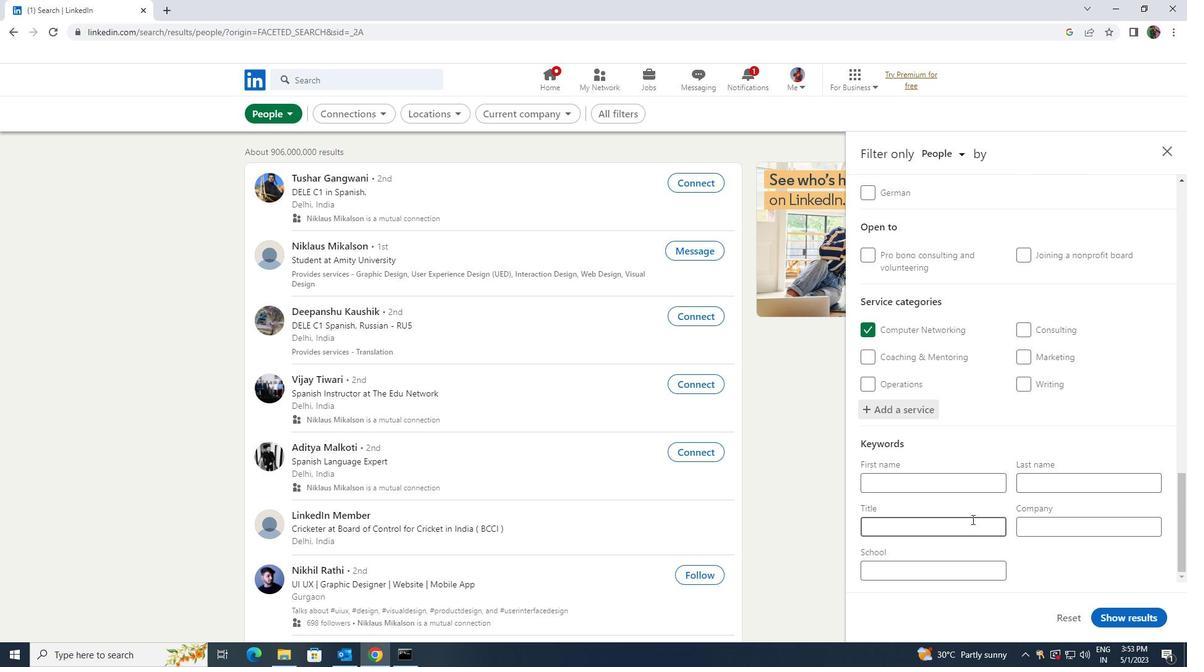 
Action: Mouse pressed left at (970, 524)
Screenshot: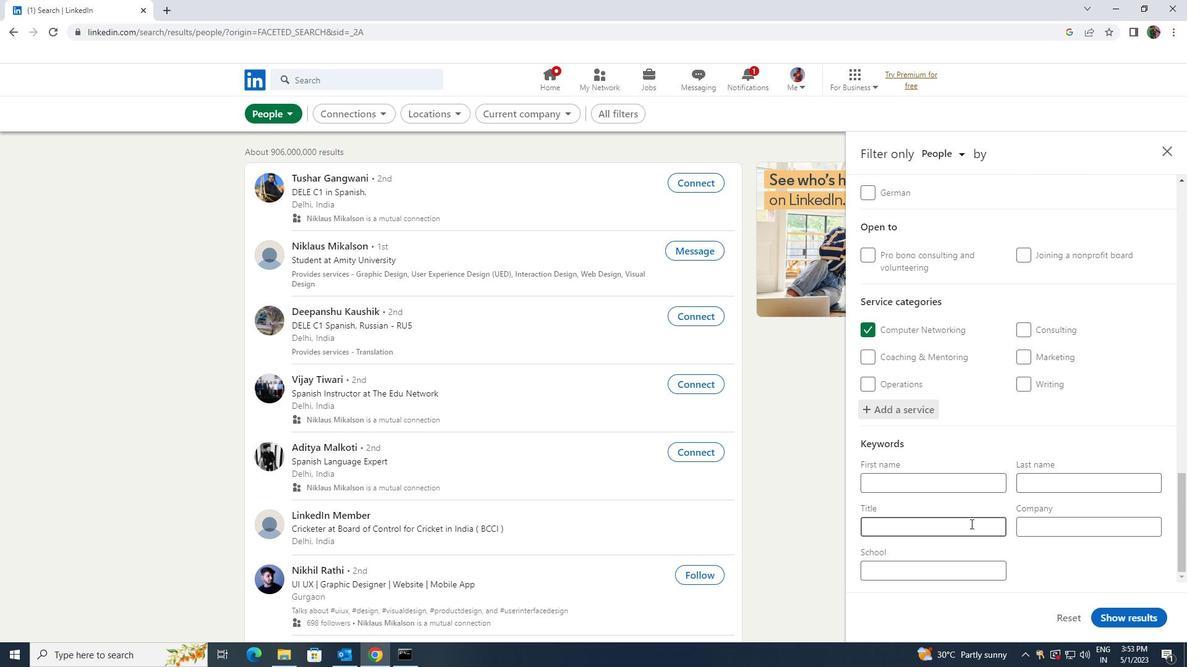 
Action: Key pressed <Key.shift><Key.shift><Key.shift><Key.shift>THERAPY<Key.space><Key.shift><Key.shift><Key.shift><Key.shift><Key.shift><Key.shift><Key.shift><Key.shift><Key.shift><Key.shift><Key.shift><Key.shift><Key.shift><Key.shift><Key.shift><Key.shift><Key.shift><Key.shift><Key.shift><Key.shift><Key.shift><Key.shift><Key.shift><Key.shift><Key.shift><Key.shift><Key.shift><Key.shift><Key.shift><Key.shift>ASSISTANT
Screenshot: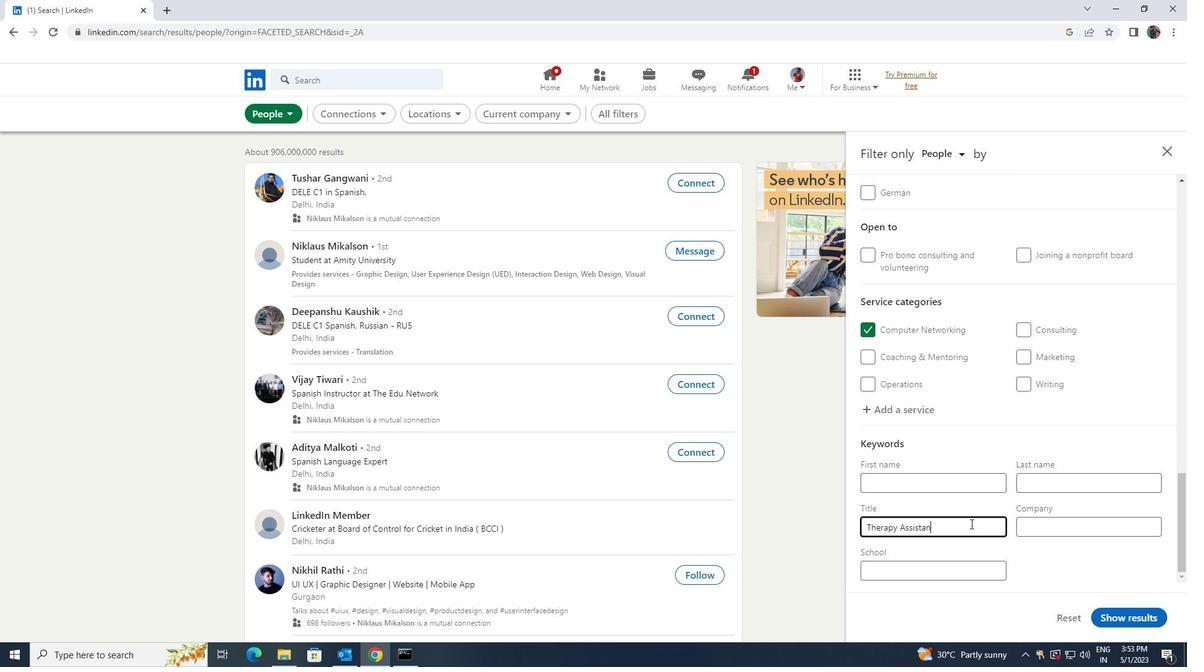 
Action: Mouse moved to (1121, 620)
Screenshot: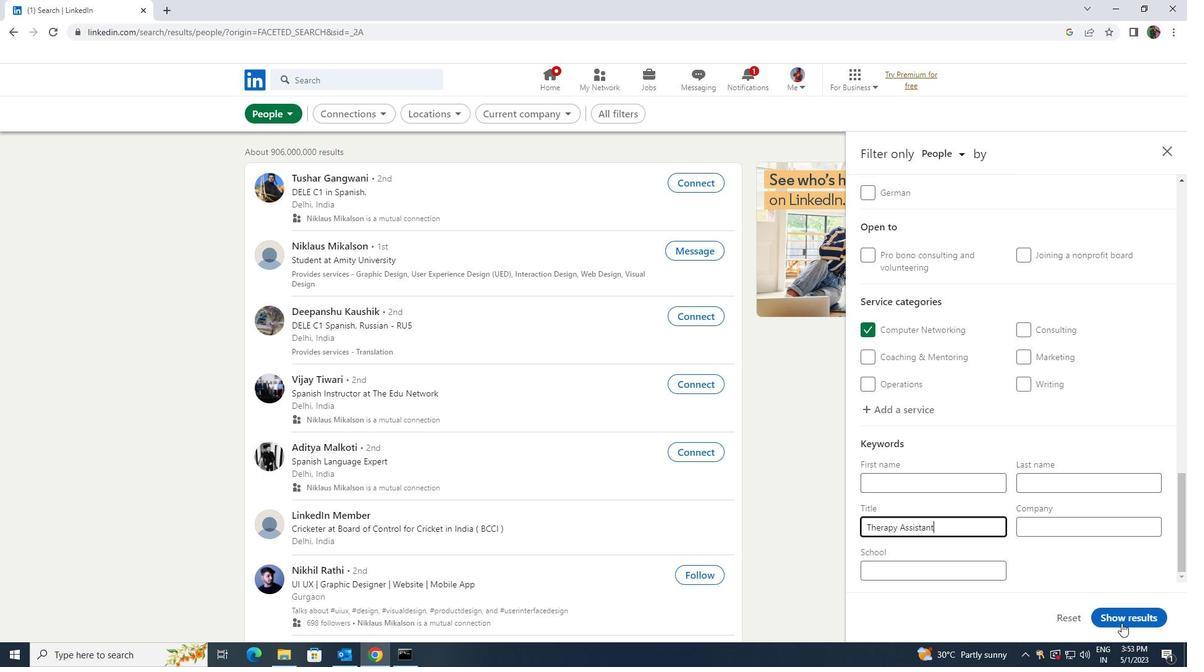 
Action: Mouse pressed left at (1121, 620)
Screenshot: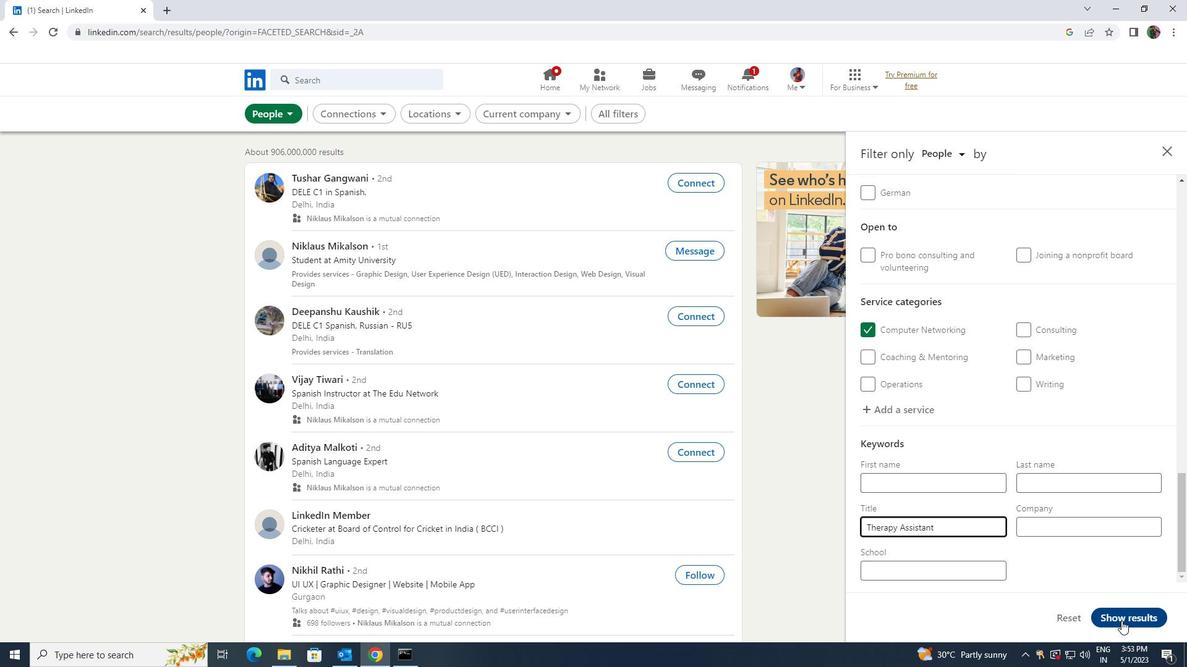 
